 Task: Look for space in Callosa de Segura, Spain from 1st June, 2023 to 9th June, 2023 for 6 adults in price range Rs.6000 to Rs.12000. Place can be entire place with 3 bedrooms having 3 beds and 3 bathrooms. Property type can be house, flat, guest house. Booking option can be shelf check-in. Required host language is English.
Action: Mouse moved to (296, 184)
Screenshot: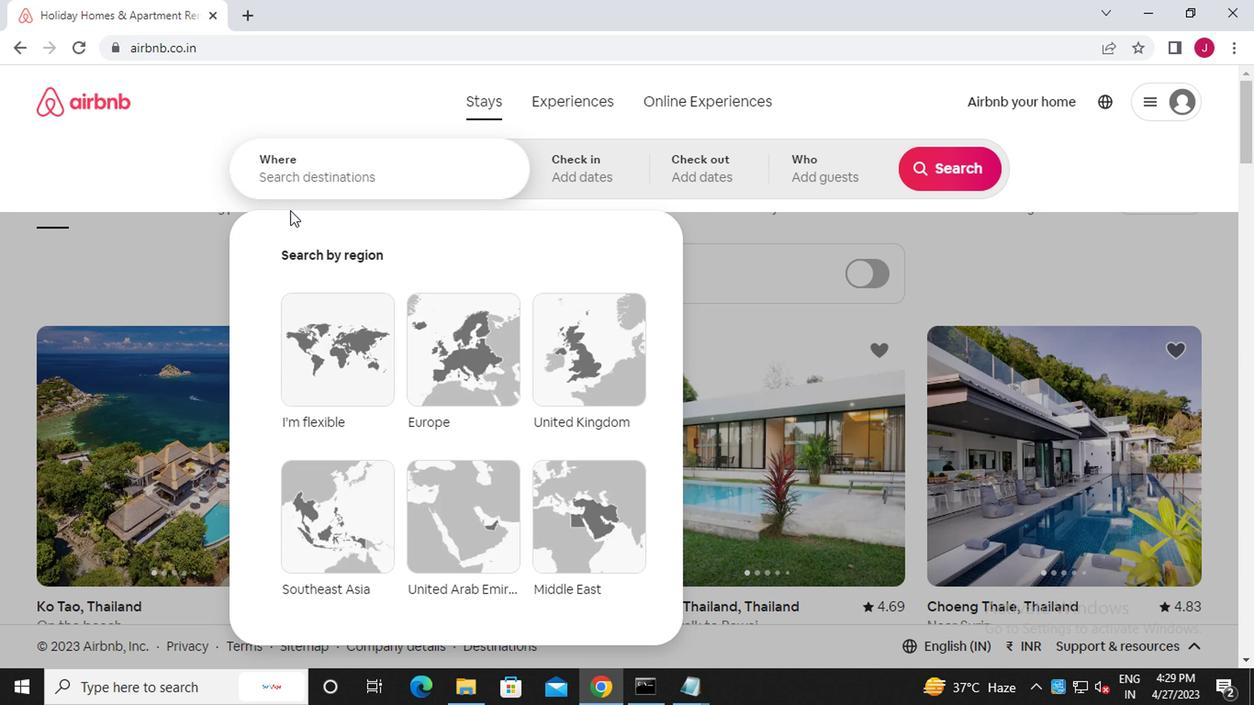 
Action: Mouse pressed left at (296, 184)
Screenshot: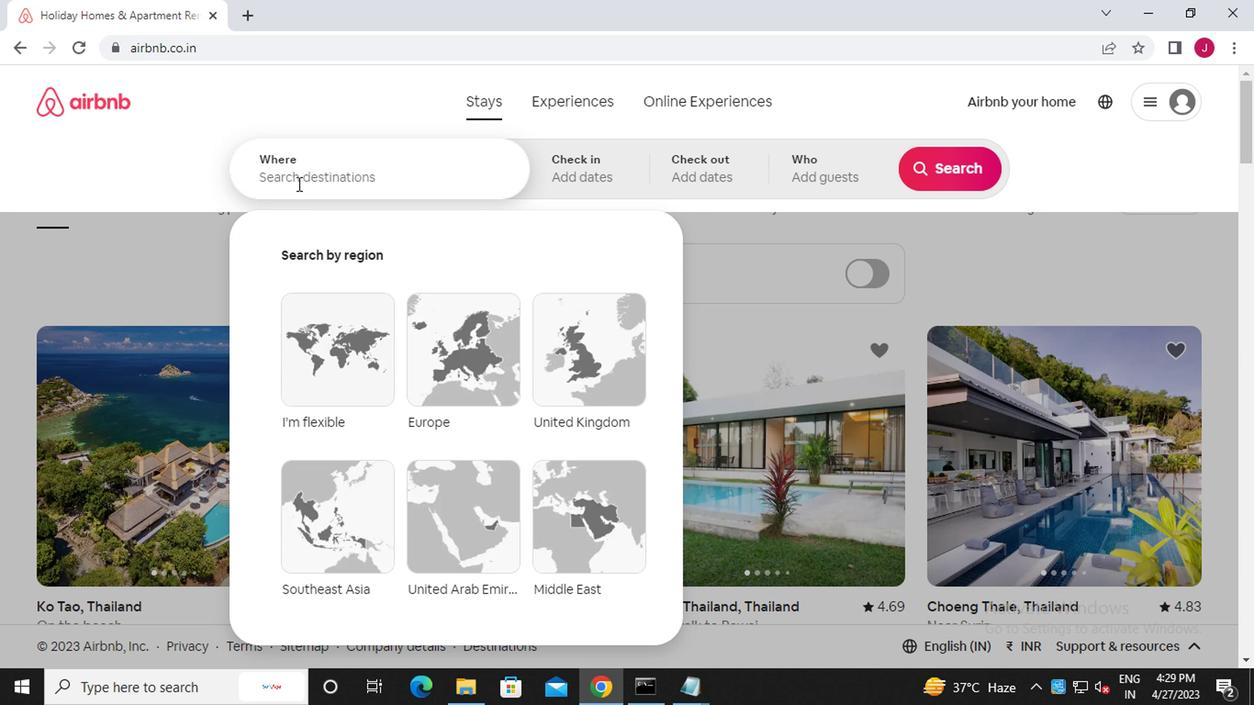 
Action: Mouse moved to (282, 184)
Screenshot: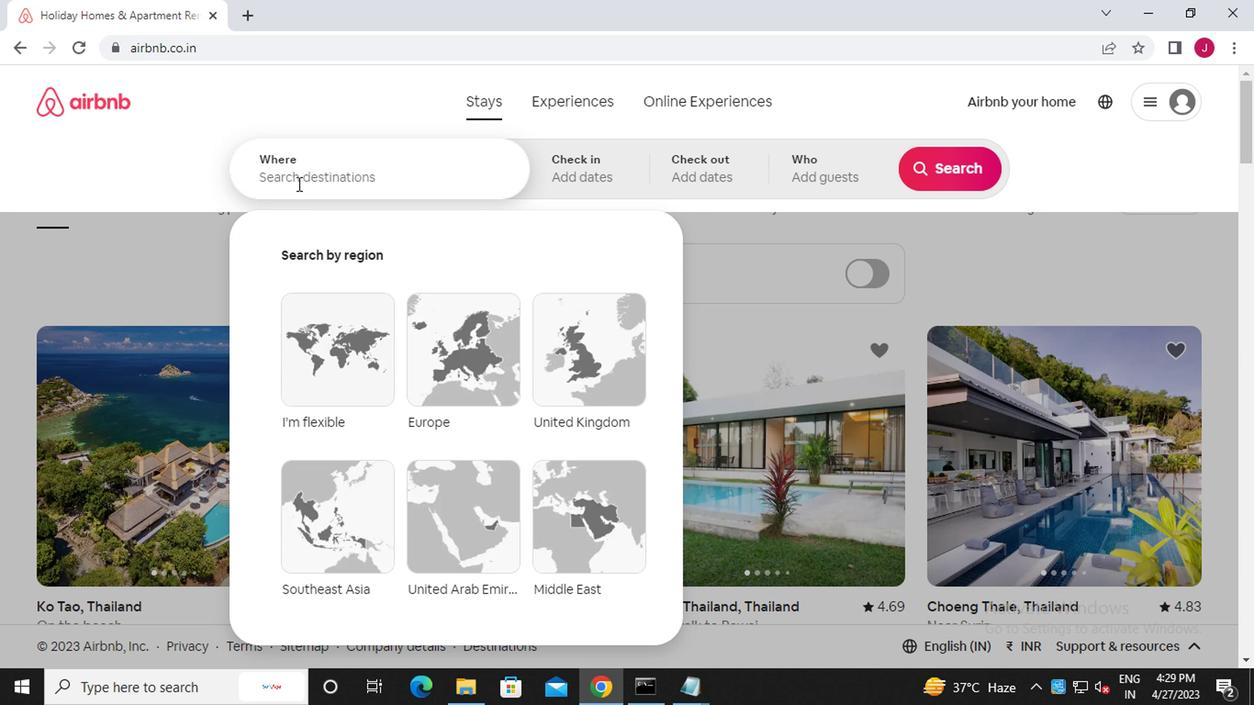 
Action: Key pressed <Key.caps_lock>c<Key.caps_lock>allosa<Key.space>de<Key.space>
Screenshot: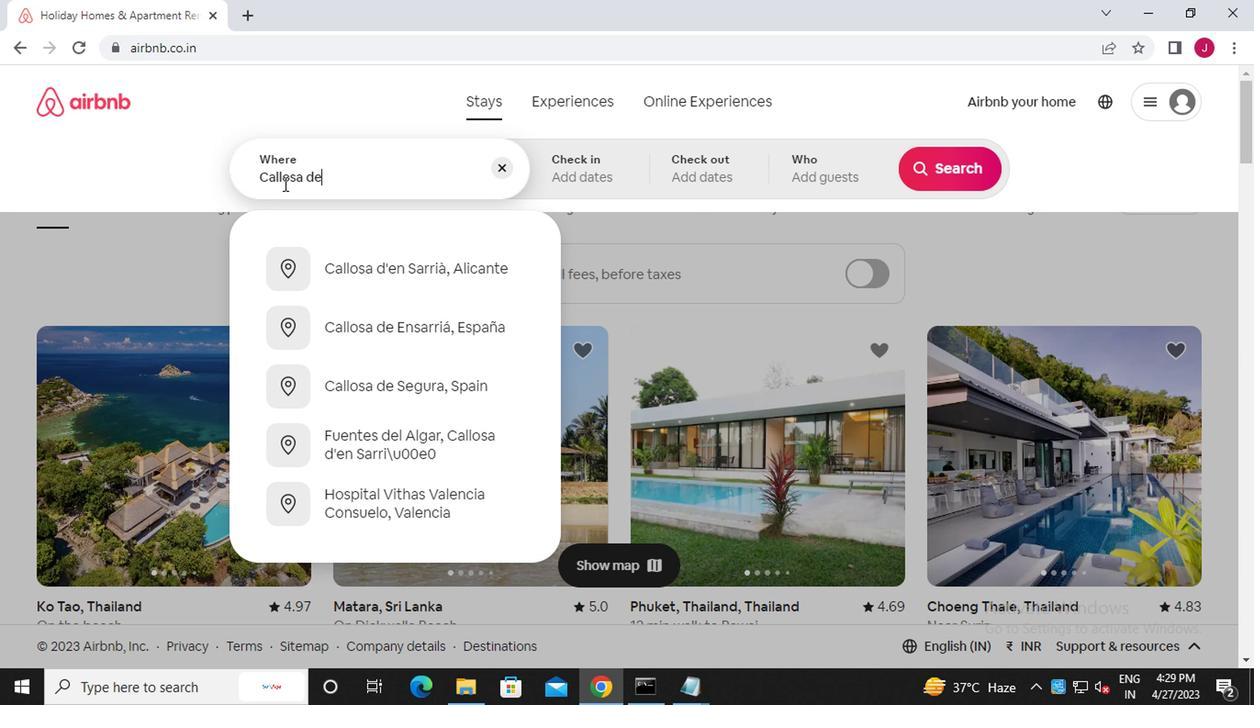 
Action: Mouse moved to (398, 277)
Screenshot: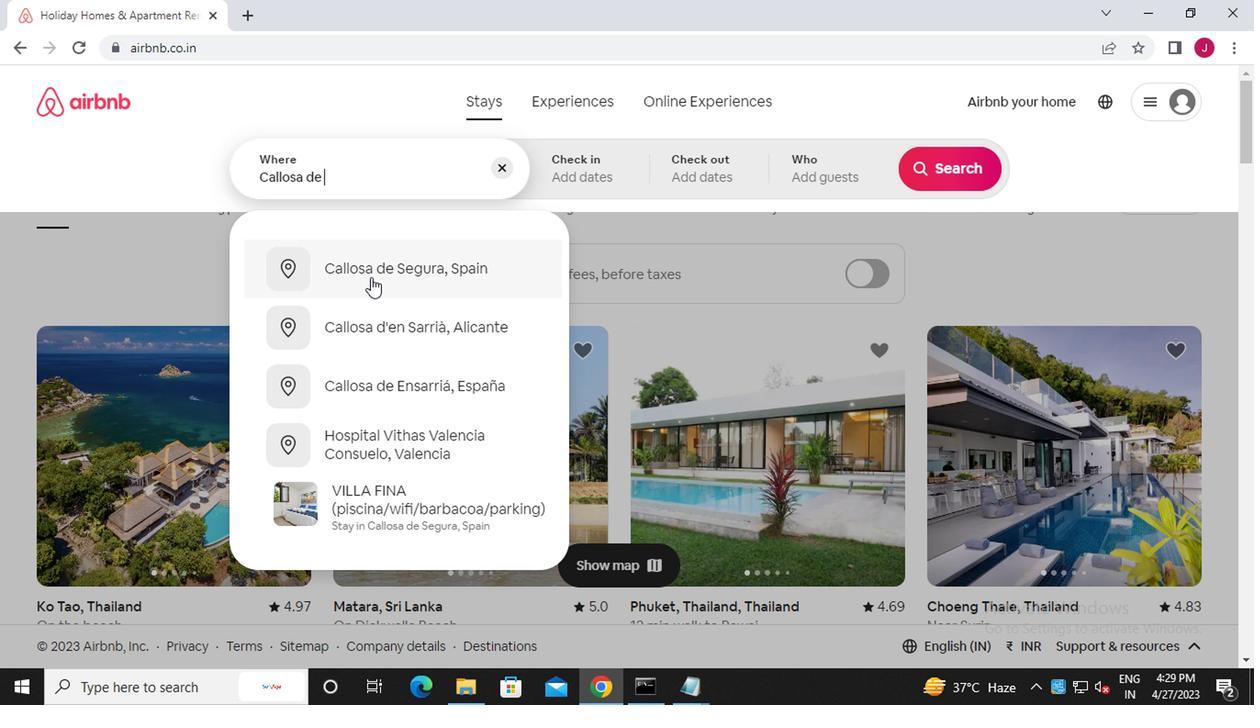 
Action: Mouse pressed left at (398, 277)
Screenshot: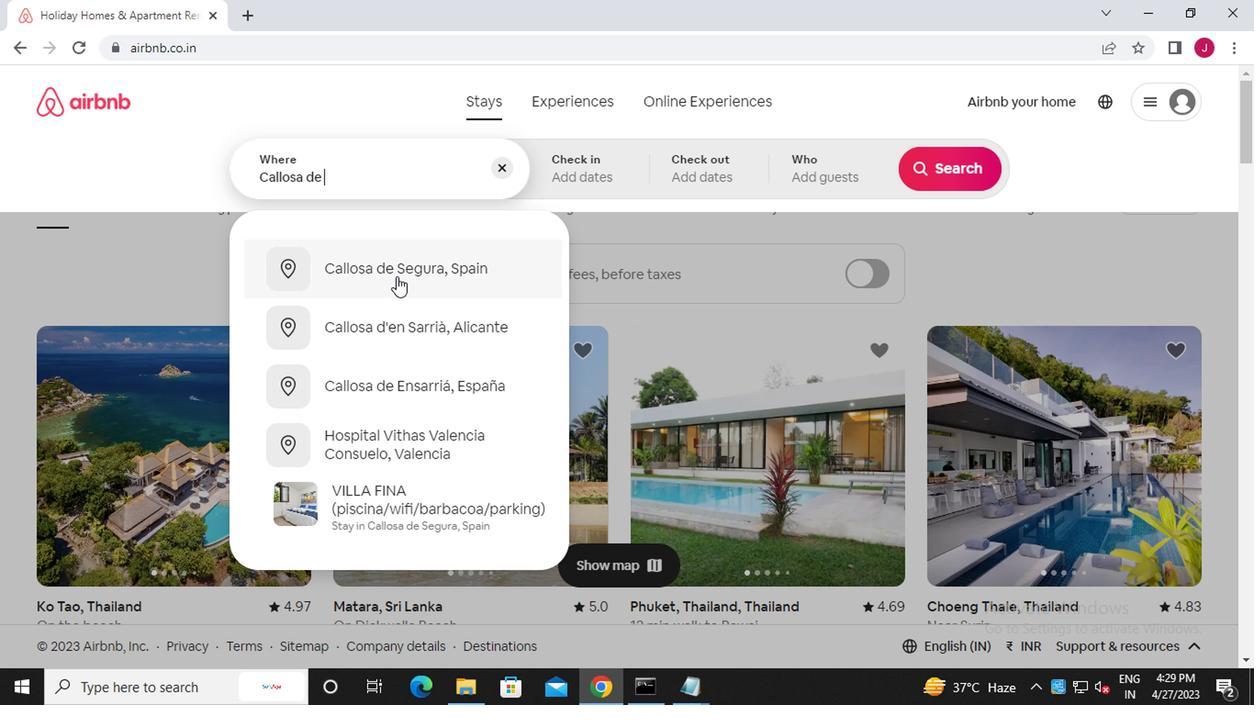 
Action: Mouse moved to (939, 318)
Screenshot: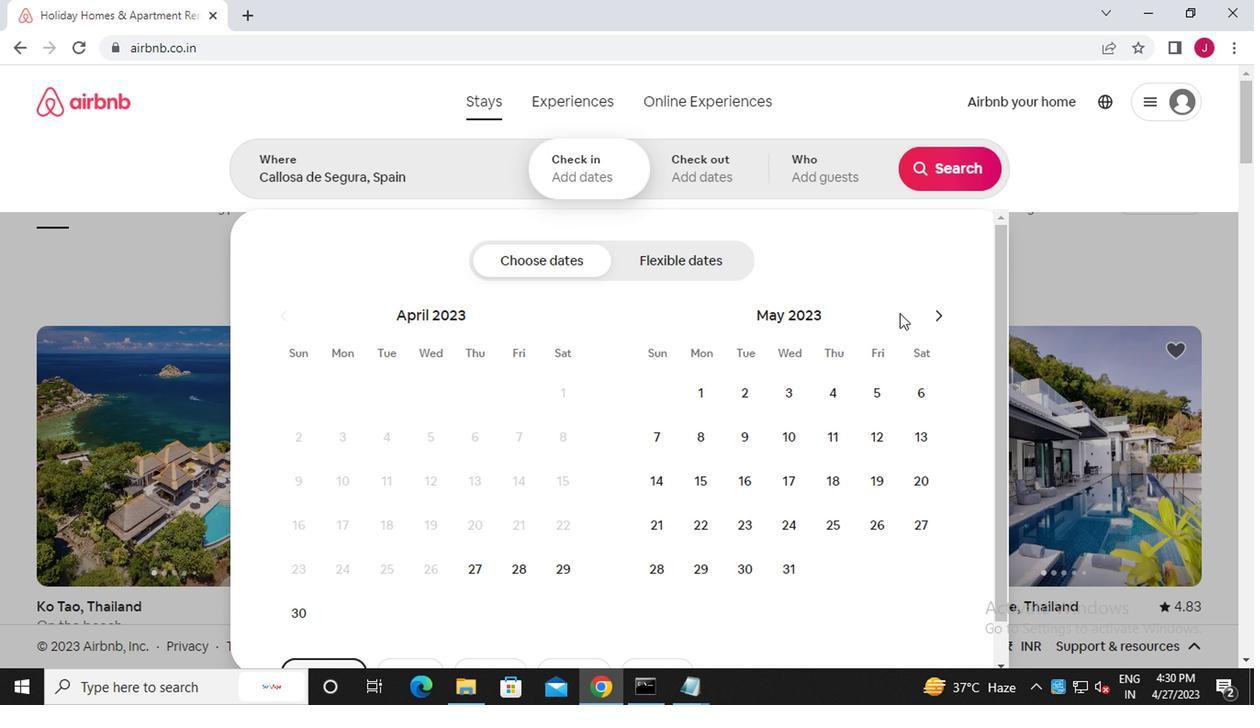 
Action: Mouse pressed left at (939, 318)
Screenshot: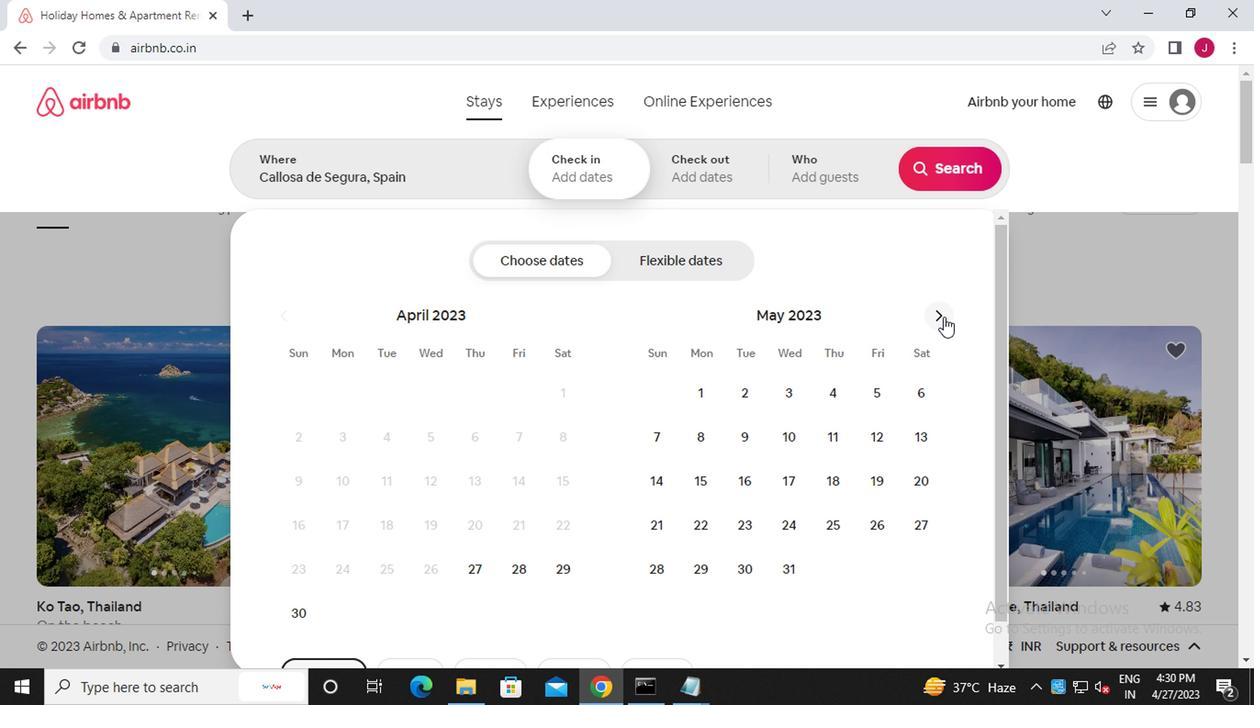 
Action: Mouse moved to (836, 397)
Screenshot: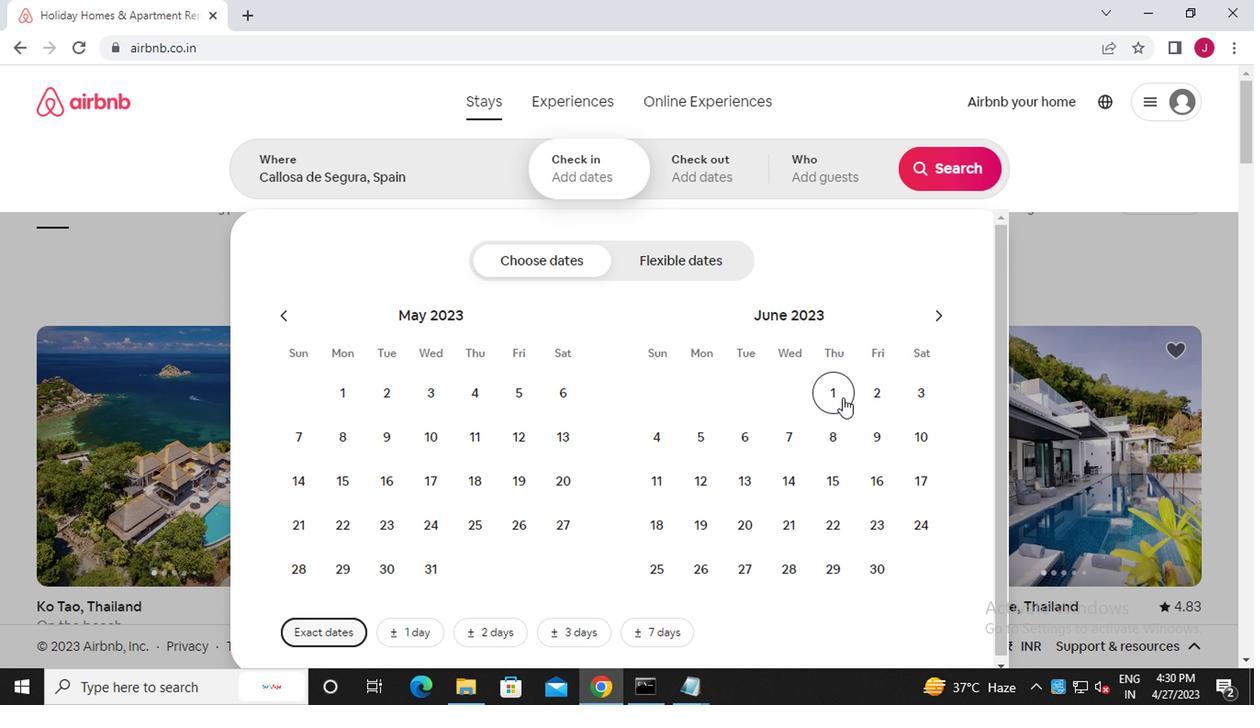 
Action: Mouse pressed left at (836, 397)
Screenshot: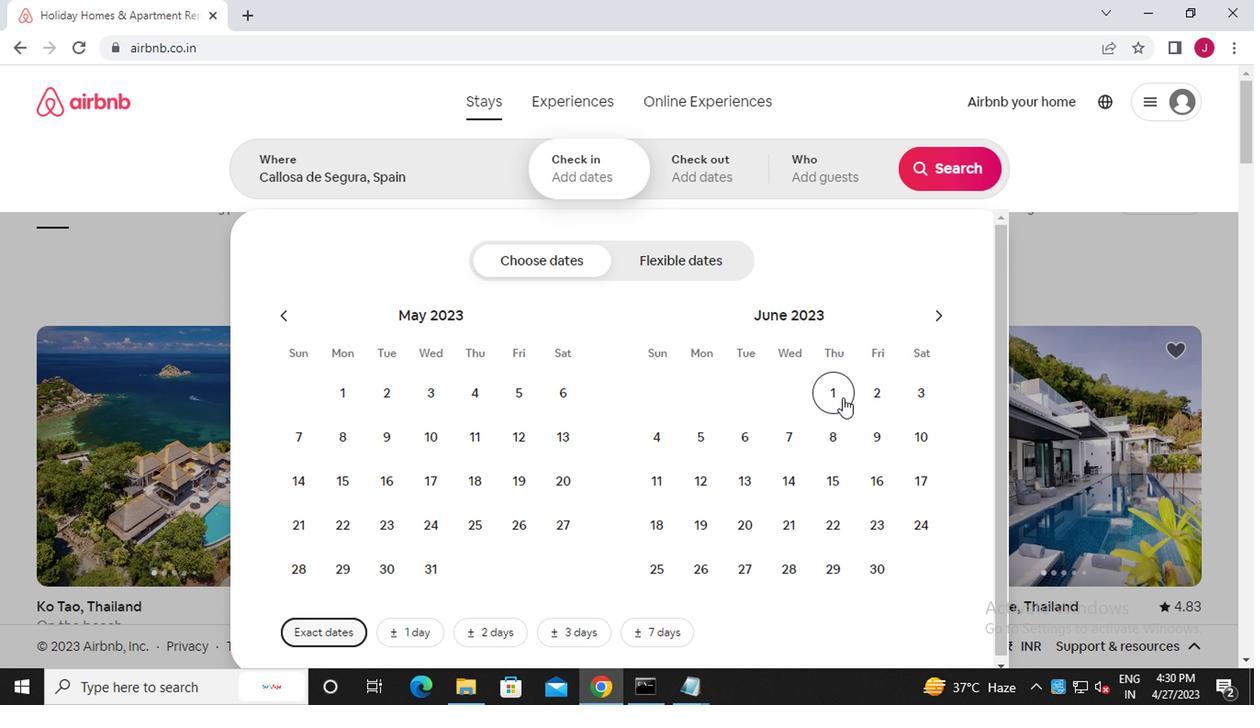 
Action: Mouse moved to (872, 448)
Screenshot: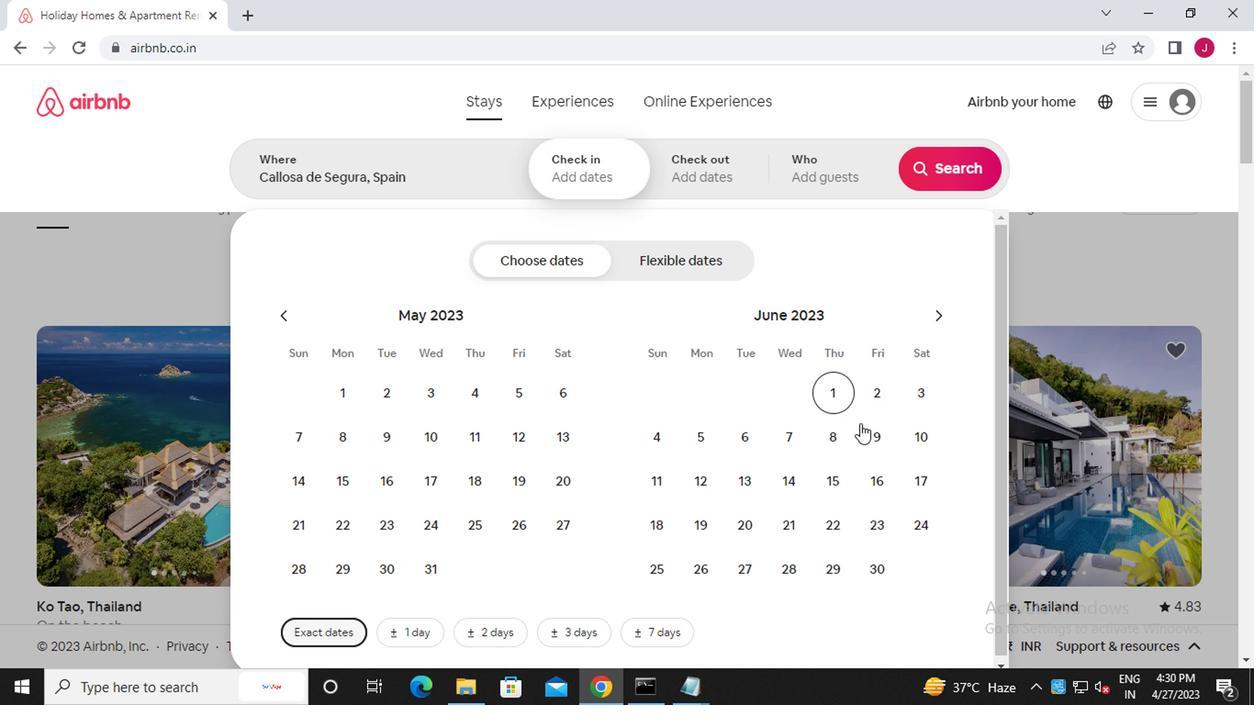 
Action: Mouse pressed left at (872, 448)
Screenshot: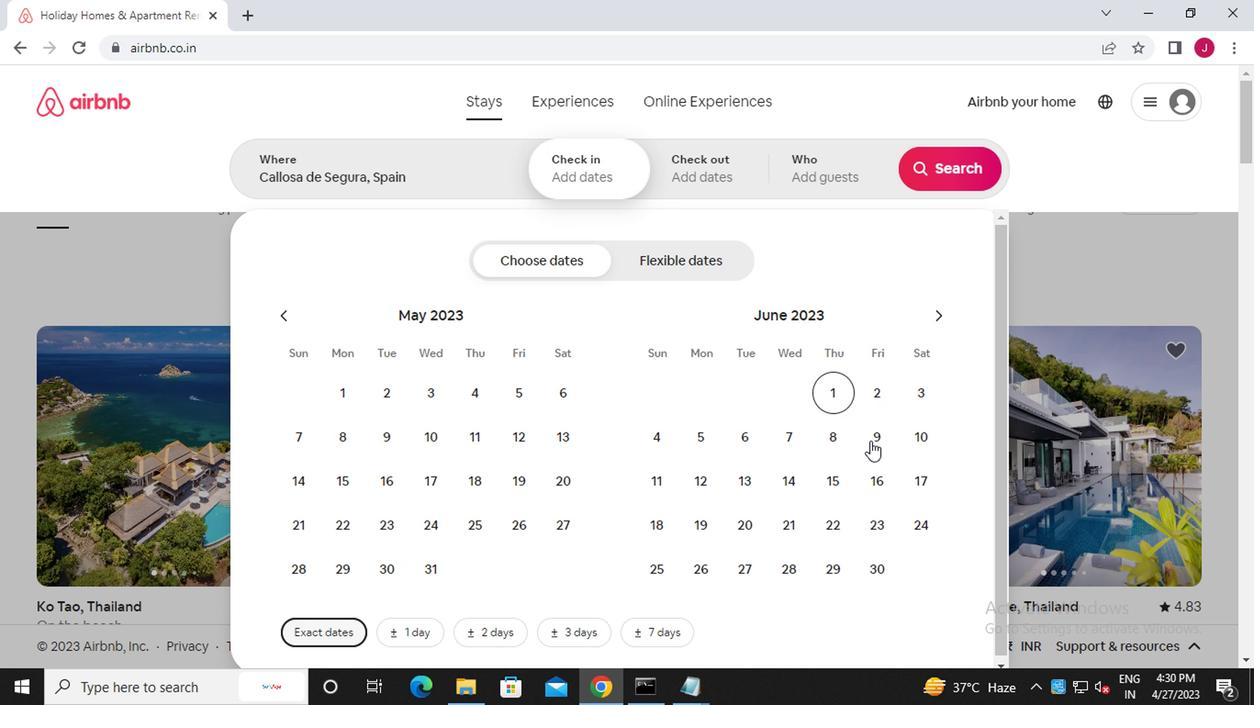 
Action: Mouse moved to (844, 178)
Screenshot: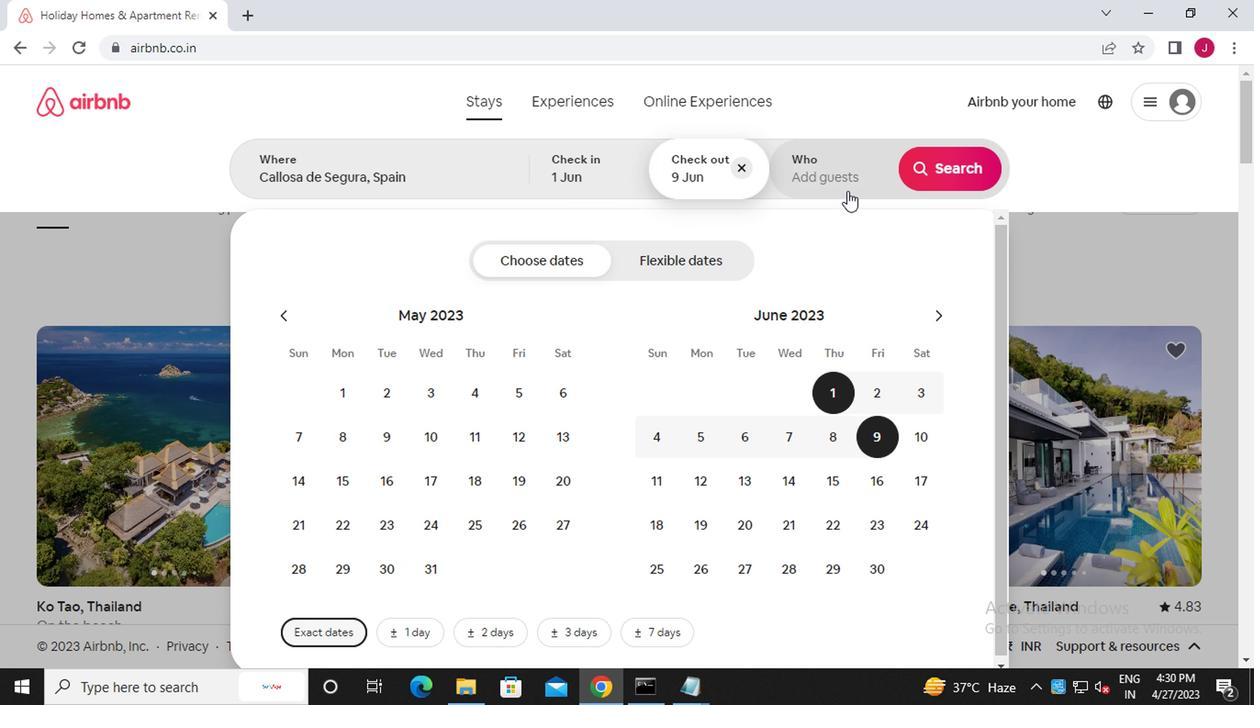 
Action: Mouse pressed left at (844, 178)
Screenshot: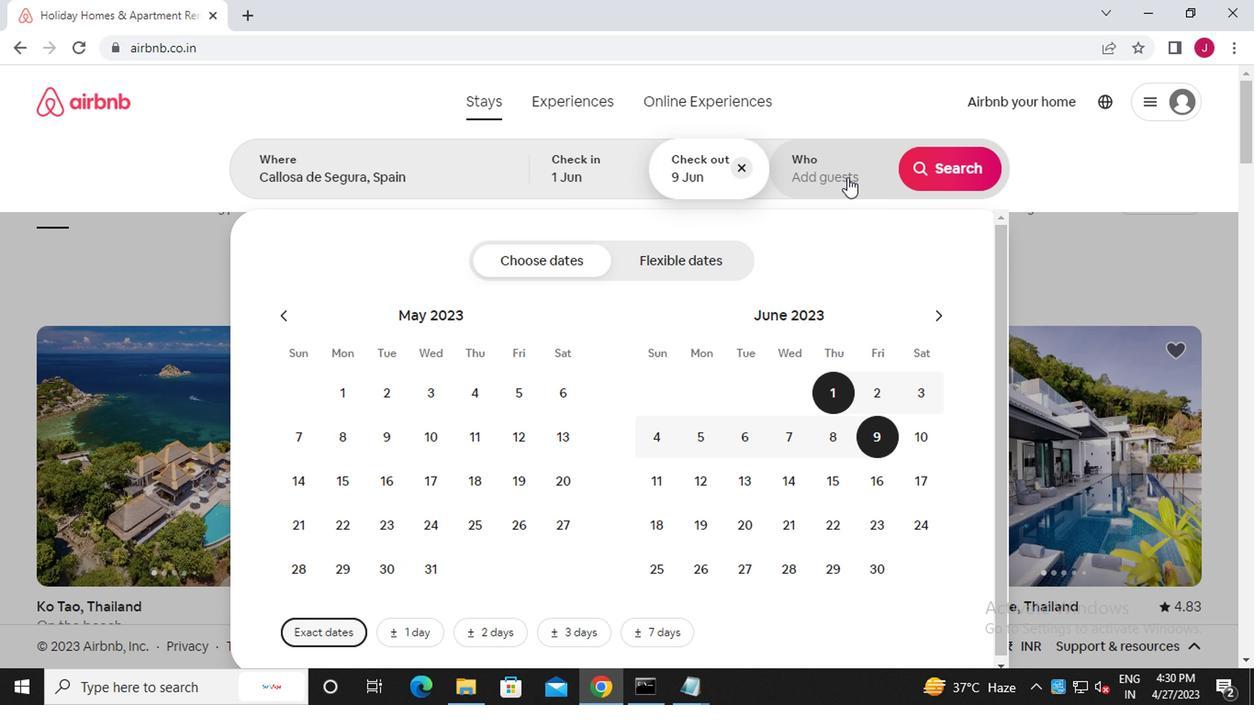 
Action: Mouse moved to (943, 268)
Screenshot: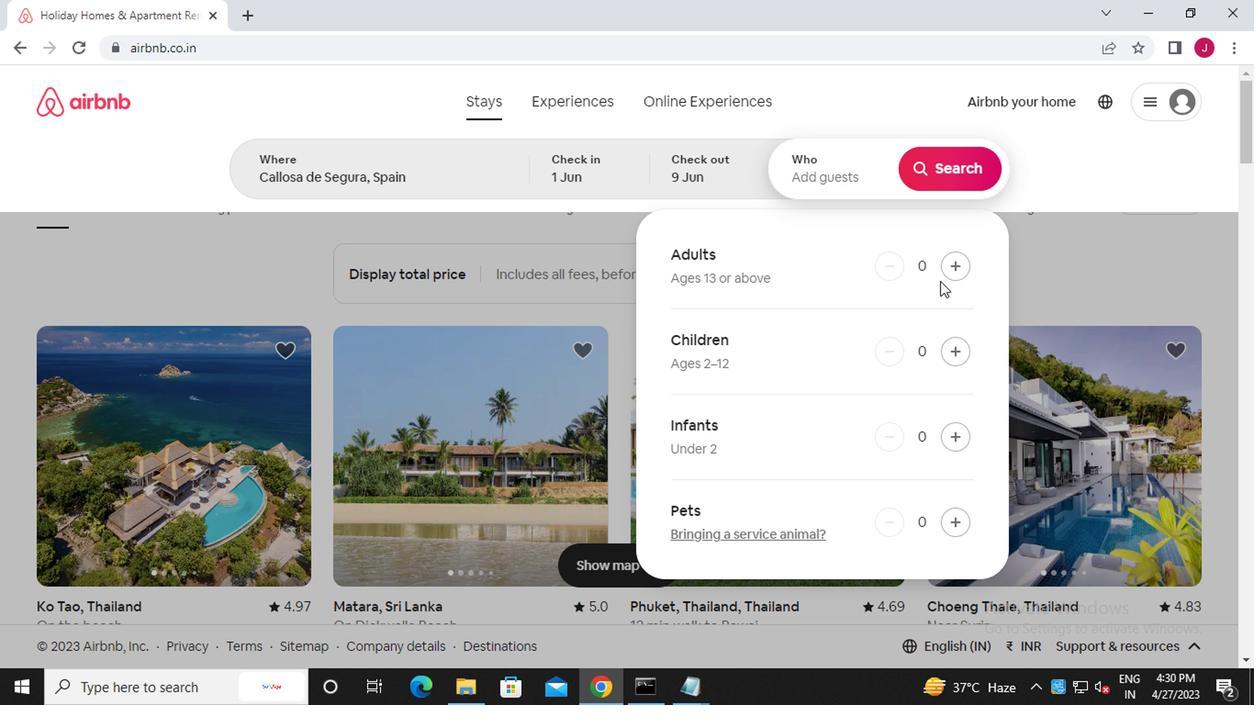 
Action: Mouse pressed left at (943, 268)
Screenshot: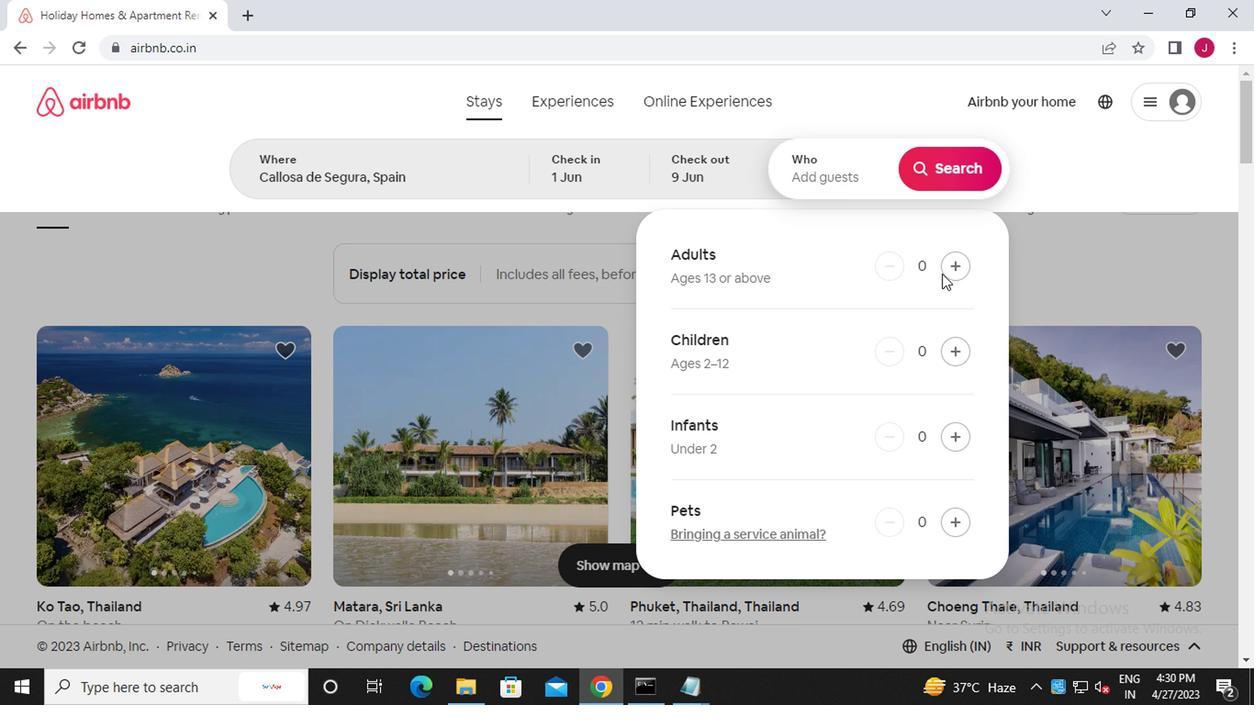 
Action: Mouse moved to (944, 268)
Screenshot: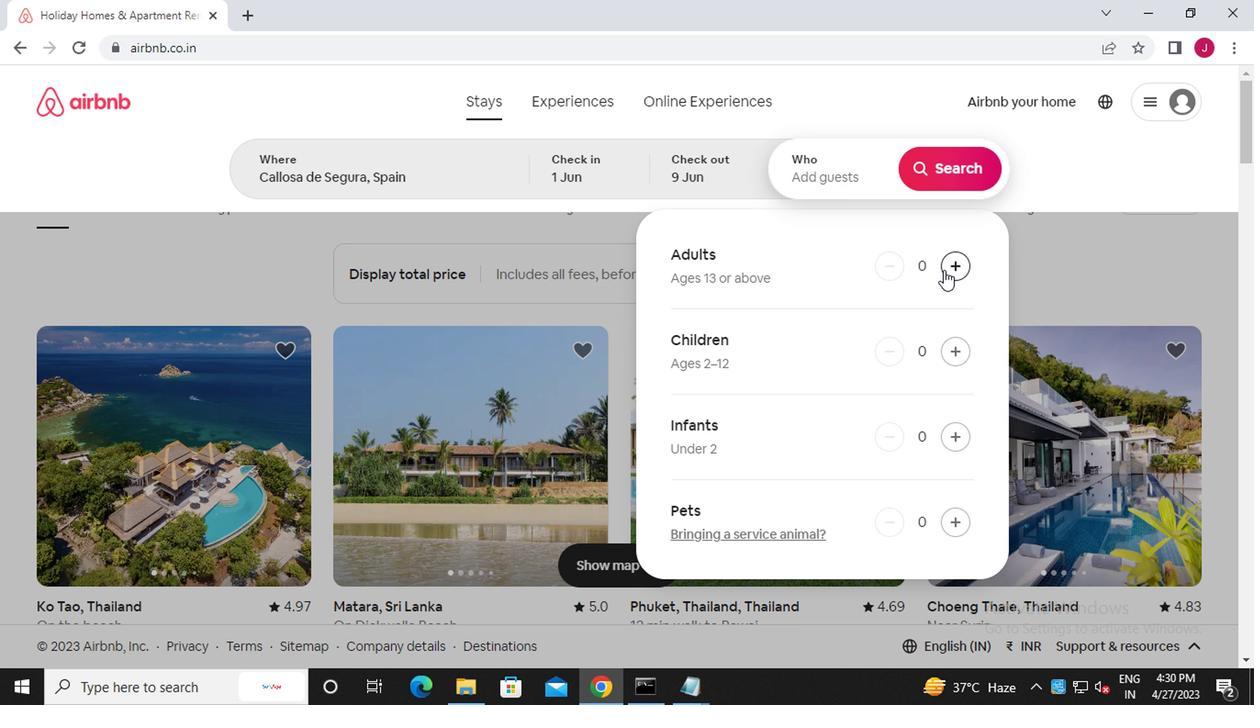 
Action: Mouse pressed left at (944, 268)
Screenshot: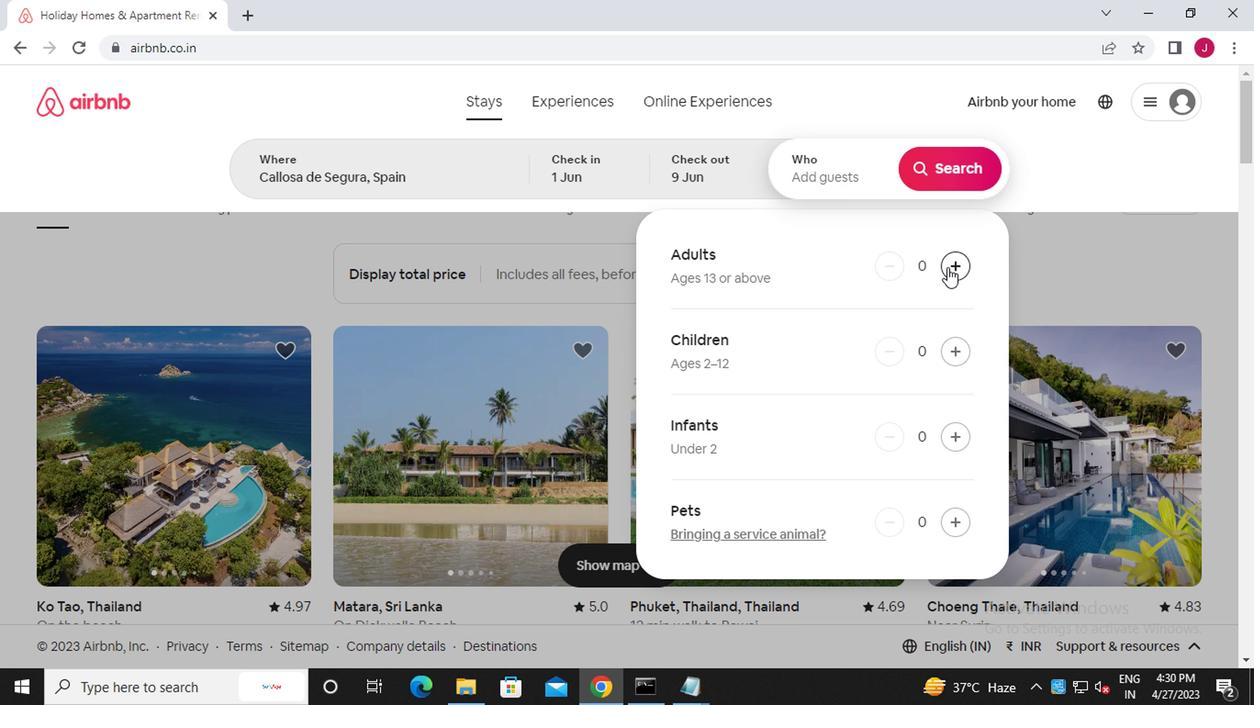 
Action: Mouse pressed left at (944, 268)
Screenshot: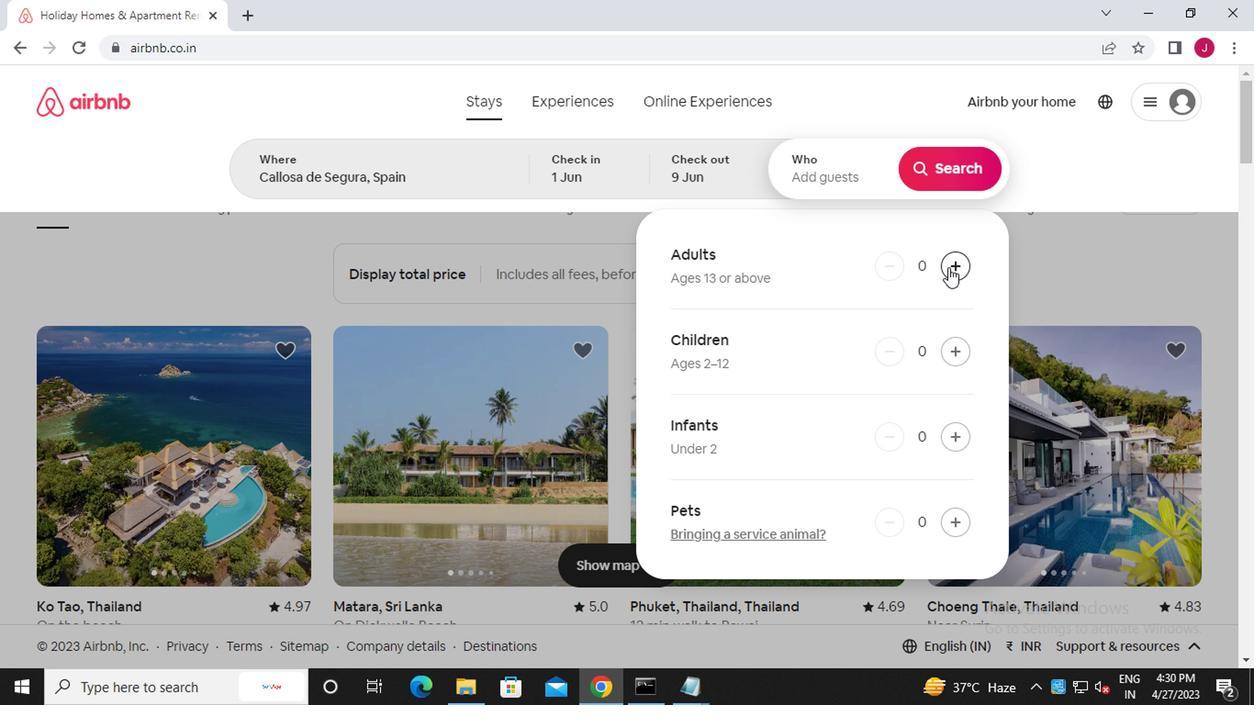 
Action: Mouse moved to (944, 268)
Screenshot: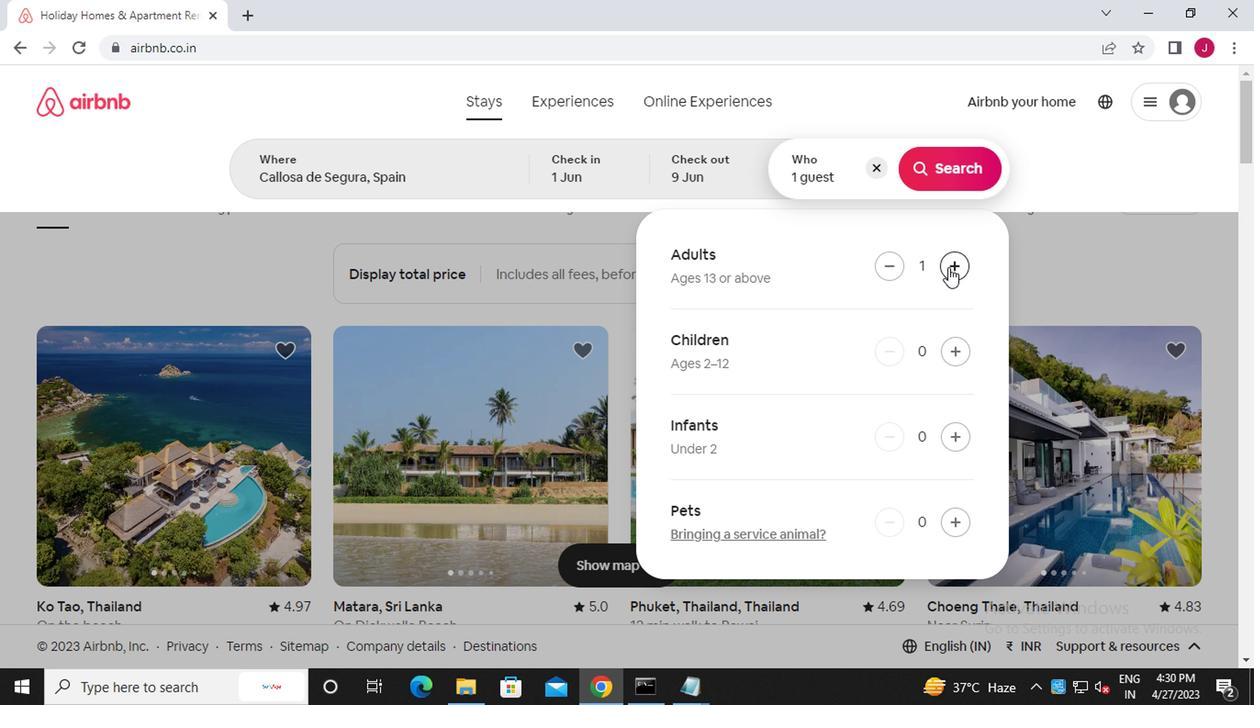 
Action: Mouse pressed left at (944, 268)
Screenshot: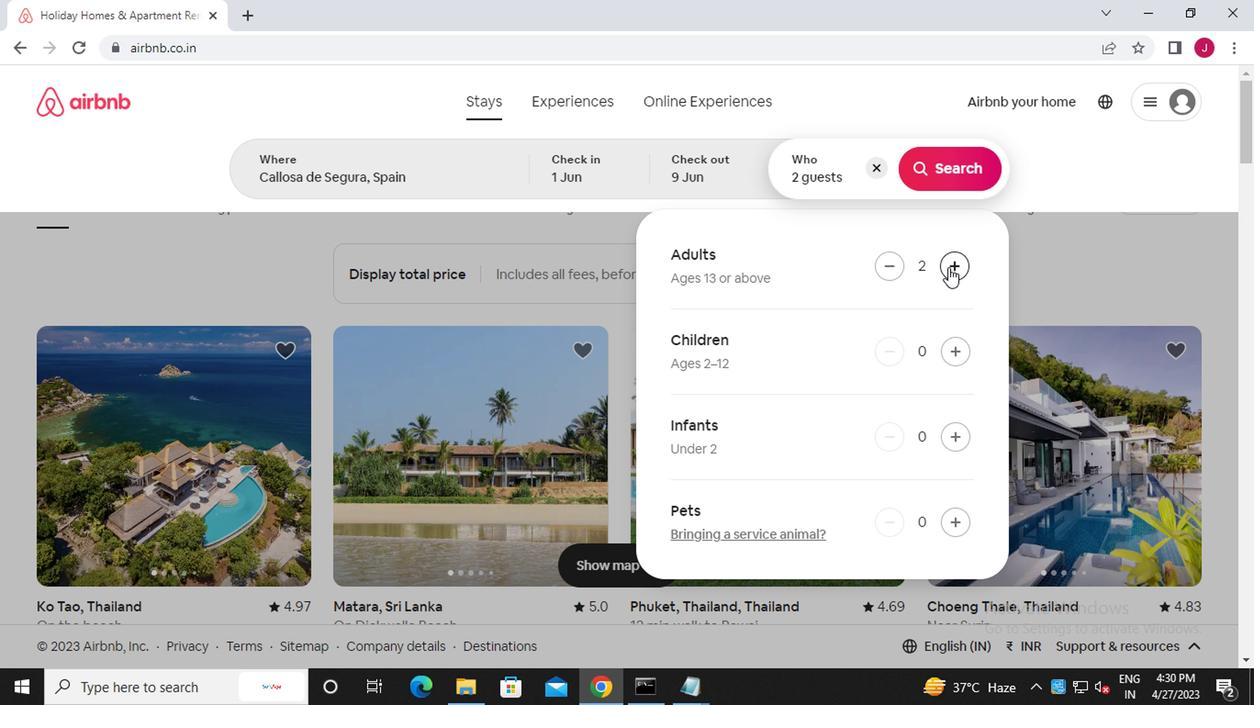 
Action: Mouse moved to (944, 268)
Screenshot: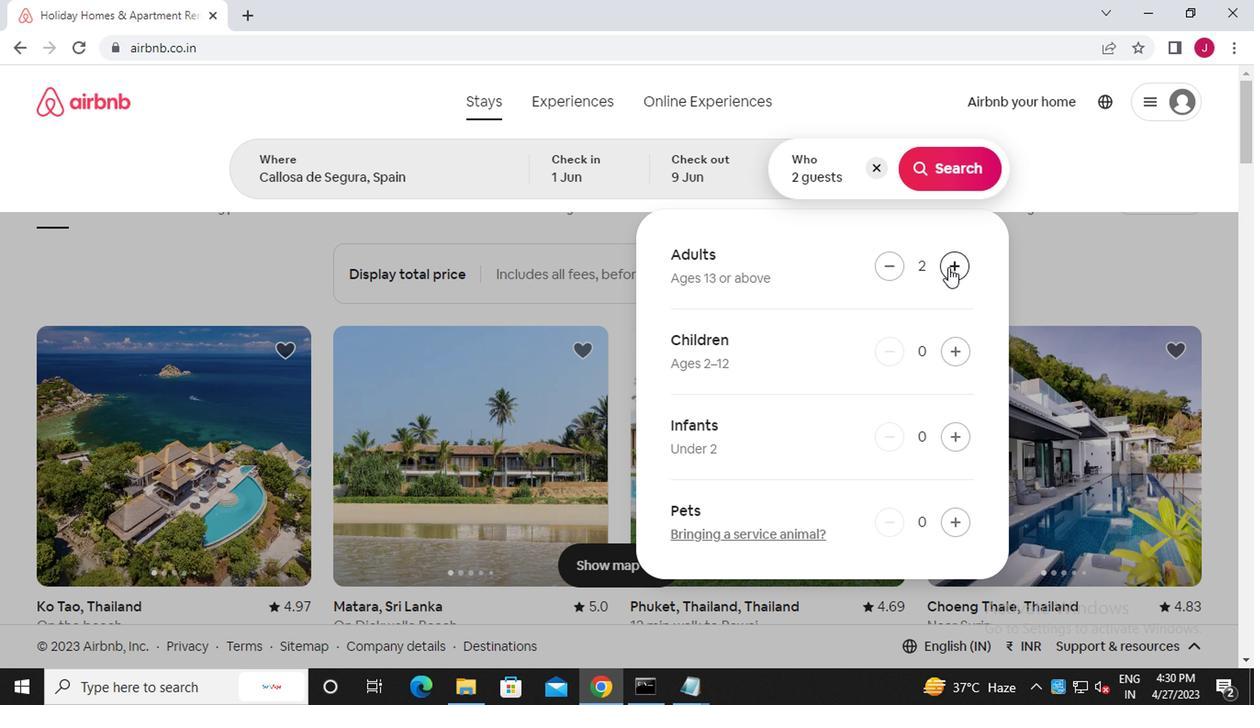 
Action: Mouse pressed left at (944, 268)
Screenshot: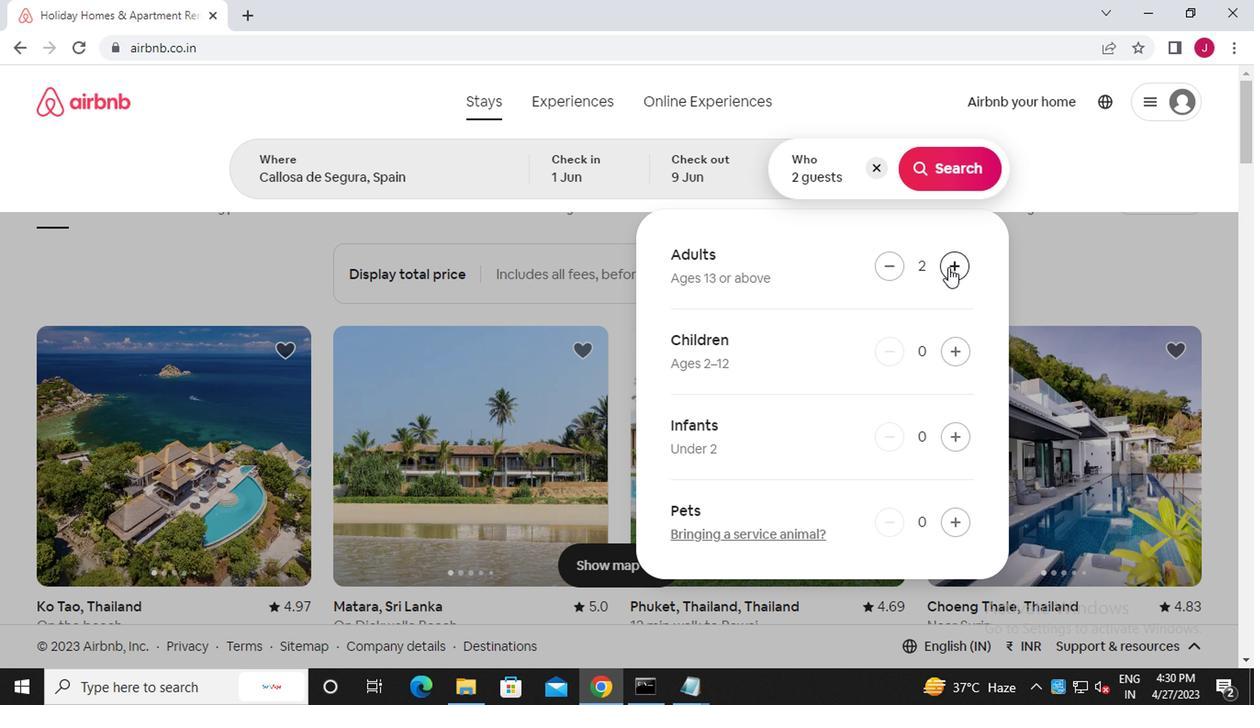 
Action: Mouse moved to (944, 267)
Screenshot: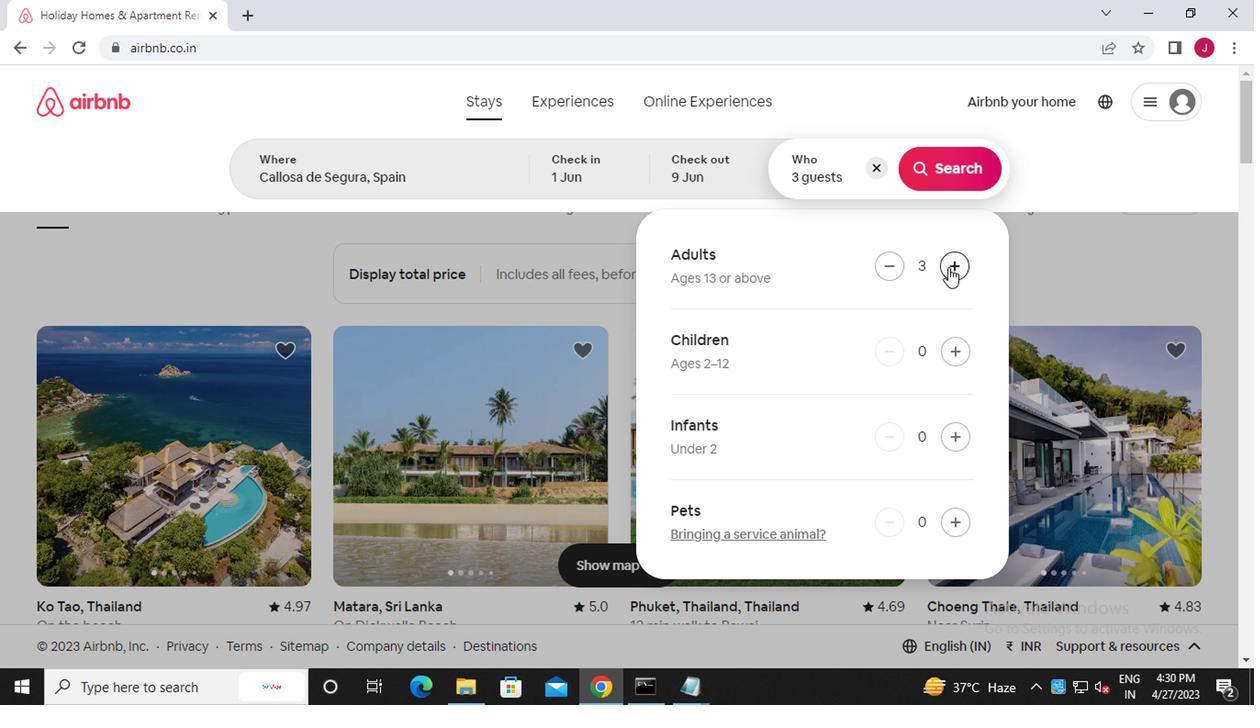 
Action: Mouse pressed left at (944, 267)
Screenshot: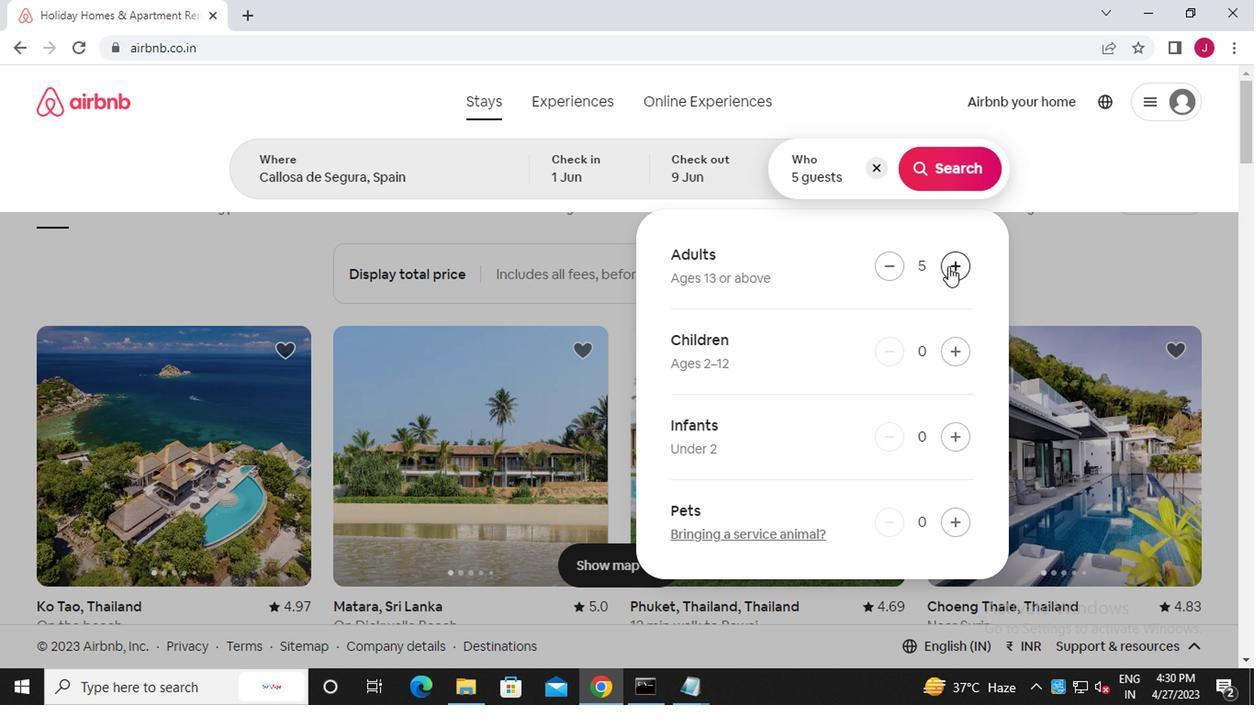 
Action: Mouse moved to (948, 180)
Screenshot: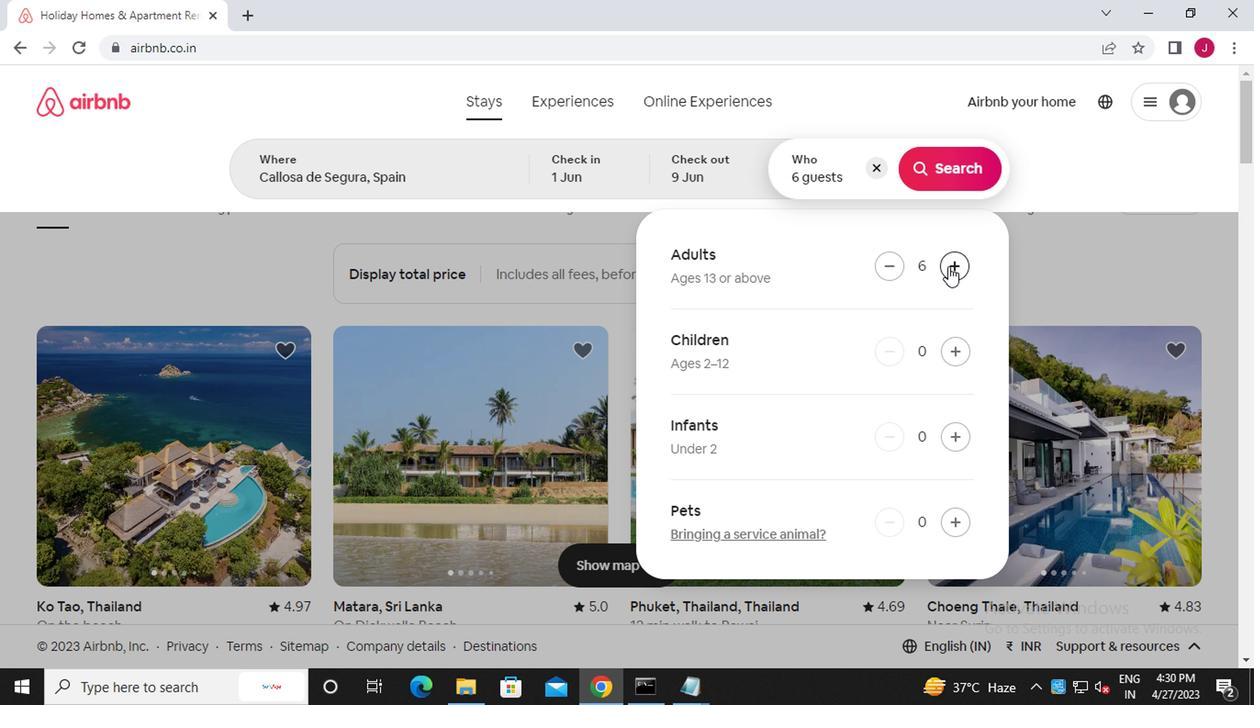 
Action: Mouse pressed left at (948, 180)
Screenshot: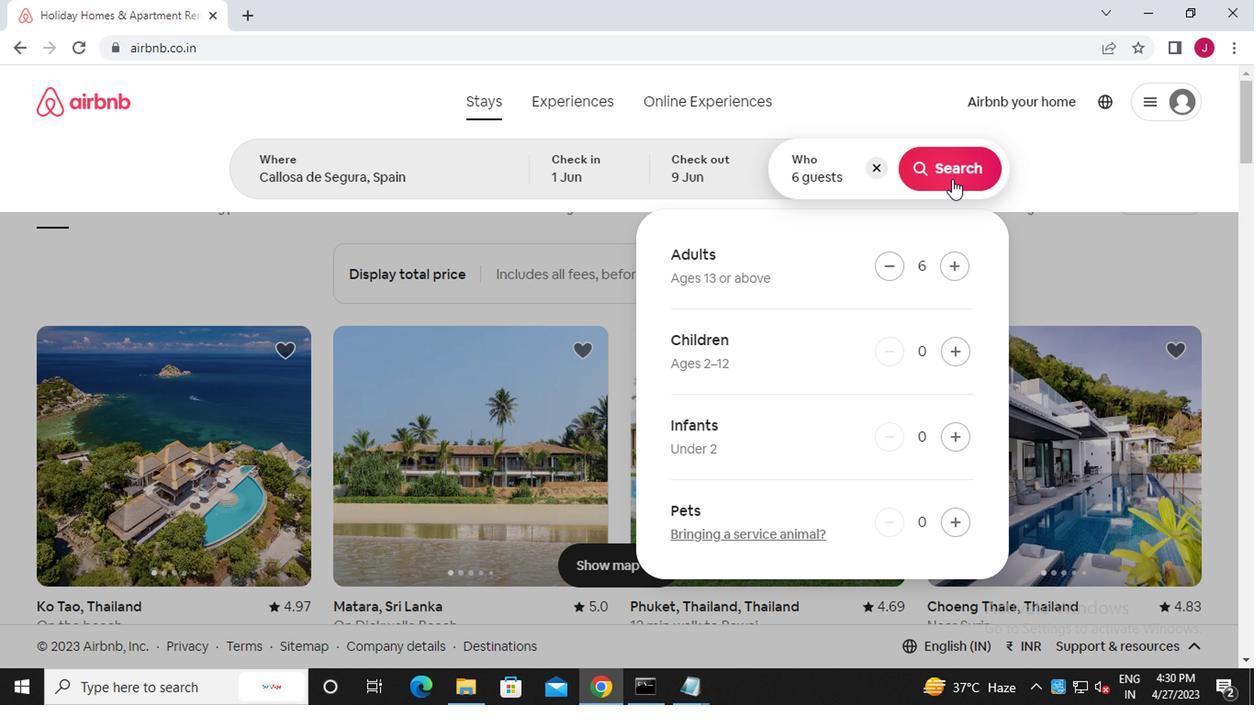 
Action: Mouse moved to (1183, 175)
Screenshot: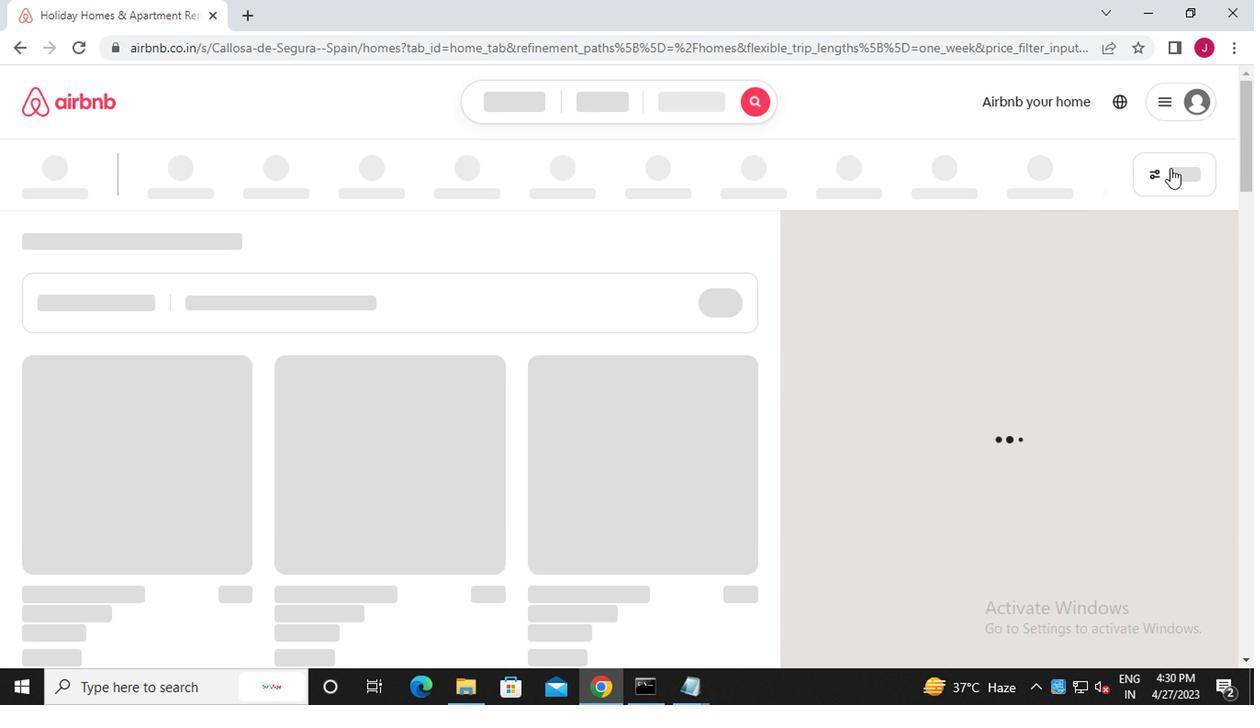 
Action: Mouse pressed left at (1183, 175)
Screenshot: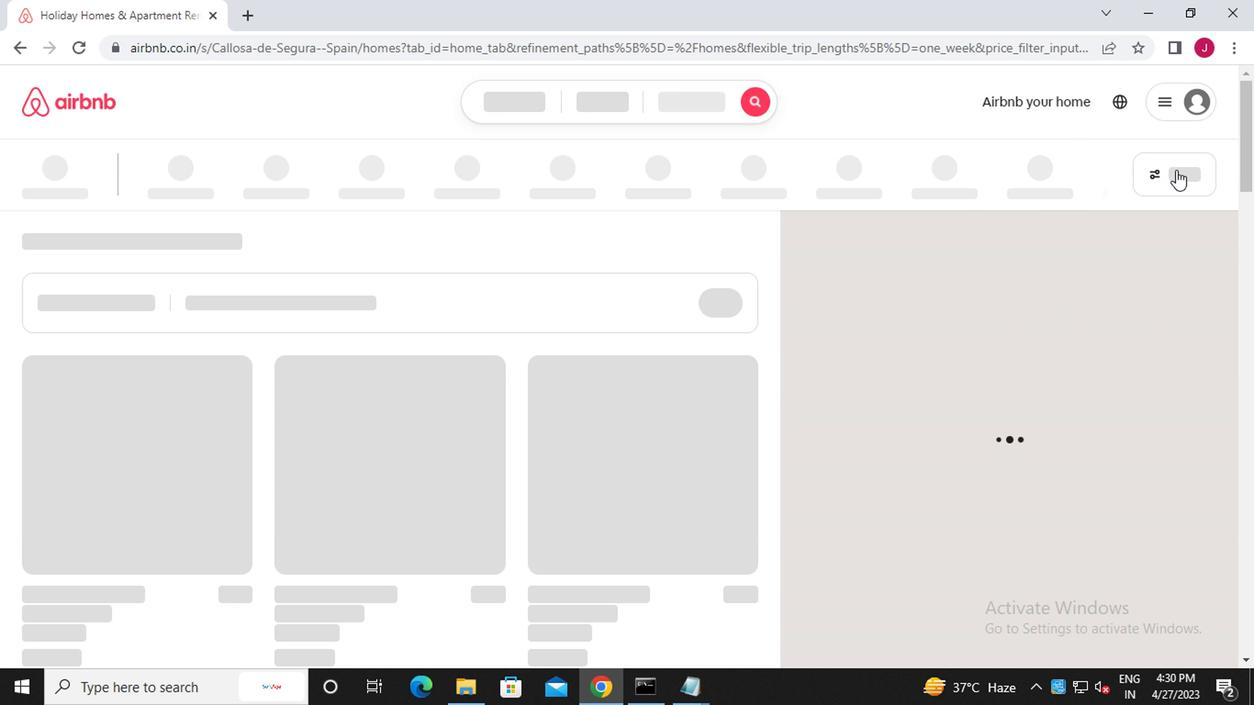 
Action: Mouse moved to (407, 397)
Screenshot: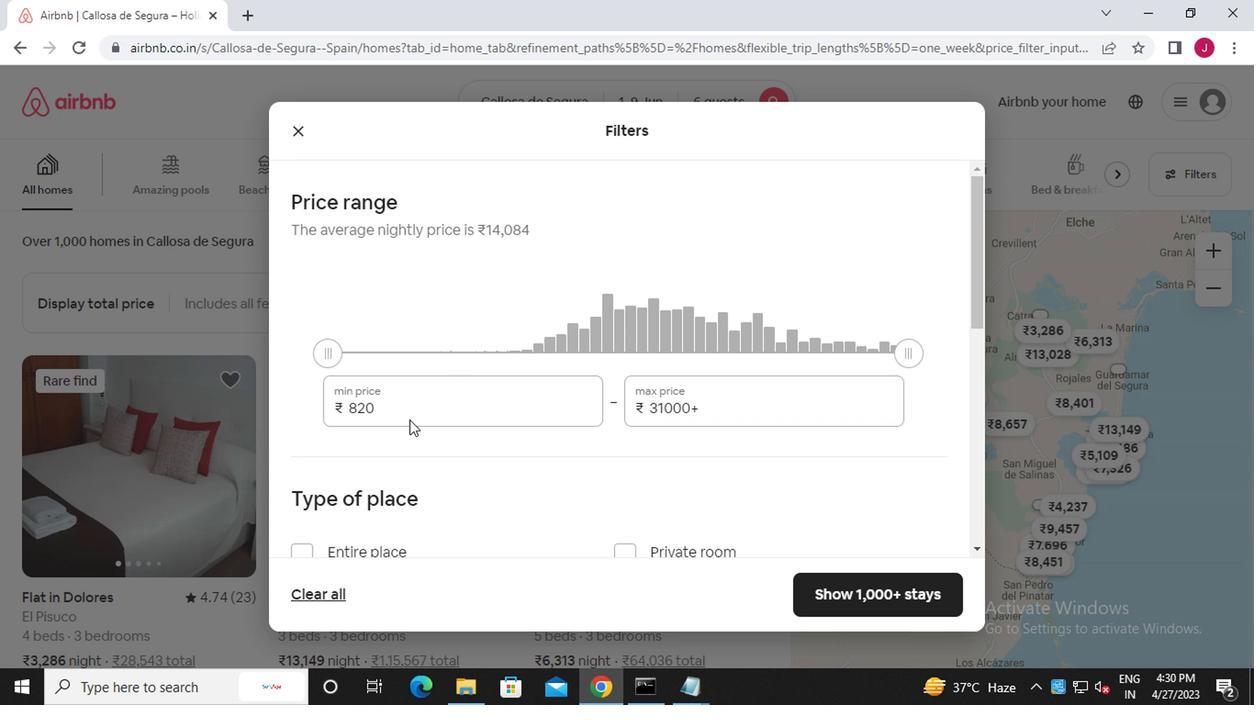 
Action: Mouse pressed left at (407, 397)
Screenshot: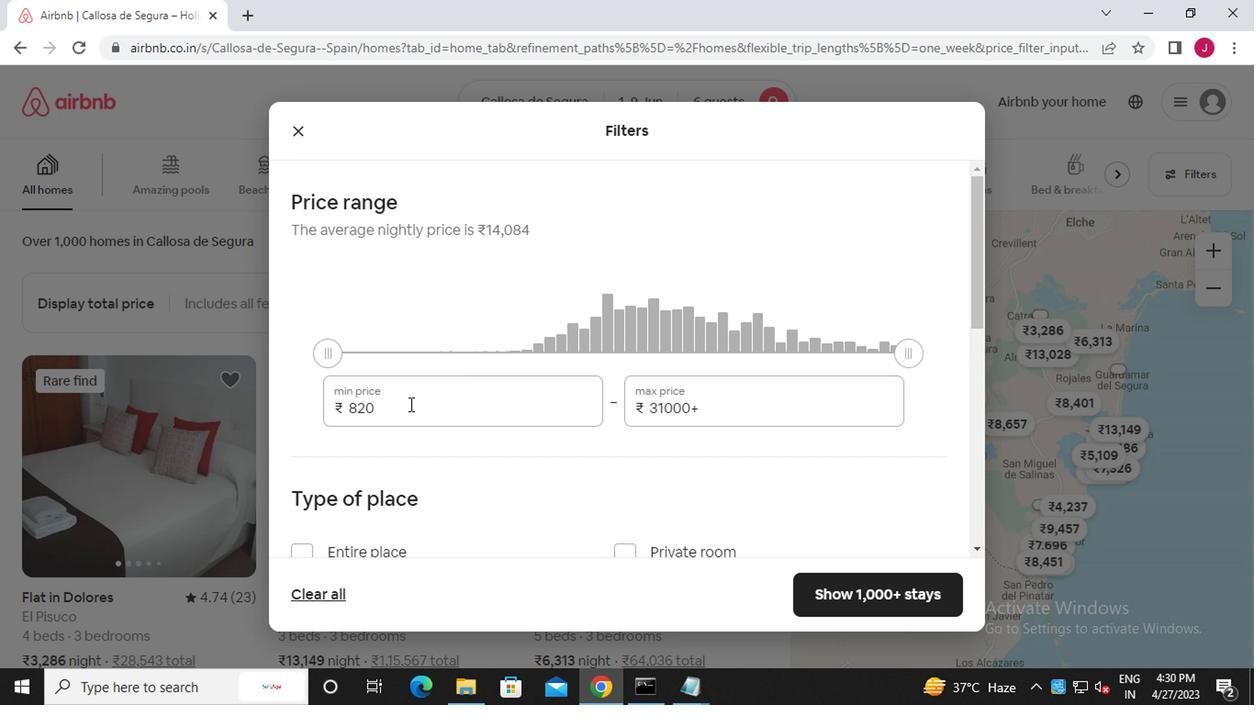 
Action: Mouse moved to (403, 393)
Screenshot: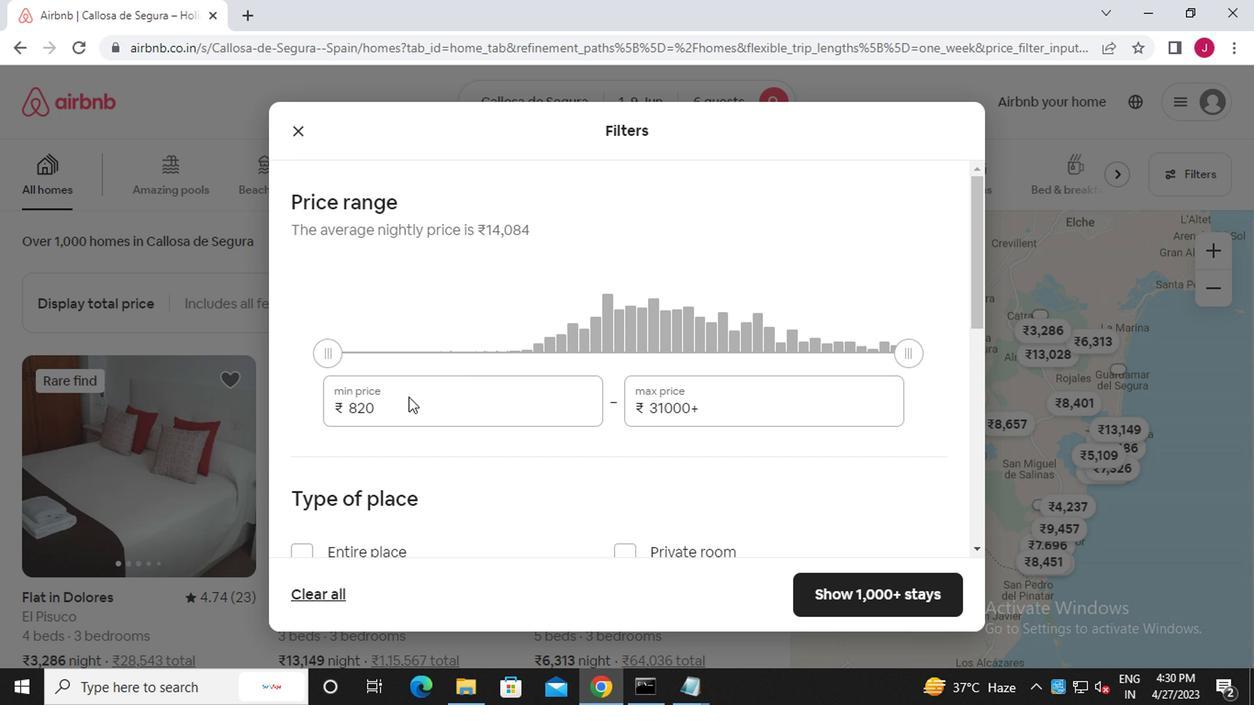 
Action: Key pressed <Key.backspace><Key.backspace><Key.backspace><Key.backspace><Key.backspace><Key.backspace><Key.backspace><Key.backspace><Key.backspace><<102>><<96>><<96>><<96>>
Screenshot: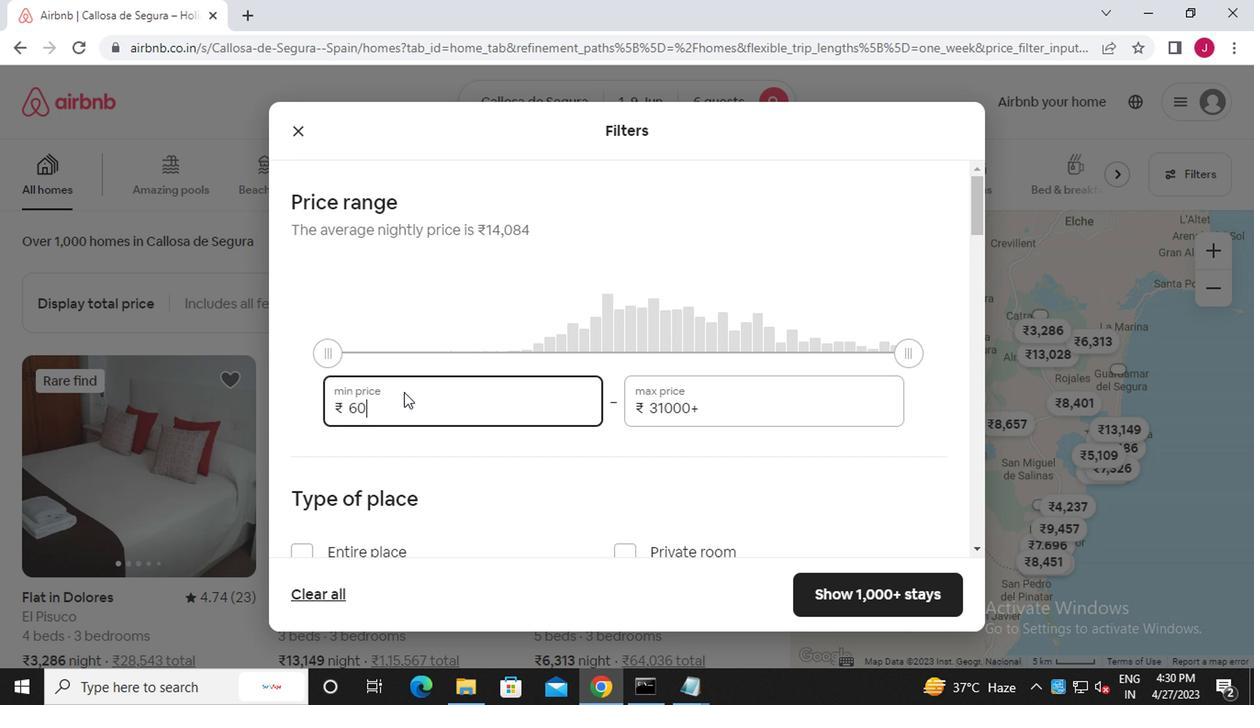 
Action: Mouse moved to (762, 410)
Screenshot: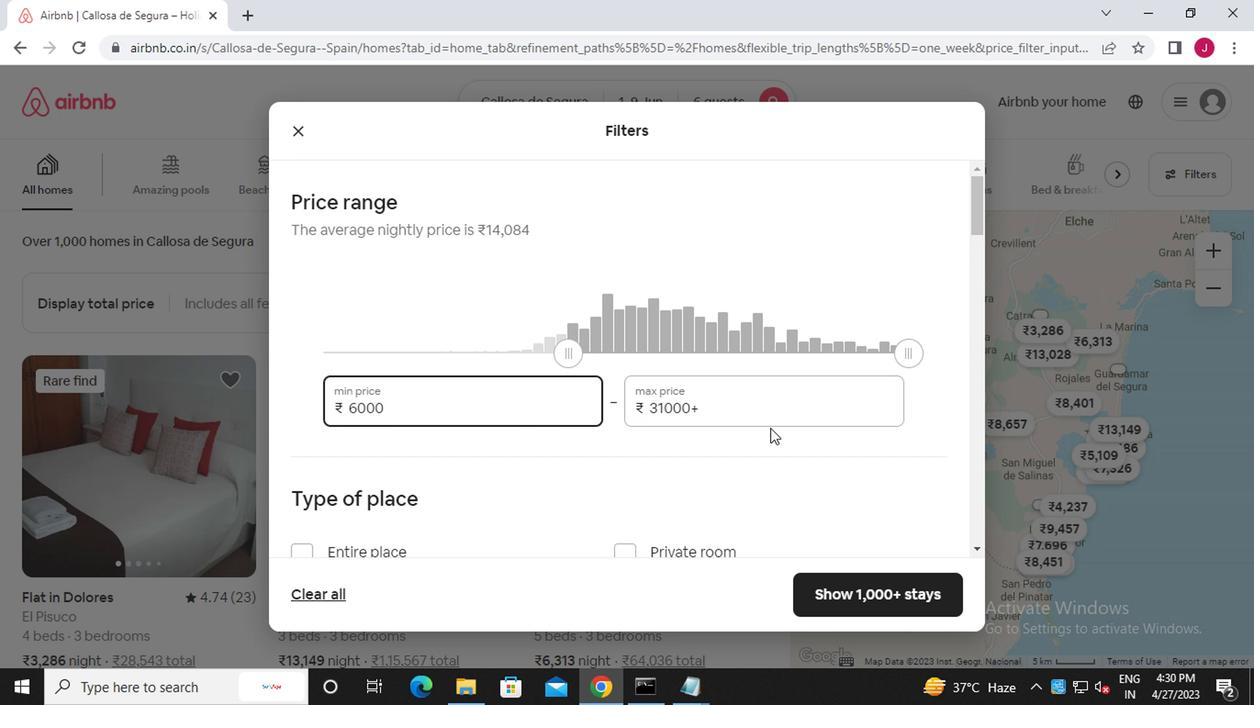 
Action: Mouse pressed left at (762, 410)
Screenshot: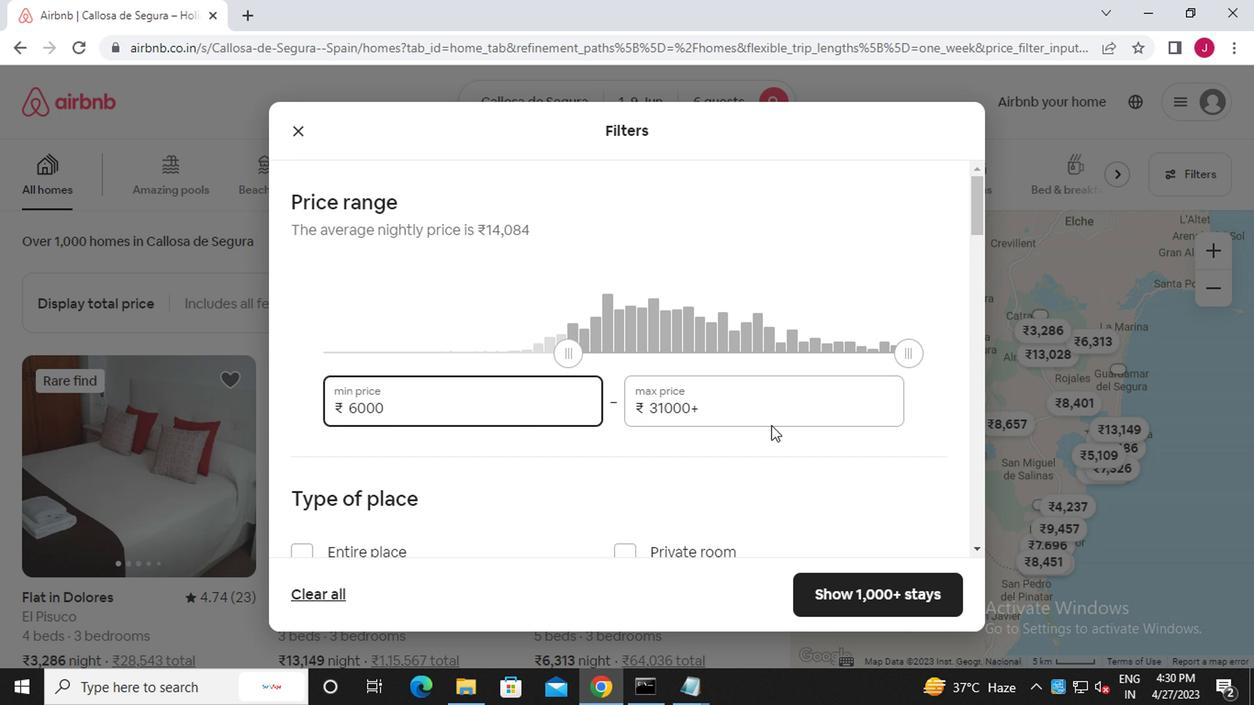 
Action: Mouse moved to (758, 410)
Screenshot: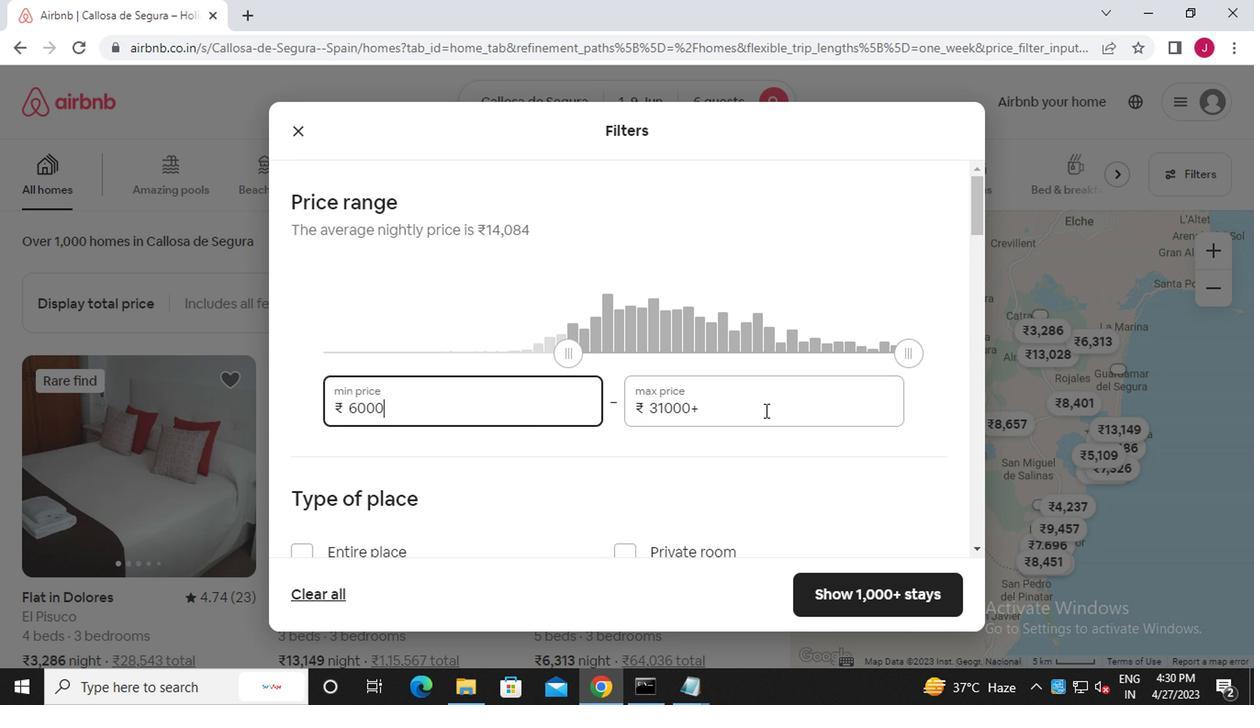 
Action: Key pressed <Key.backspace><Key.backspace><Key.backspace><Key.backspace><Key.backspace><Key.backspace><Key.backspace><Key.backspace><Key.backspace><Key.backspace><Key.backspace><Key.backspace><<97>><<98>><<96>><<96>><<96>>
Screenshot: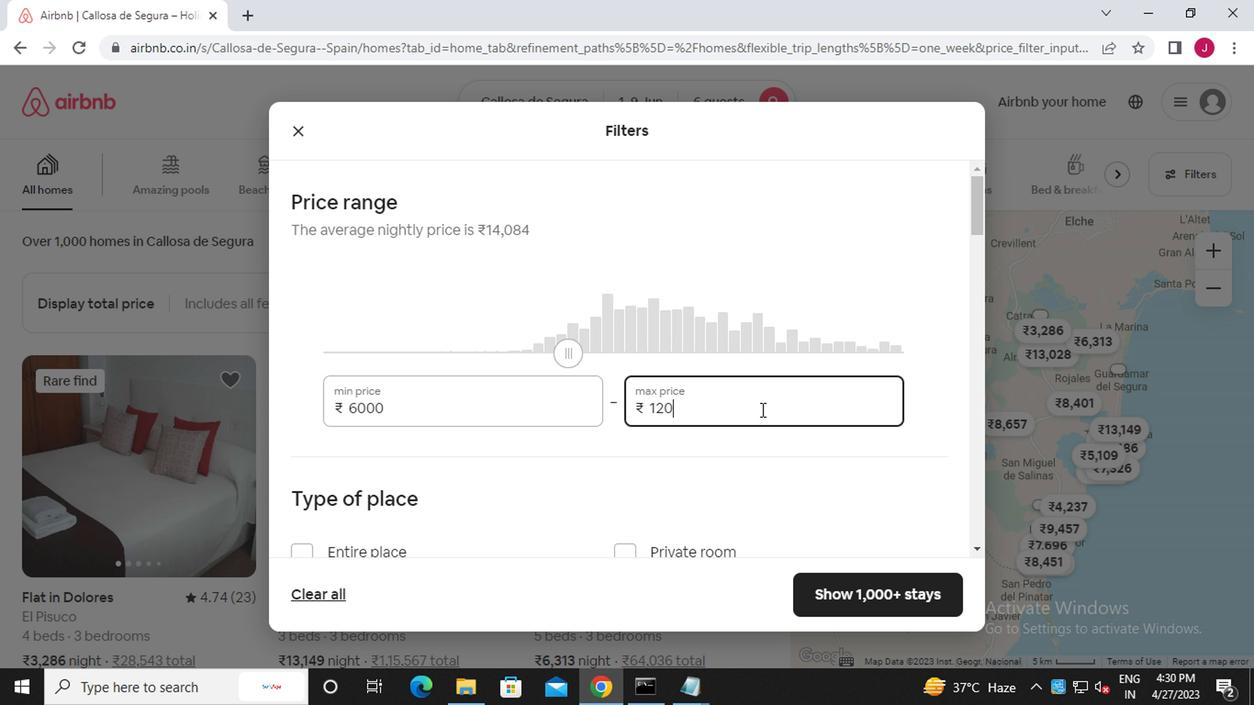 
Action: Mouse moved to (756, 410)
Screenshot: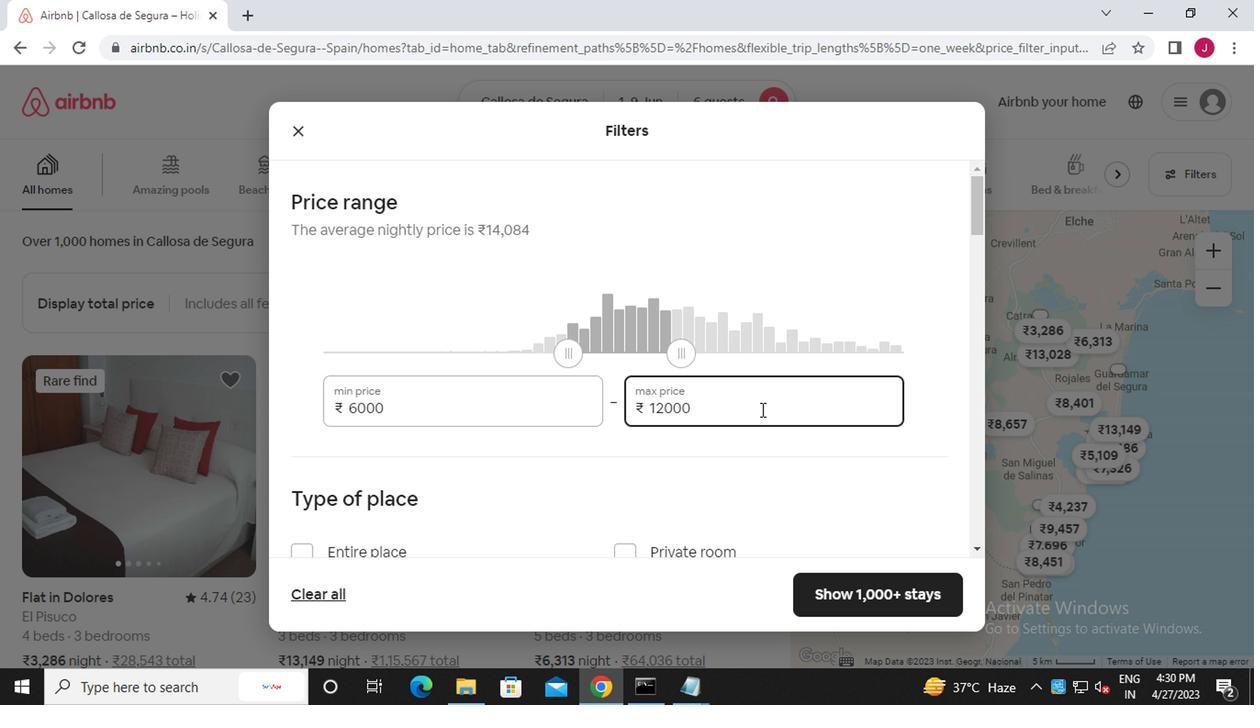 
Action: Mouse scrolled (756, 409) with delta (0, 0)
Screenshot: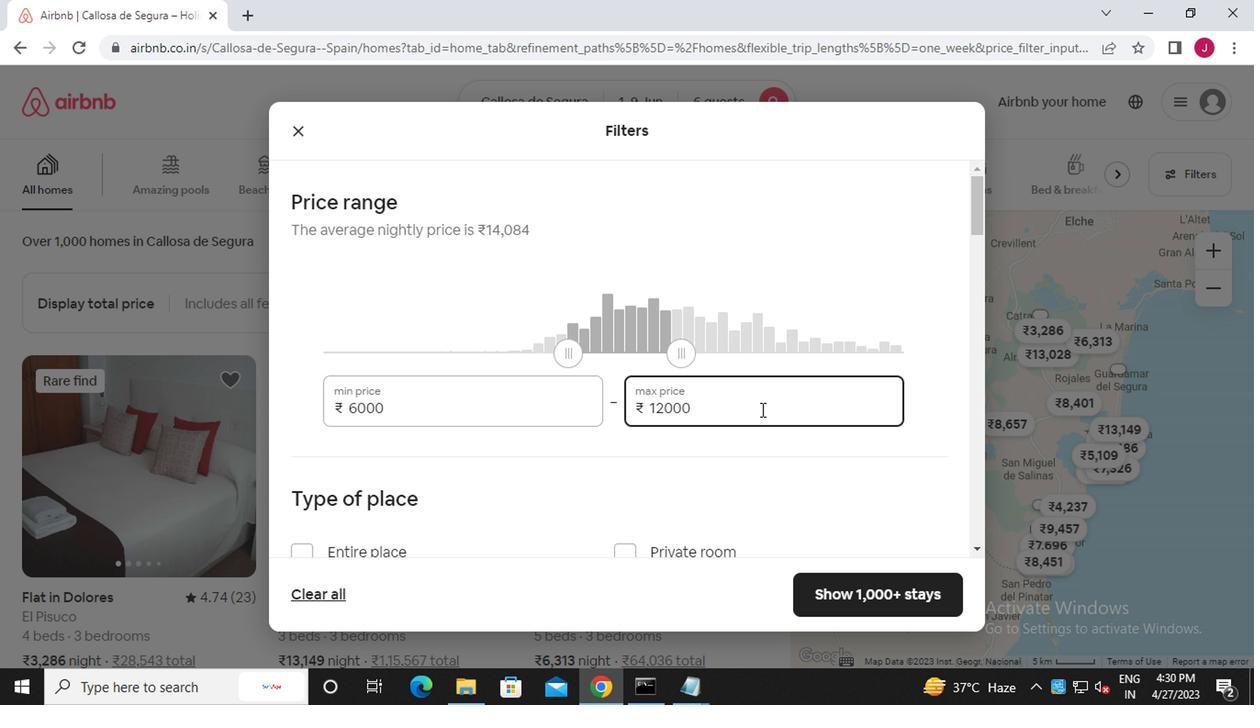 
Action: Mouse moved to (756, 410)
Screenshot: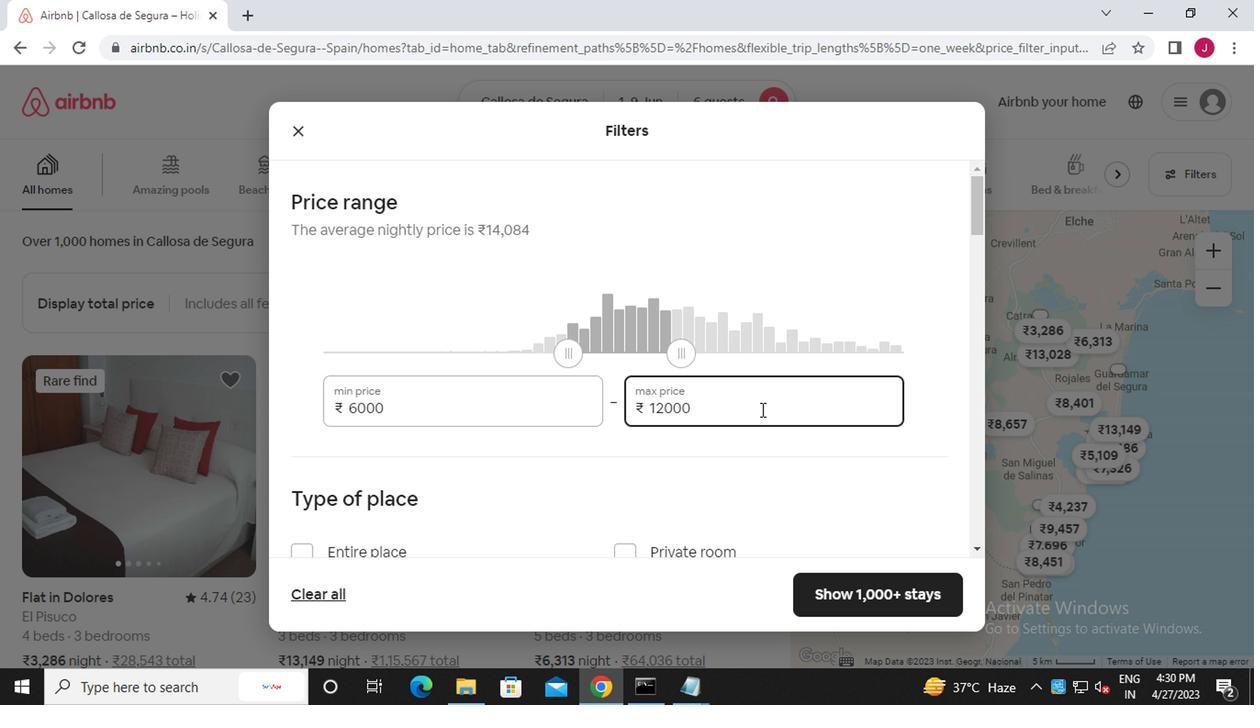 
Action: Mouse scrolled (756, 409) with delta (0, 0)
Screenshot: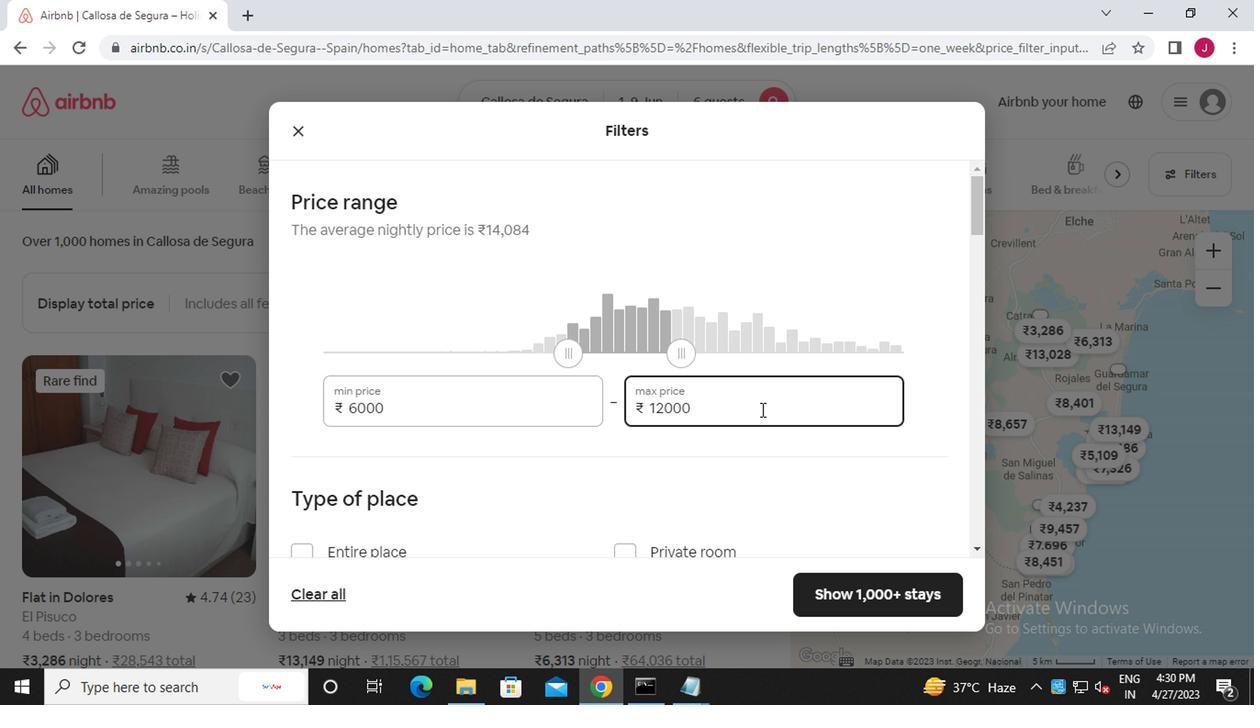
Action: Mouse scrolled (756, 409) with delta (0, 0)
Screenshot: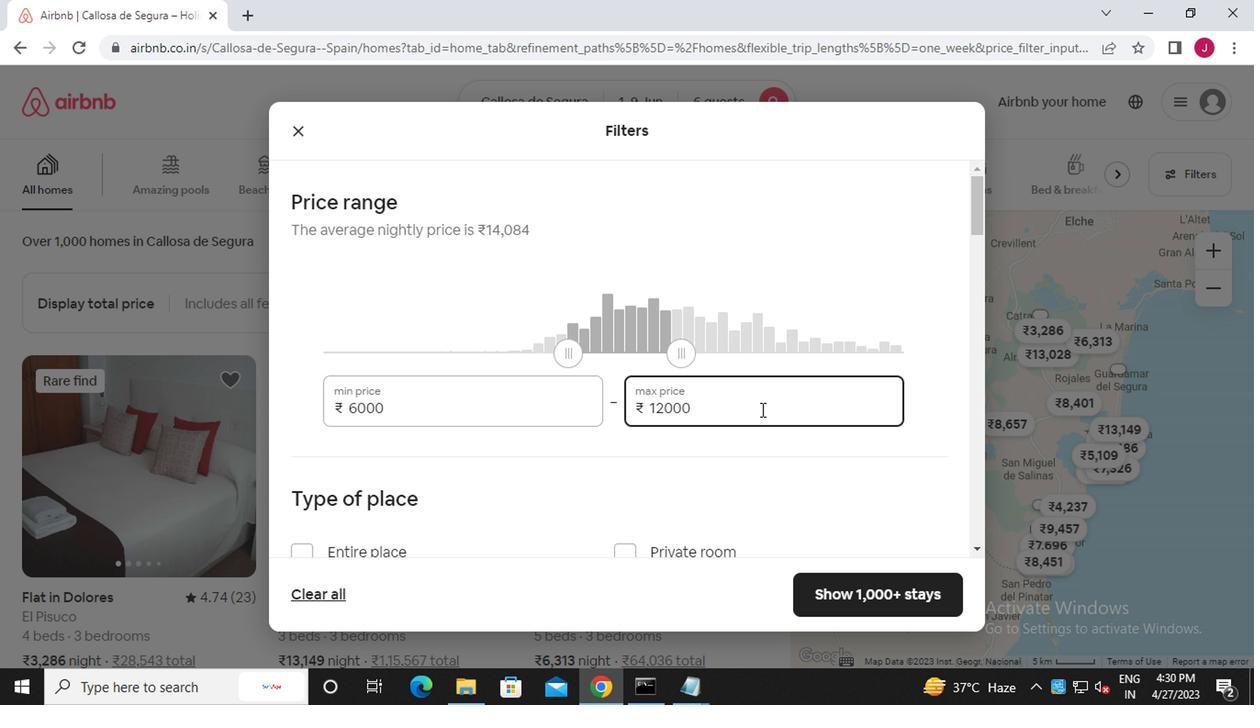 
Action: Mouse moved to (307, 282)
Screenshot: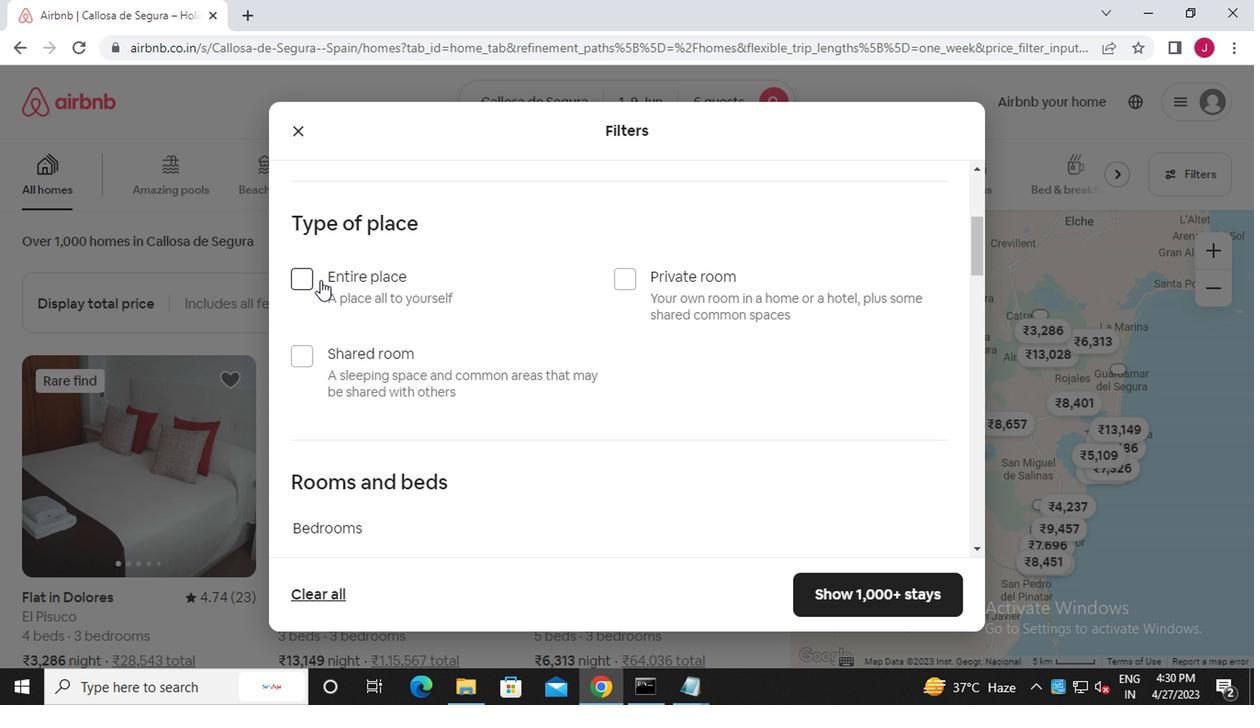 
Action: Mouse pressed left at (307, 282)
Screenshot: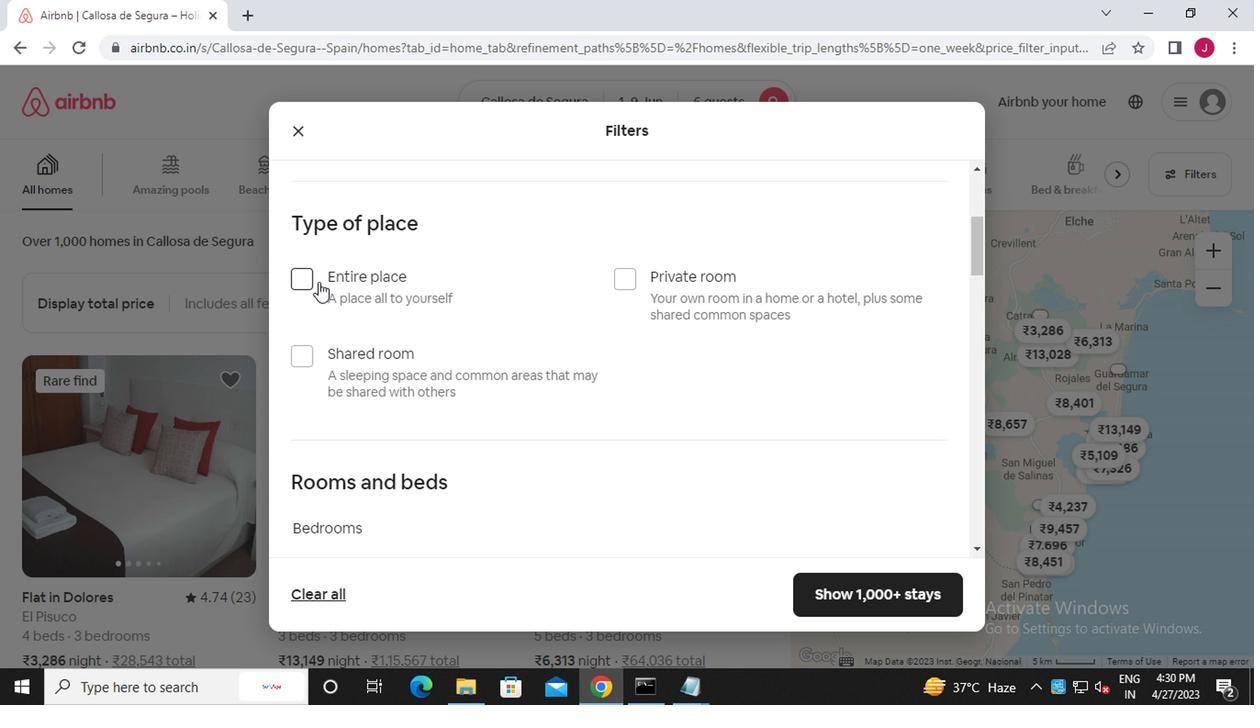 
Action: Mouse moved to (394, 340)
Screenshot: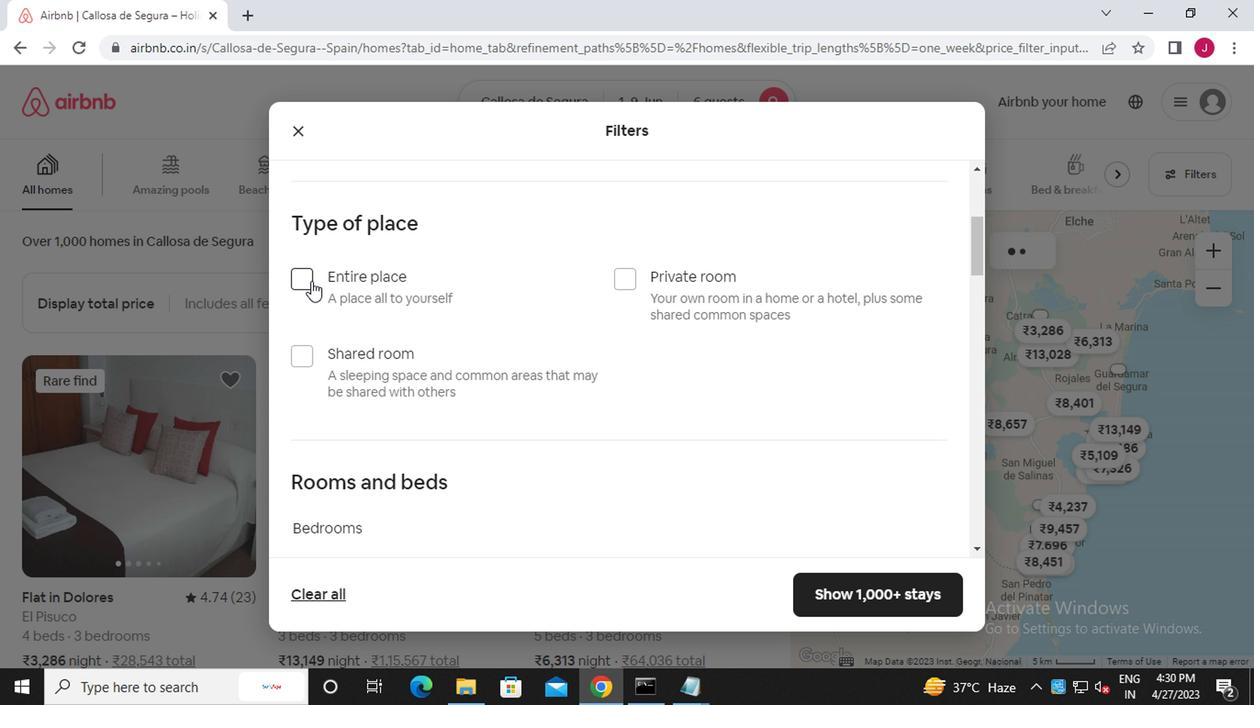 
Action: Mouse scrolled (394, 339) with delta (0, -1)
Screenshot: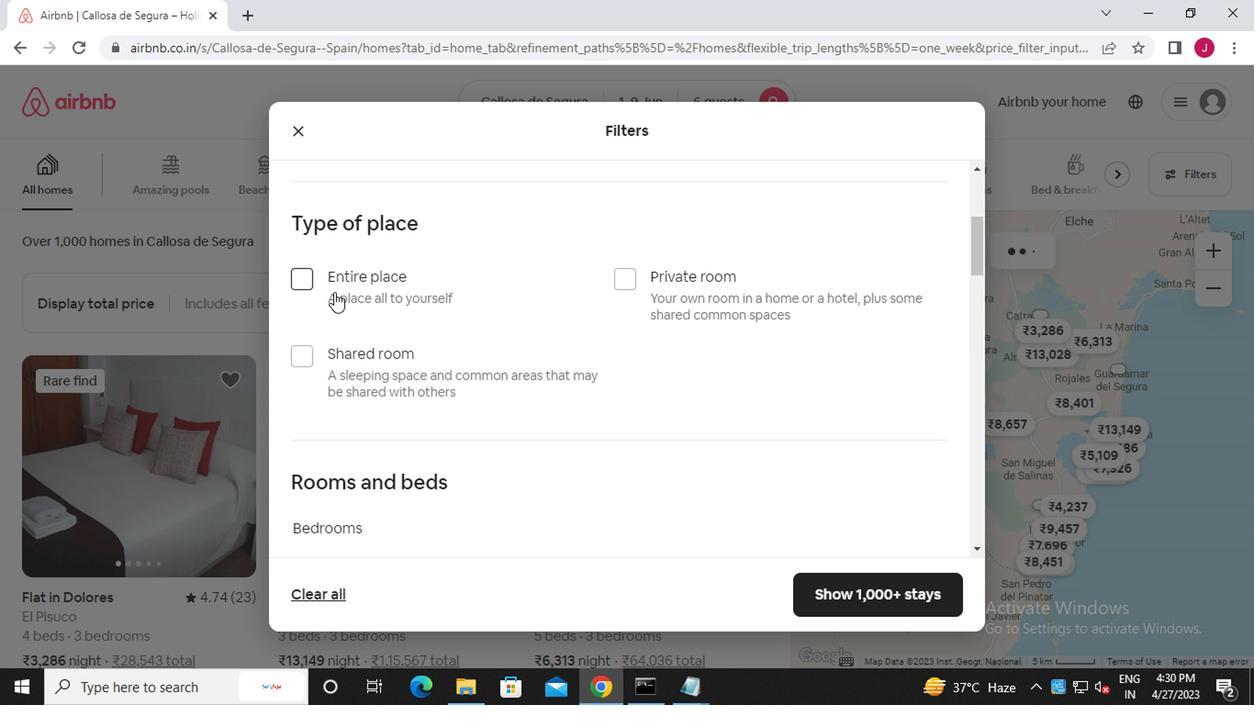 
Action: Mouse scrolled (394, 339) with delta (0, -1)
Screenshot: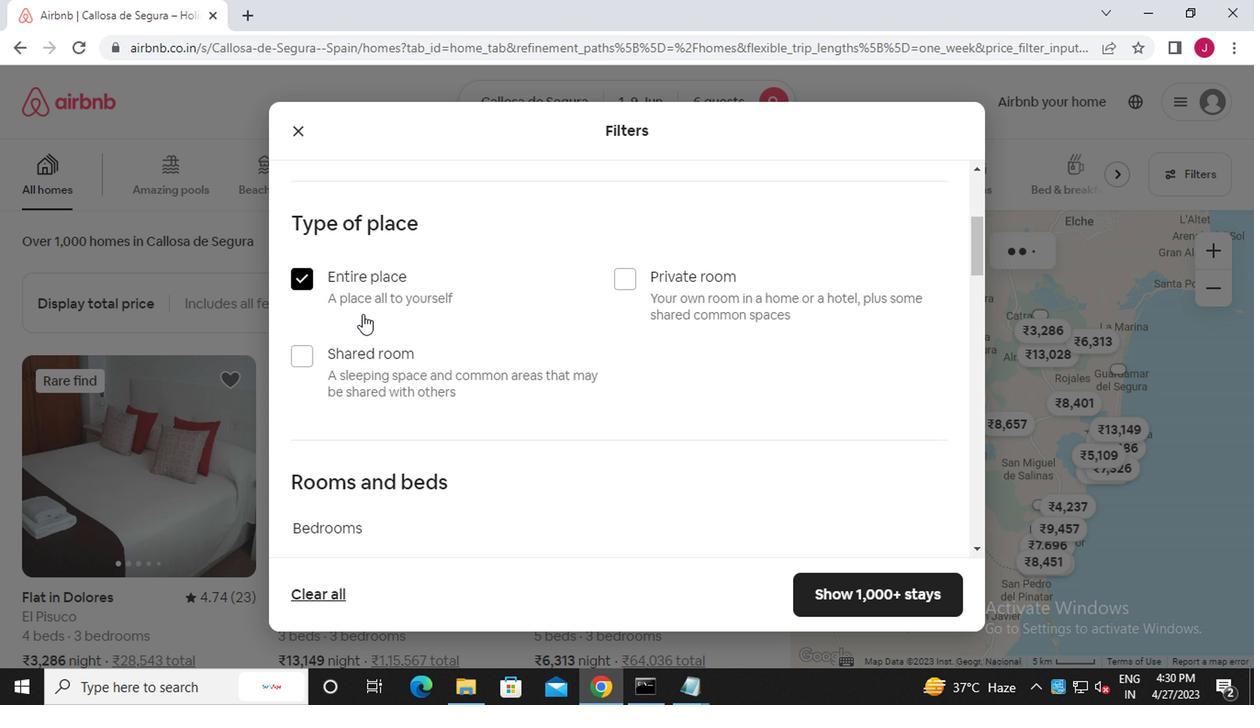
Action: Mouse scrolled (394, 339) with delta (0, -1)
Screenshot: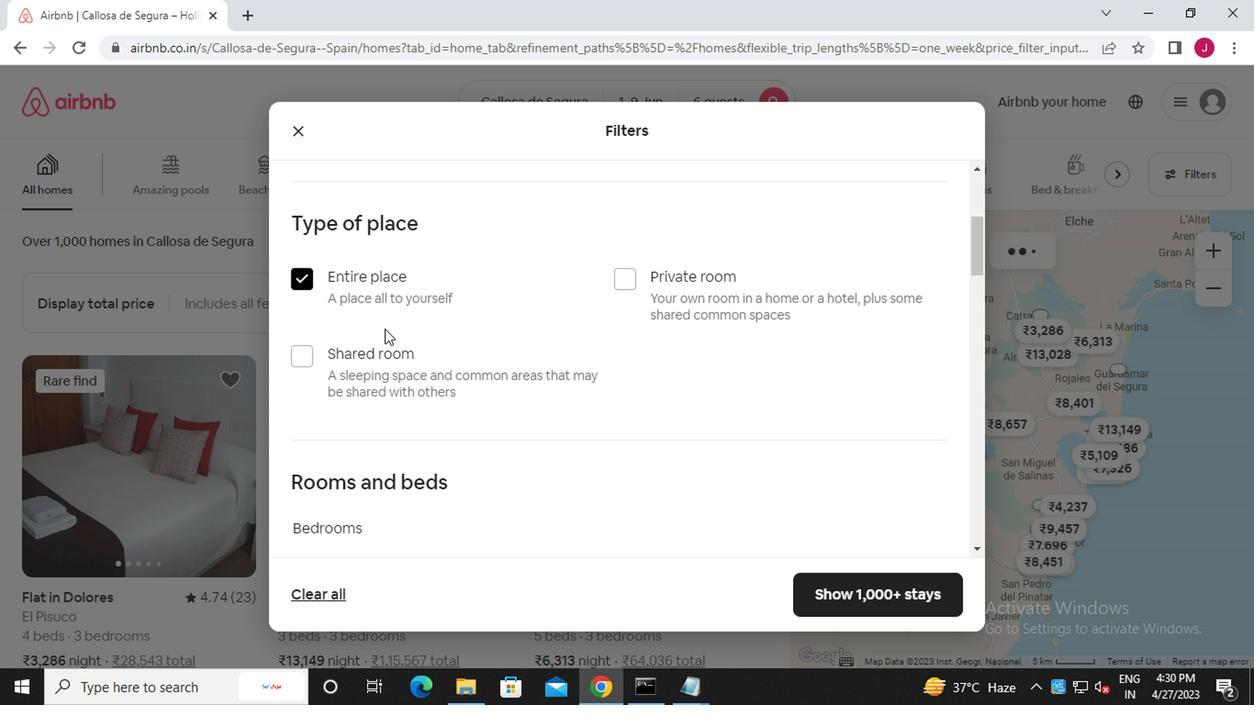 
Action: Mouse moved to (526, 307)
Screenshot: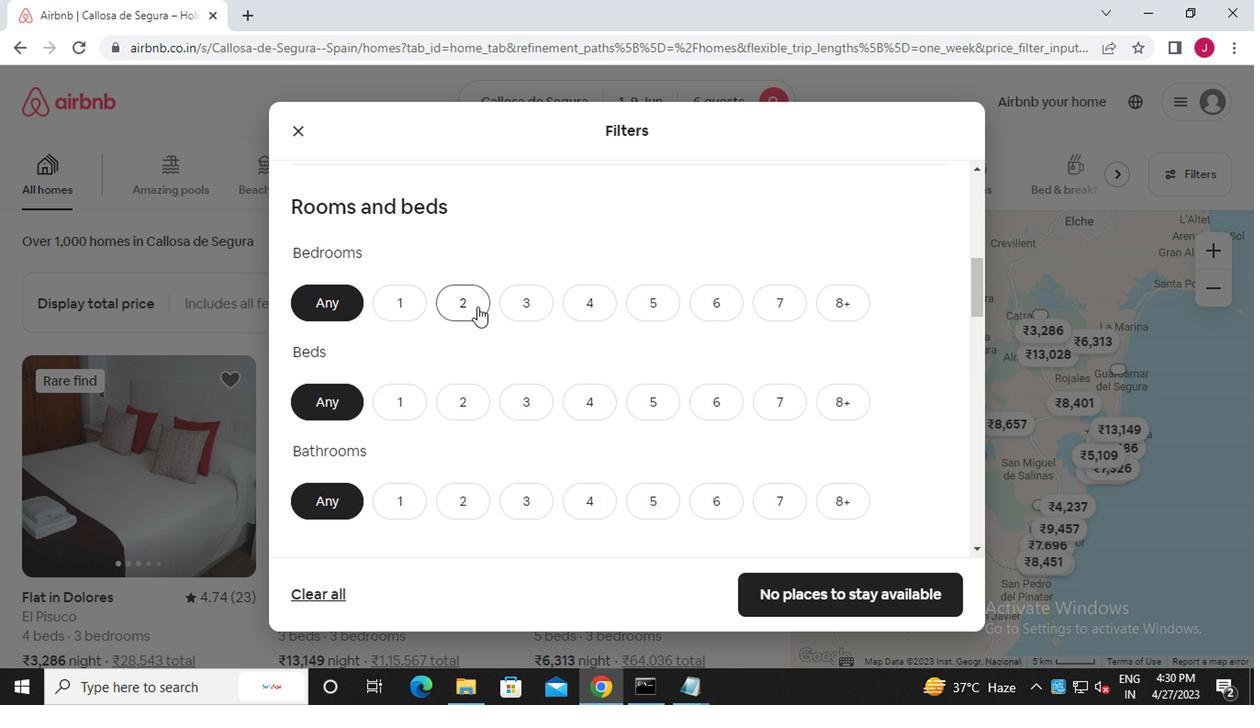 
Action: Mouse pressed left at (526, 307)
Screenshot: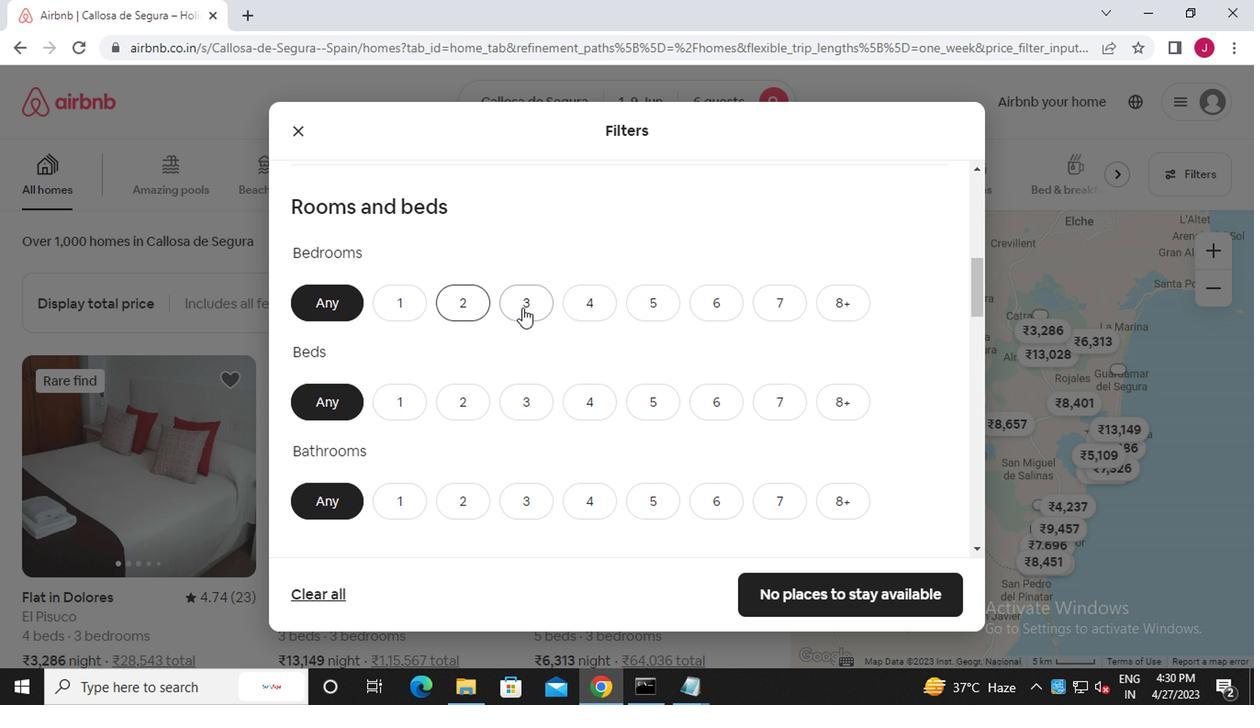
Action: Mouse moved to (531, 384)
Screenshot: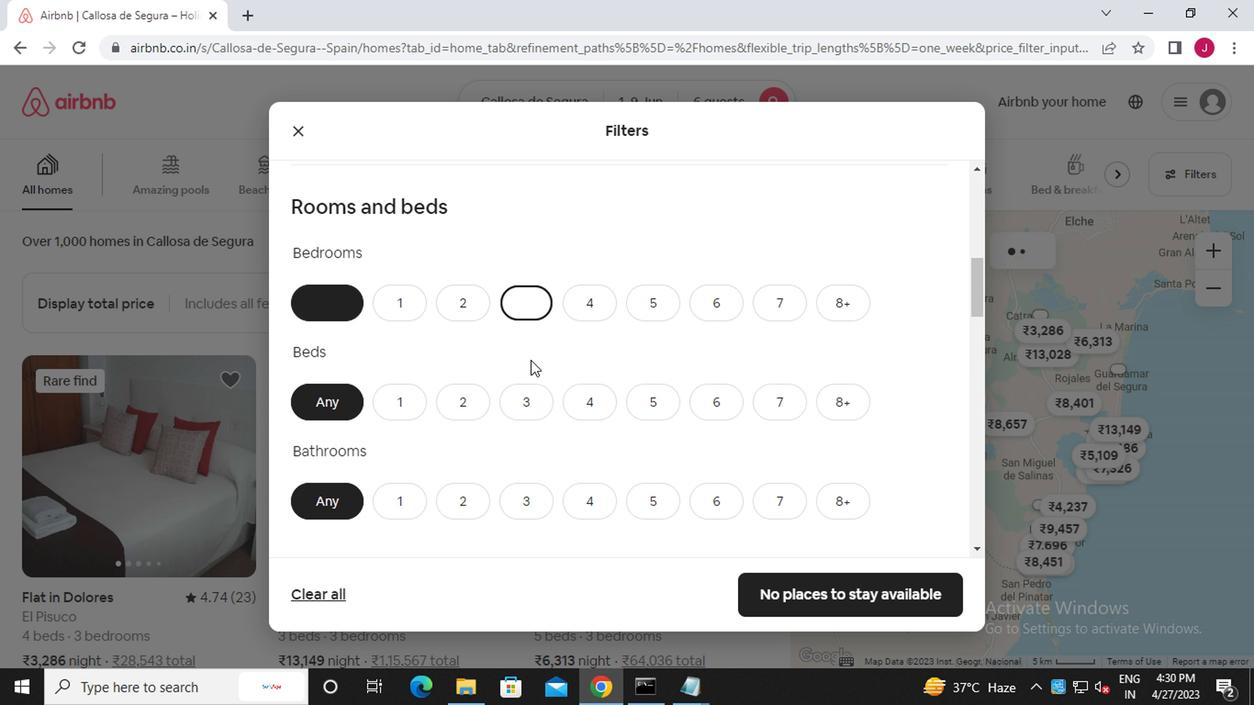 
Action: Mouse pressed left at (531, 384)
Screenshot: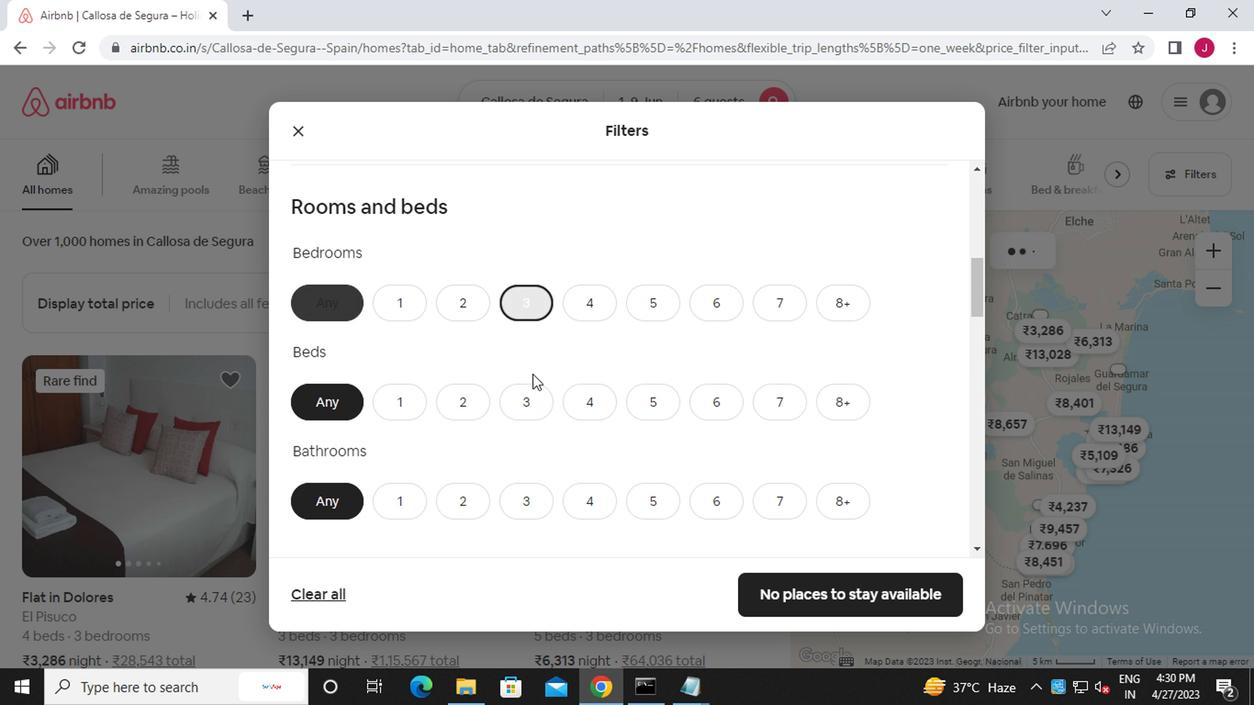 
Action: Mouse moved to (525, 489)
Screenshot: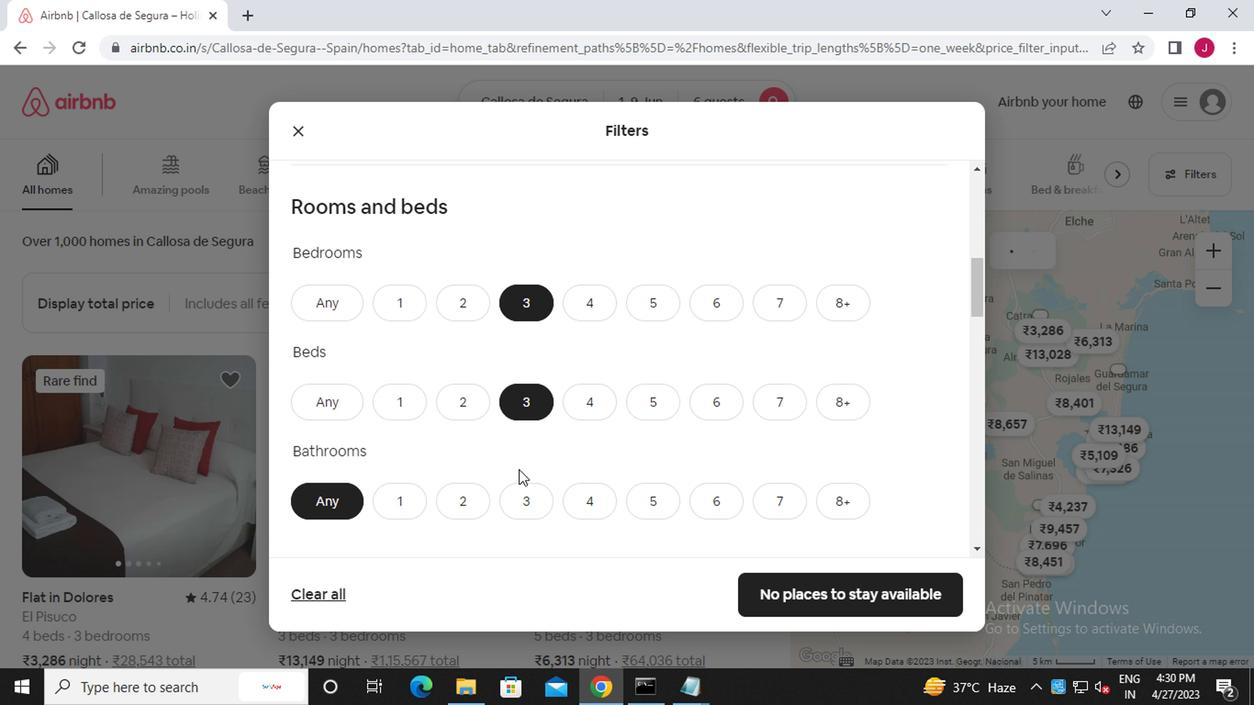 
Action: Mouse pressed left at (525, 489)
Screenshot: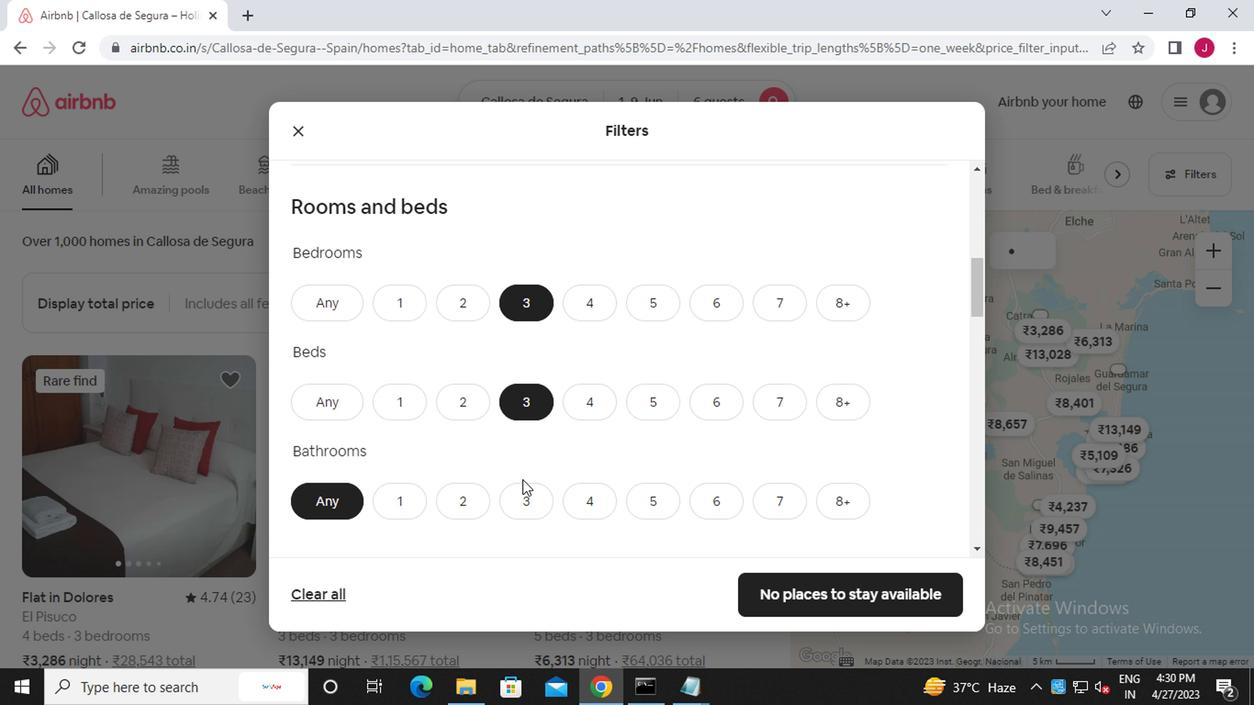 
Action: Mouse moved to (531, 496)
Screenshot: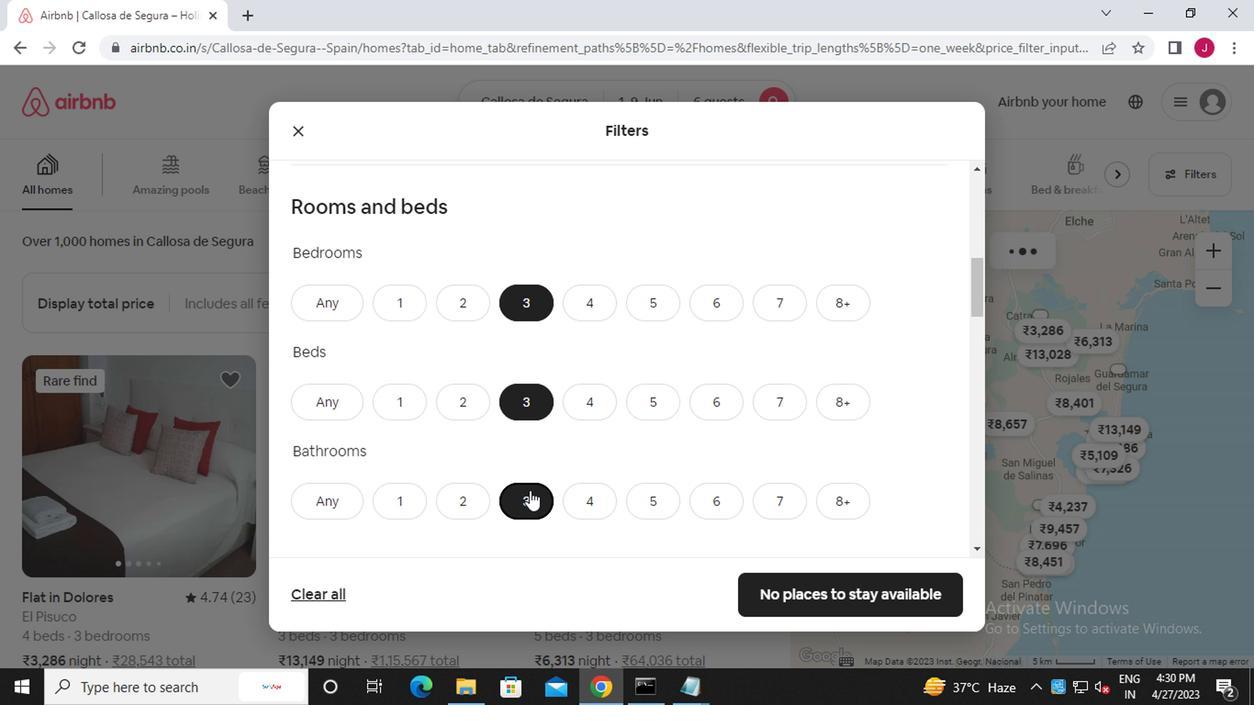 
Action: Mouse scrolled (531, 495) with delta (0, 0)
Screenshot: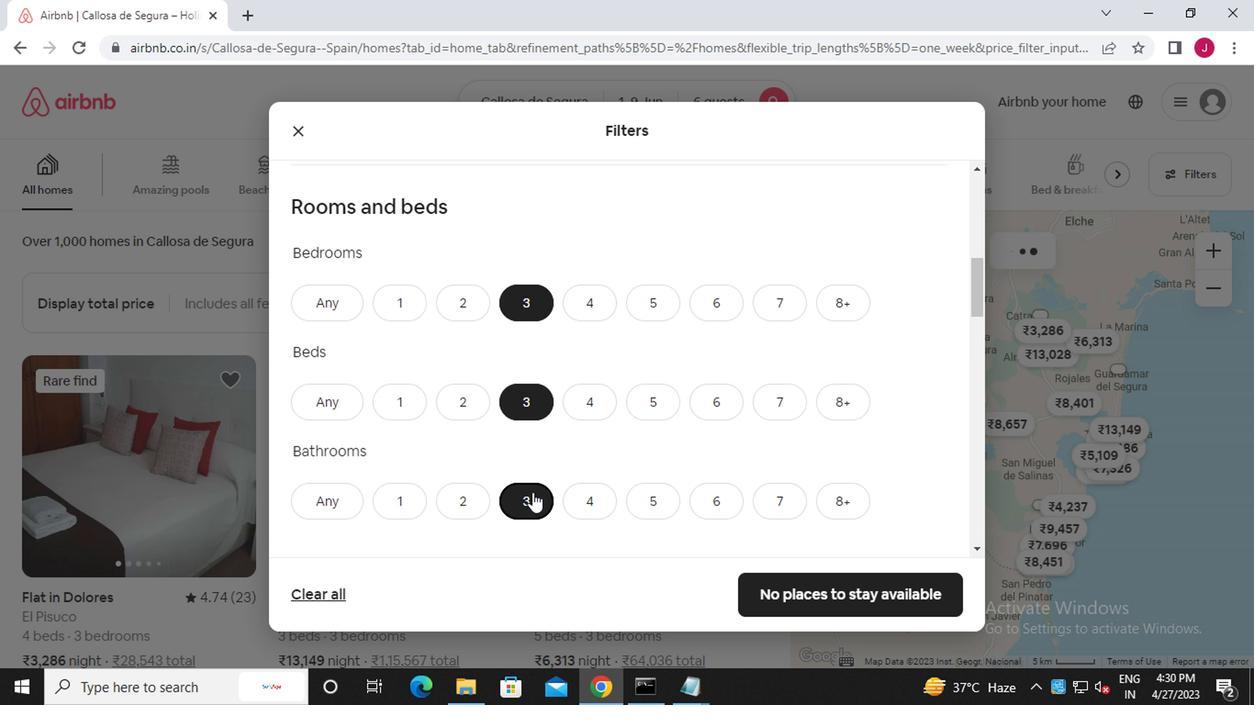 
Action: Mouse scrolled (531, 495) with delta (0, 0)
Screenshot: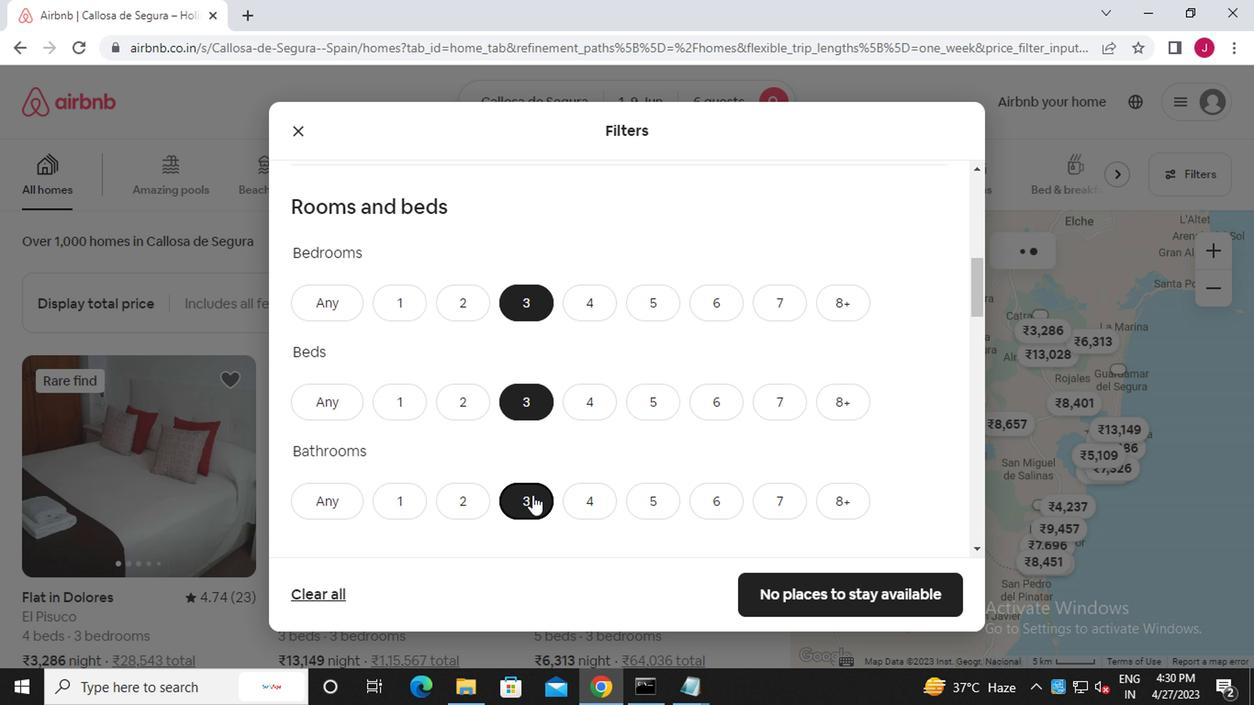 
Action: Mouse scrolled (531, 495) with delta (0, 0)
Screenshot: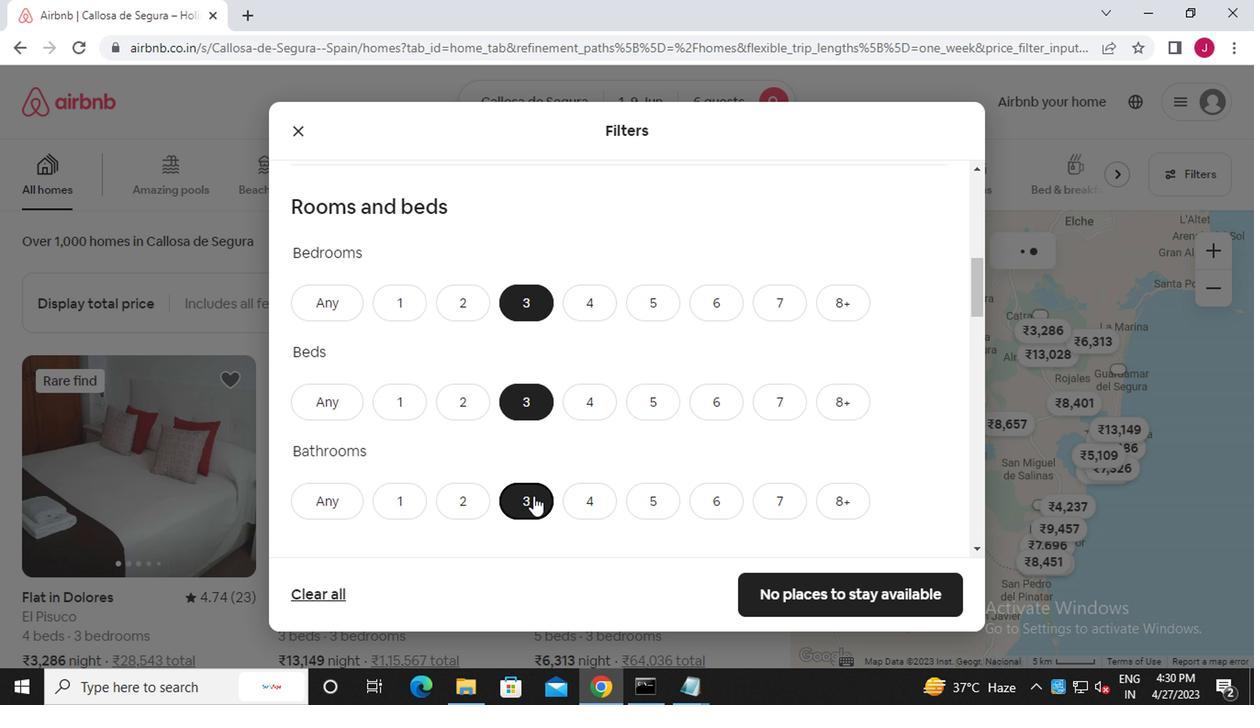 
Action: Mouse scrolled (531, 495) with delta (0, 0)
Screenshot: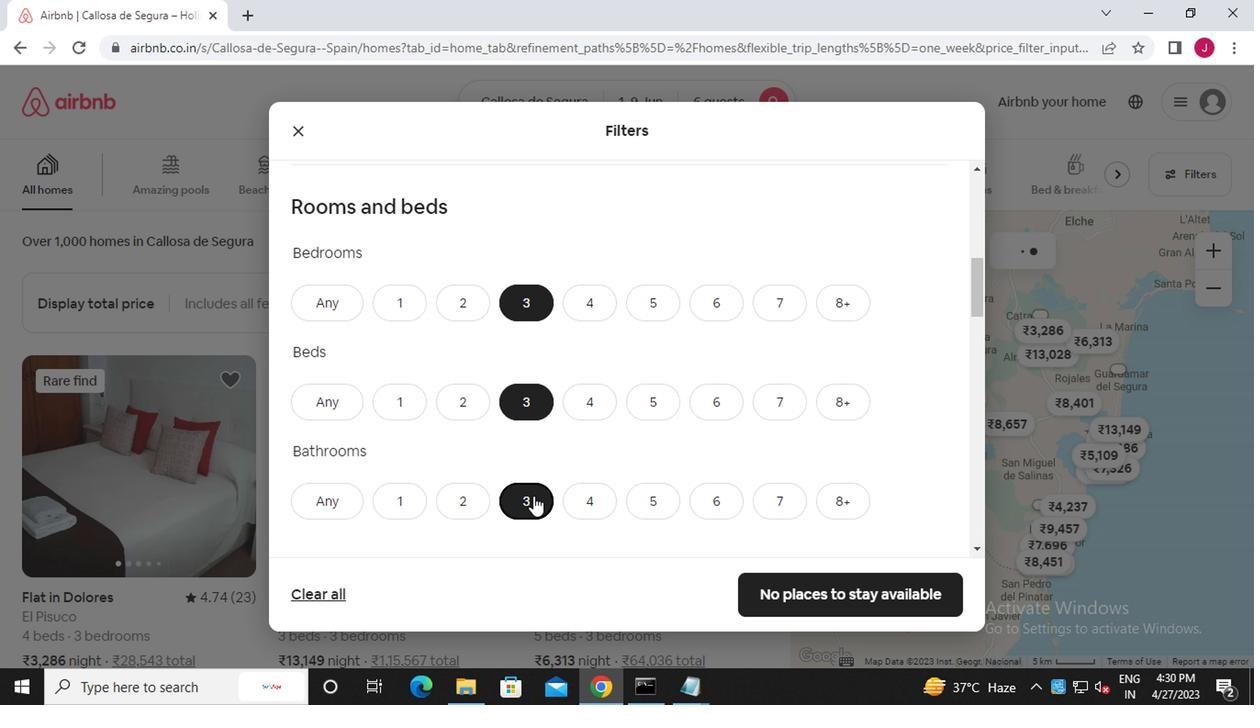 
Action: Mouse moved to (392, 328)
Screenshot: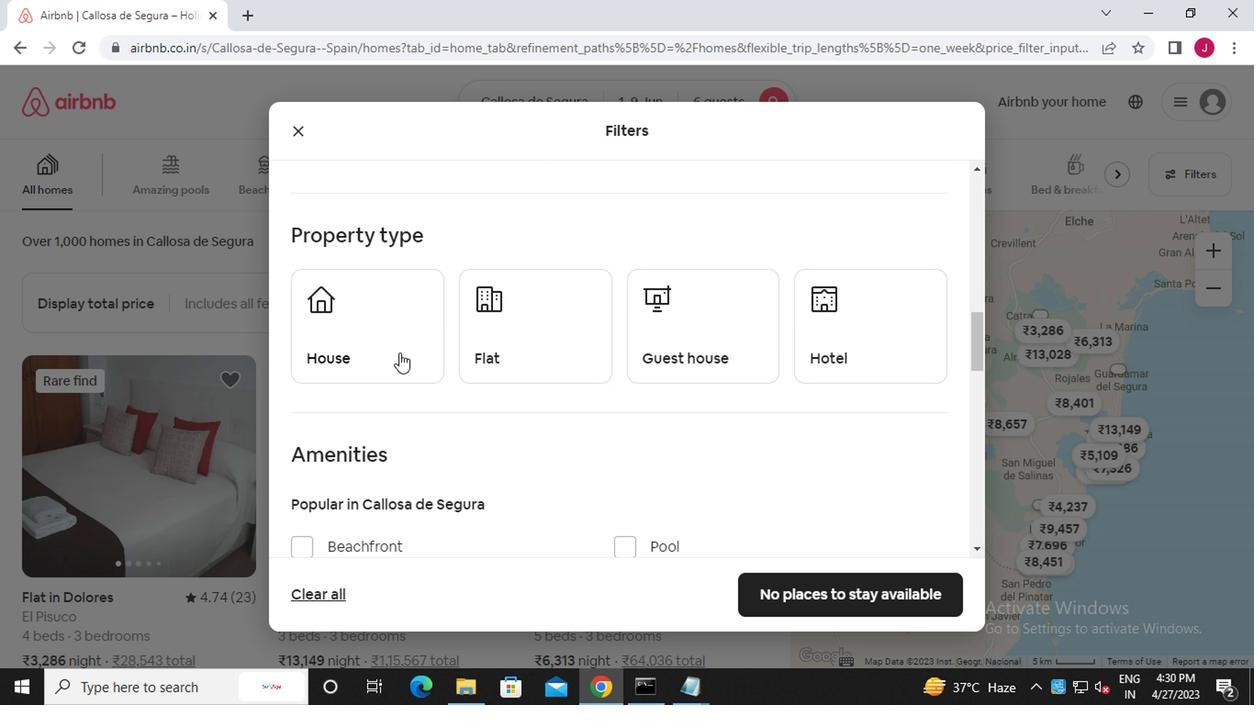 
Action: Mouse pressed left at (392, 328)
Screenshot: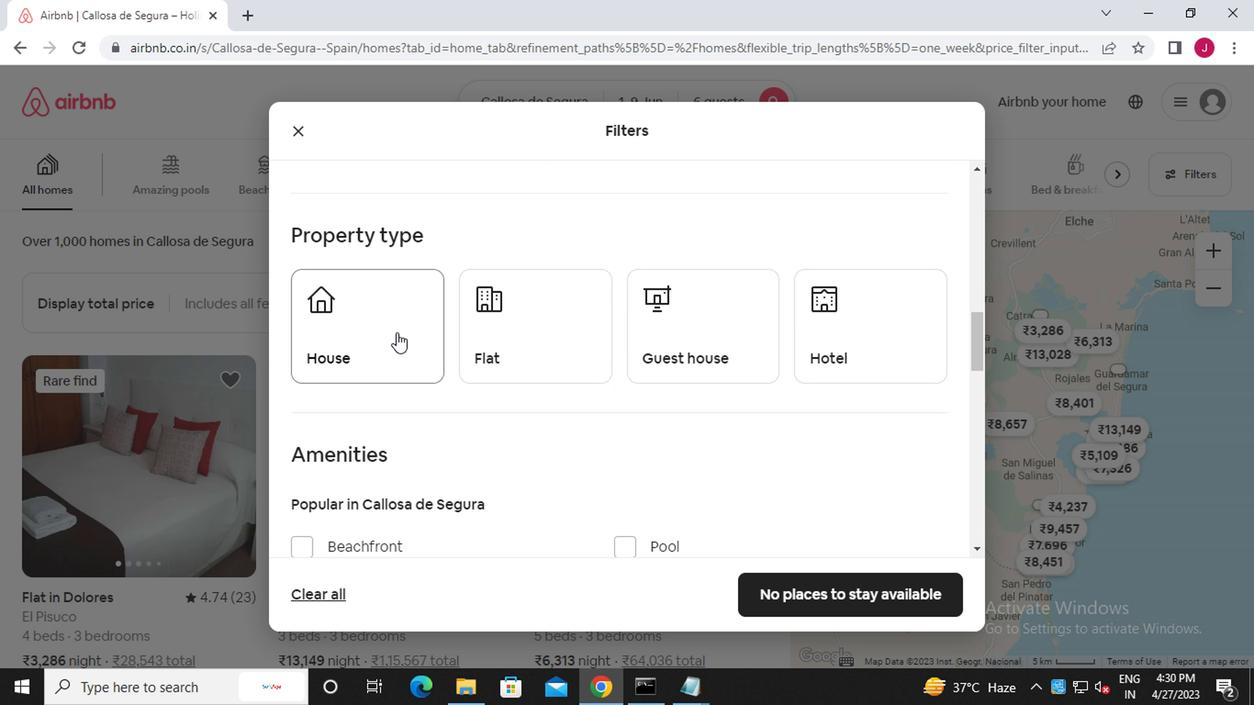 
Action: Mouse moved to (510, 359)
Screenshot: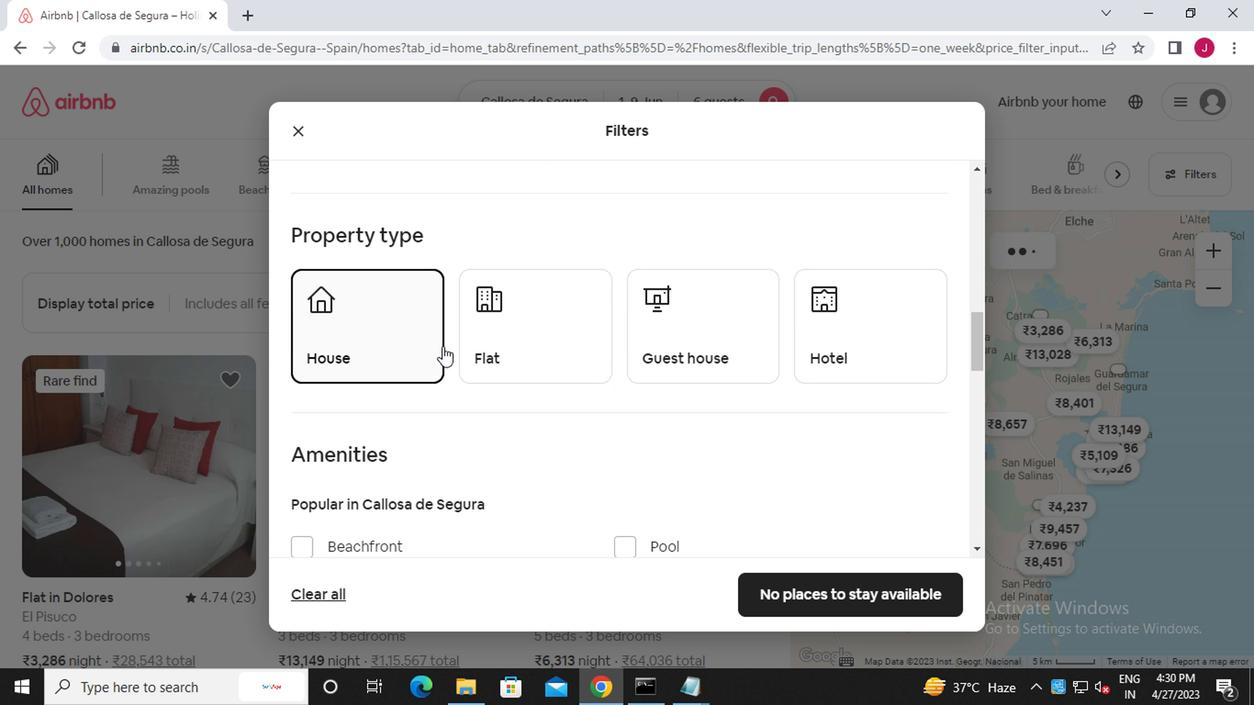 
Action: Mouse pressed left at (510, 359)
Screenshot: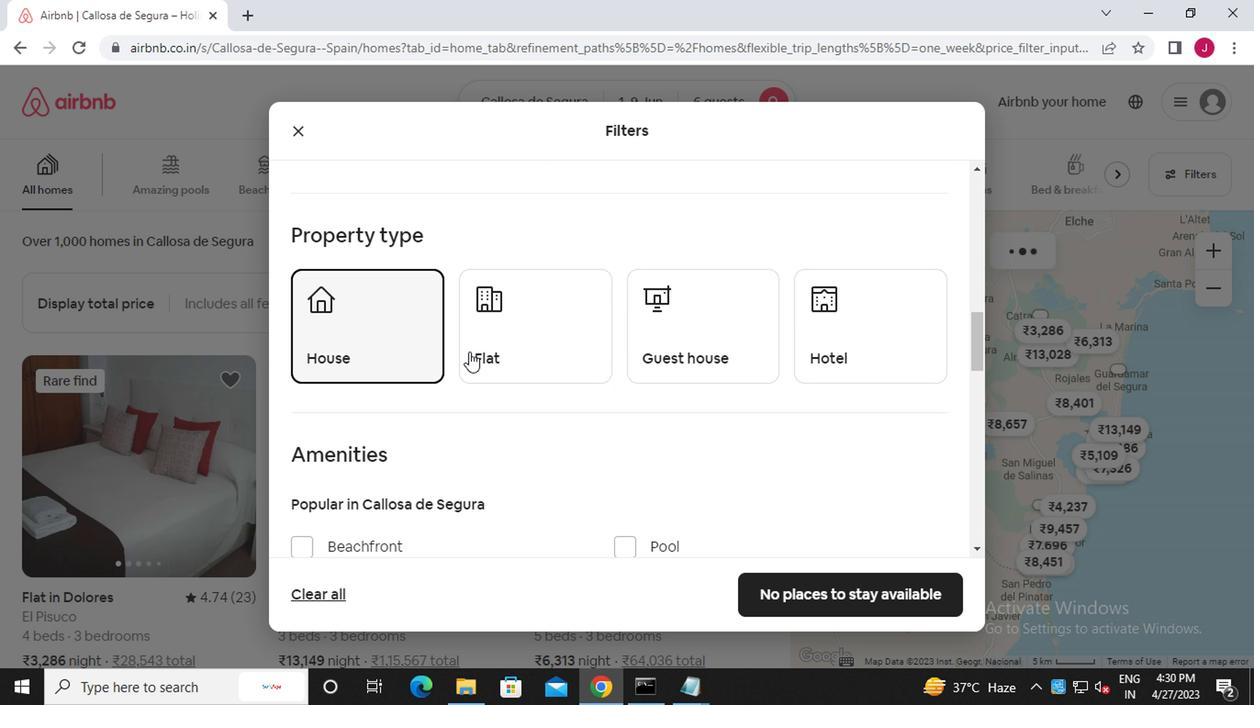 
Action: Mouse moved to (691, 348)
Screenshot: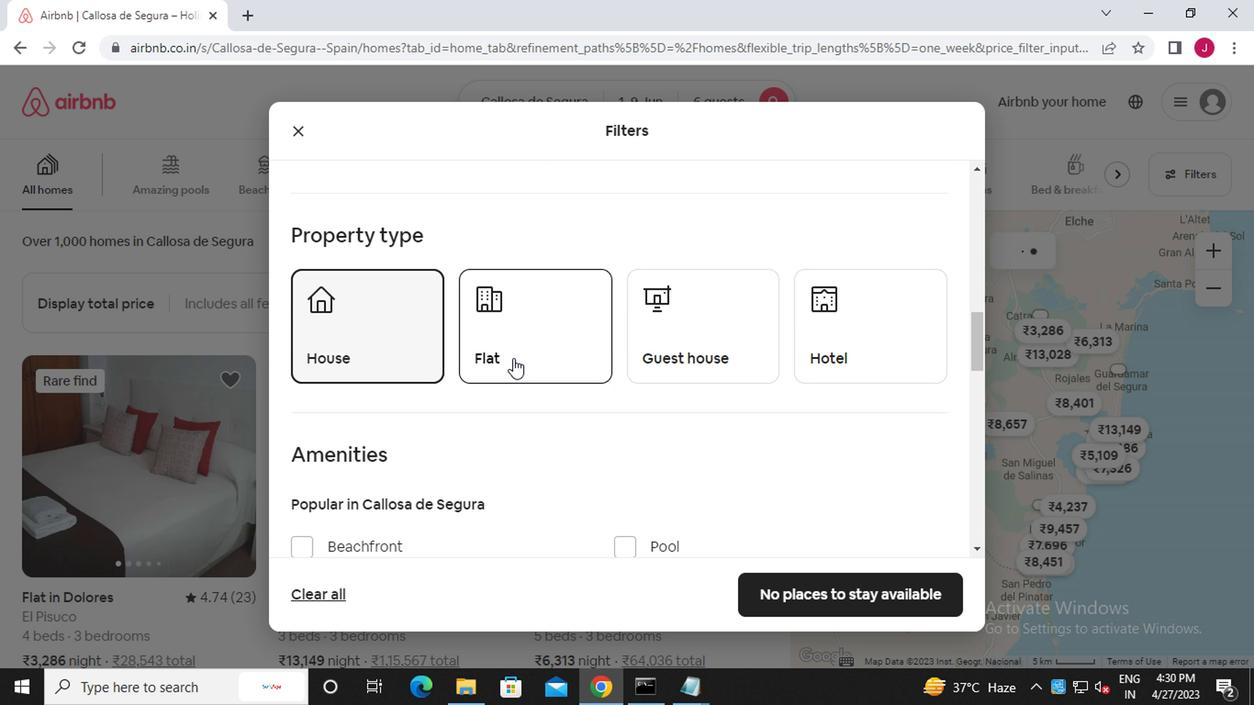 
Action: Mouse pressed left at (691, 348)
Screenshot: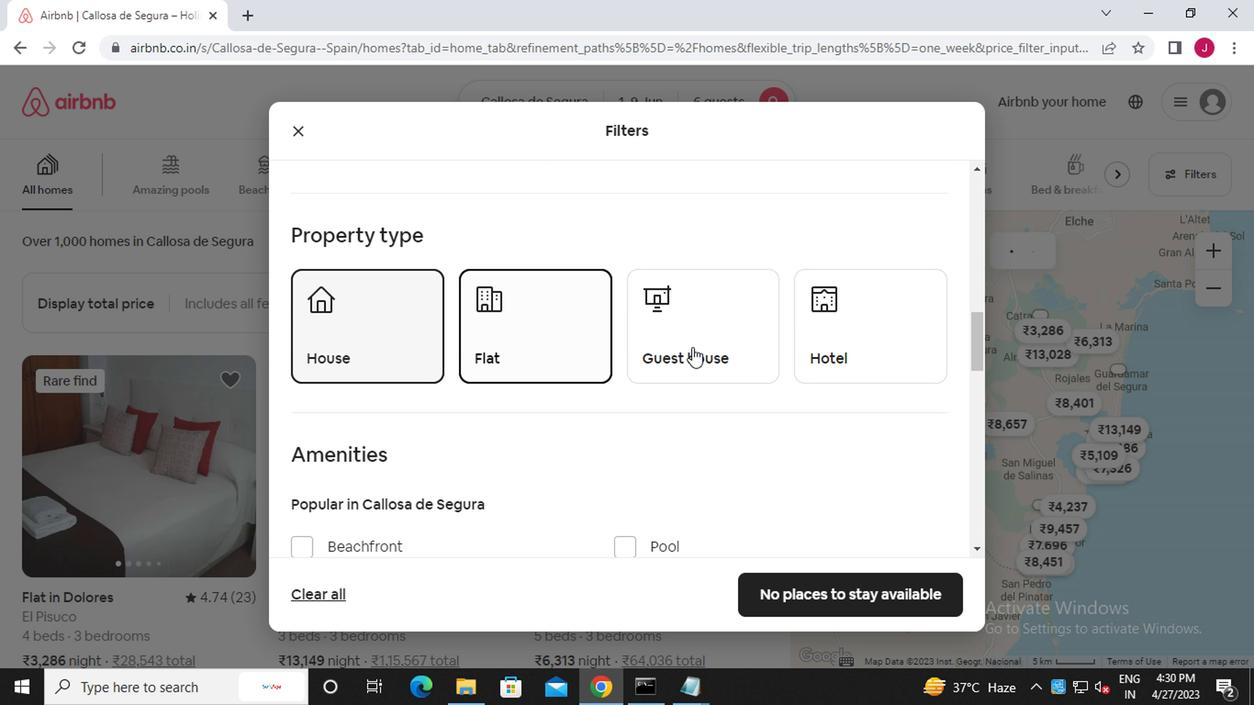 
Action: Mouse moved to (690, 348)
Screenshot: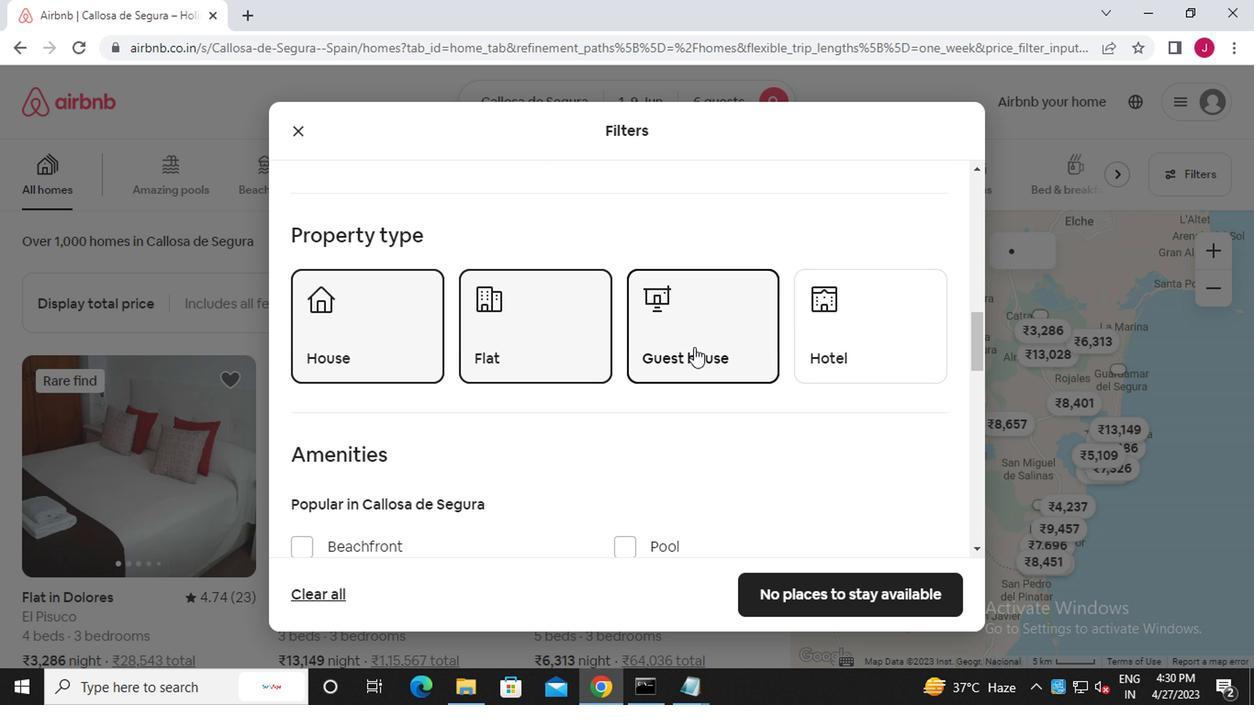 
Action: Mouse scrolled (690, 347) with delta (0, 0)
Screenshot: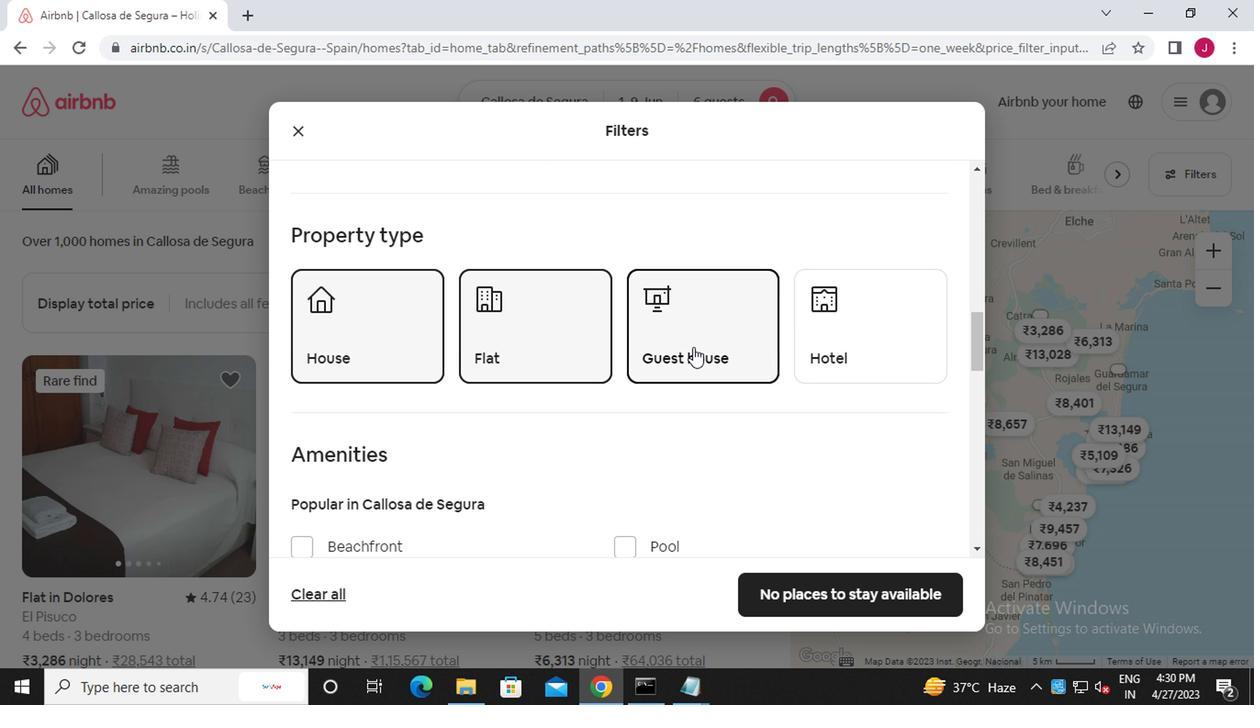 
Action: Mouse scrolled (690, 347) with delta (0, 0)
Screenshot: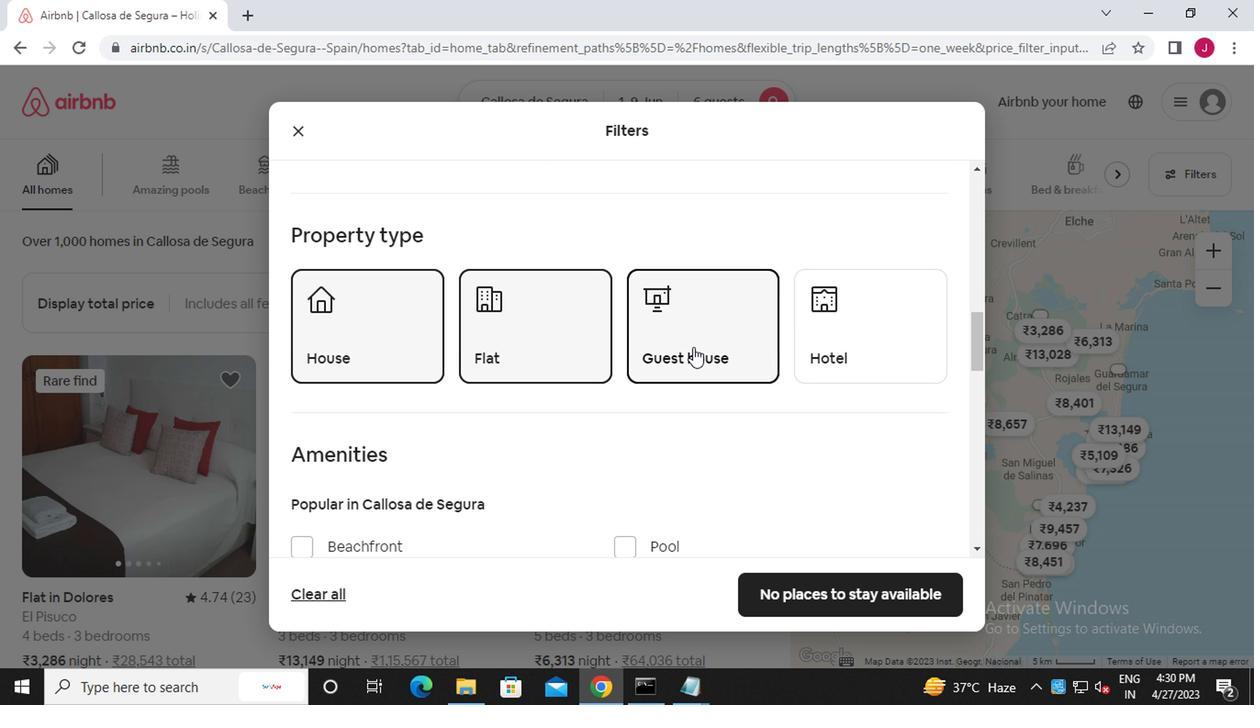 
Action: Mouse scrolled (690, 347) with delta (0, 0)
Screenshot: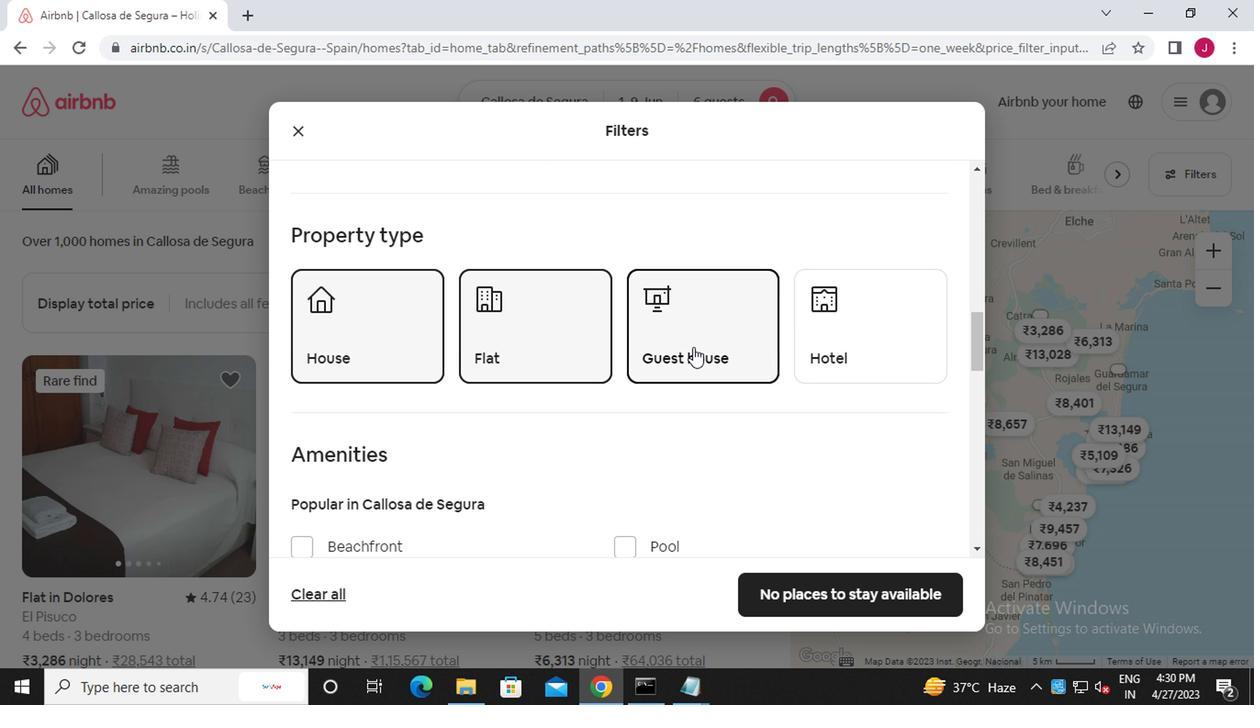 
Action: Mouse scrolled (690, 347) with delta (0, 0)
Screenshot: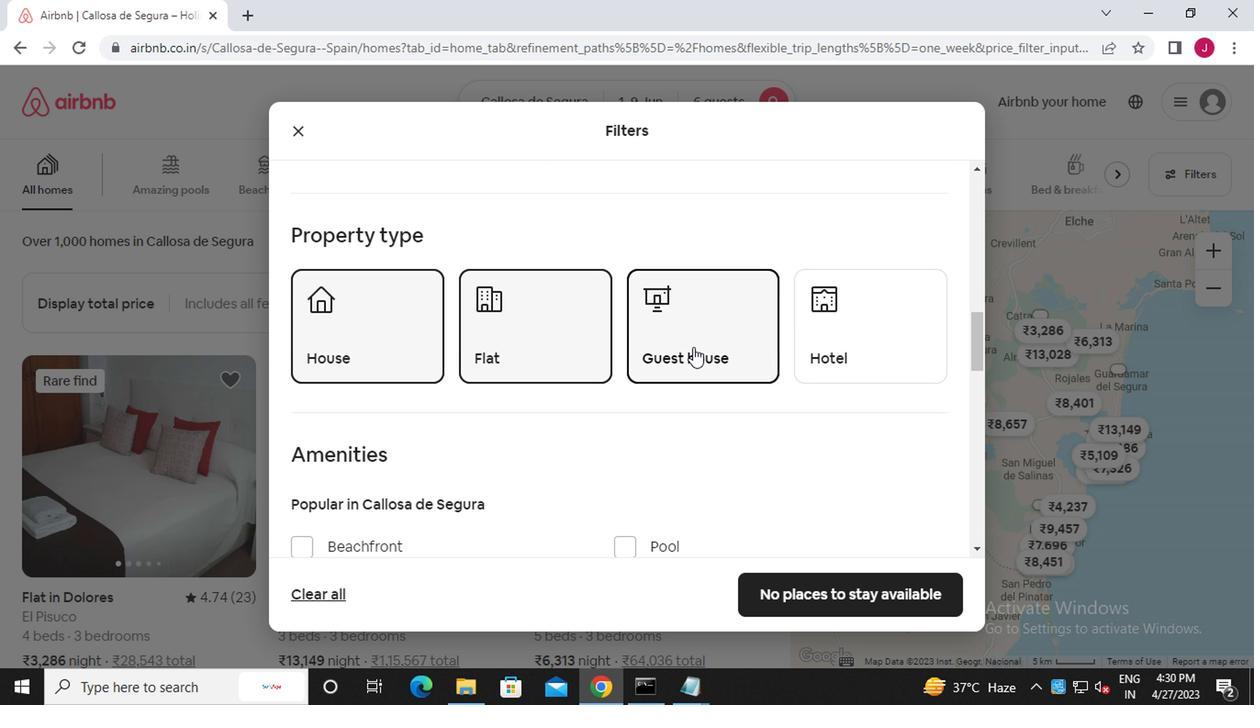 
Action: Mouse scrolled (690, 347) with delta (0, 0)
Screenshot: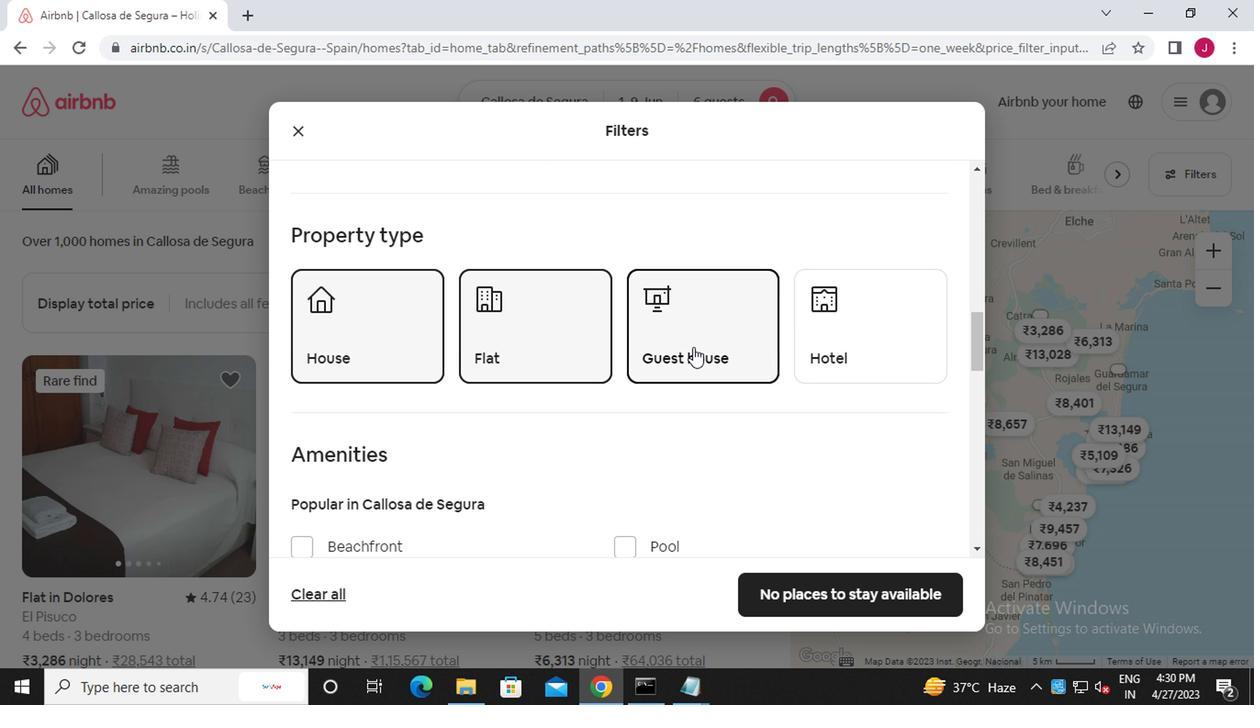 
Action: Mouse scrolled (690, 347) with delta (0, 0)
Screenshot: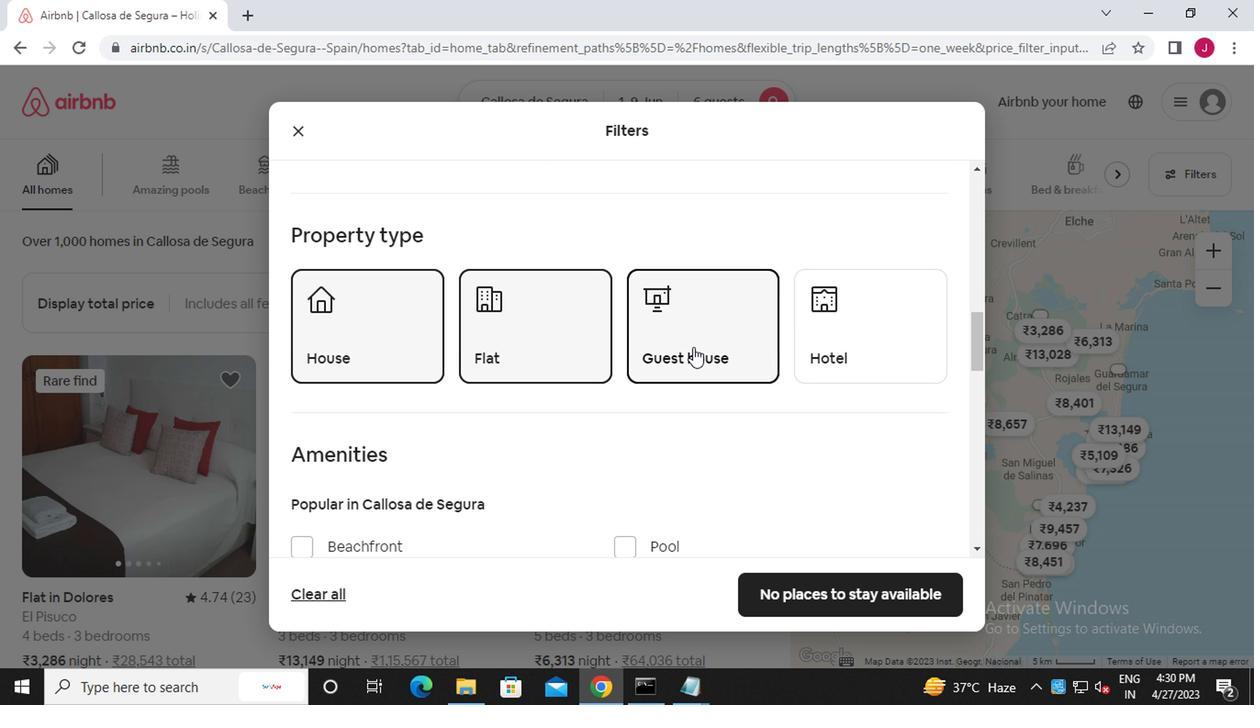 
Action: Mouse moved to (909, 337)
Screenshot: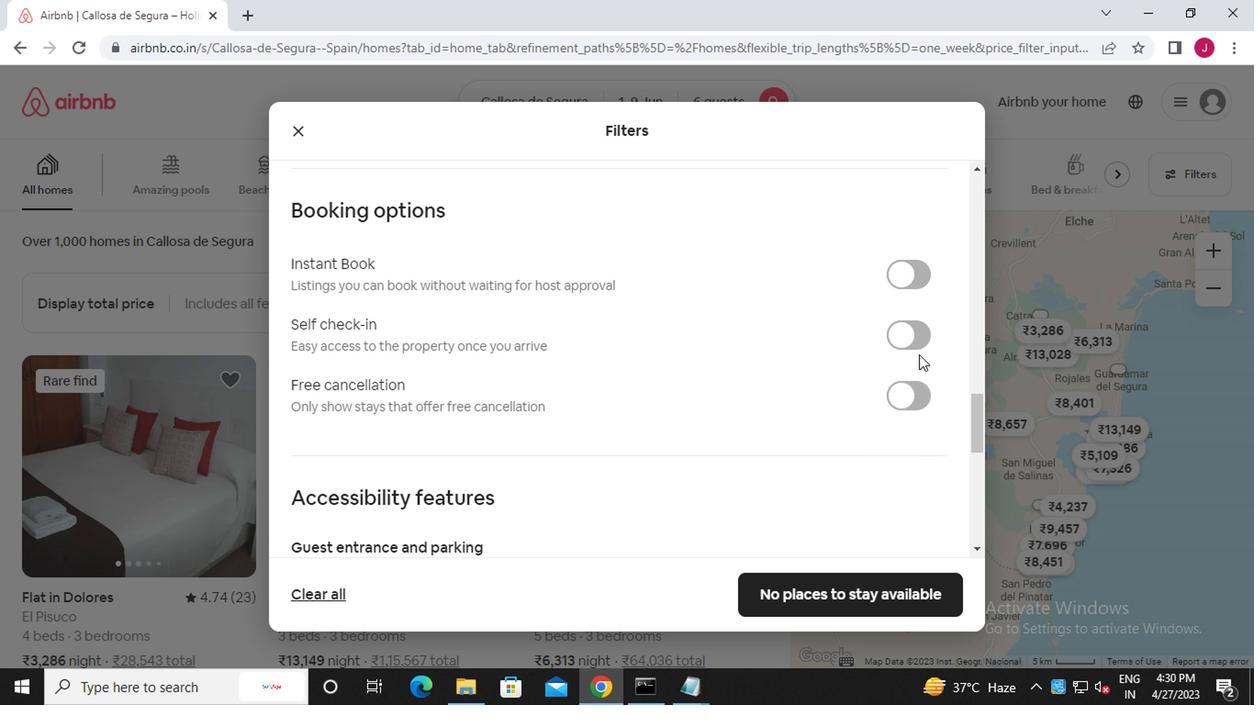 
Action: Mouse pressed left at (909, 337)
Screenshot: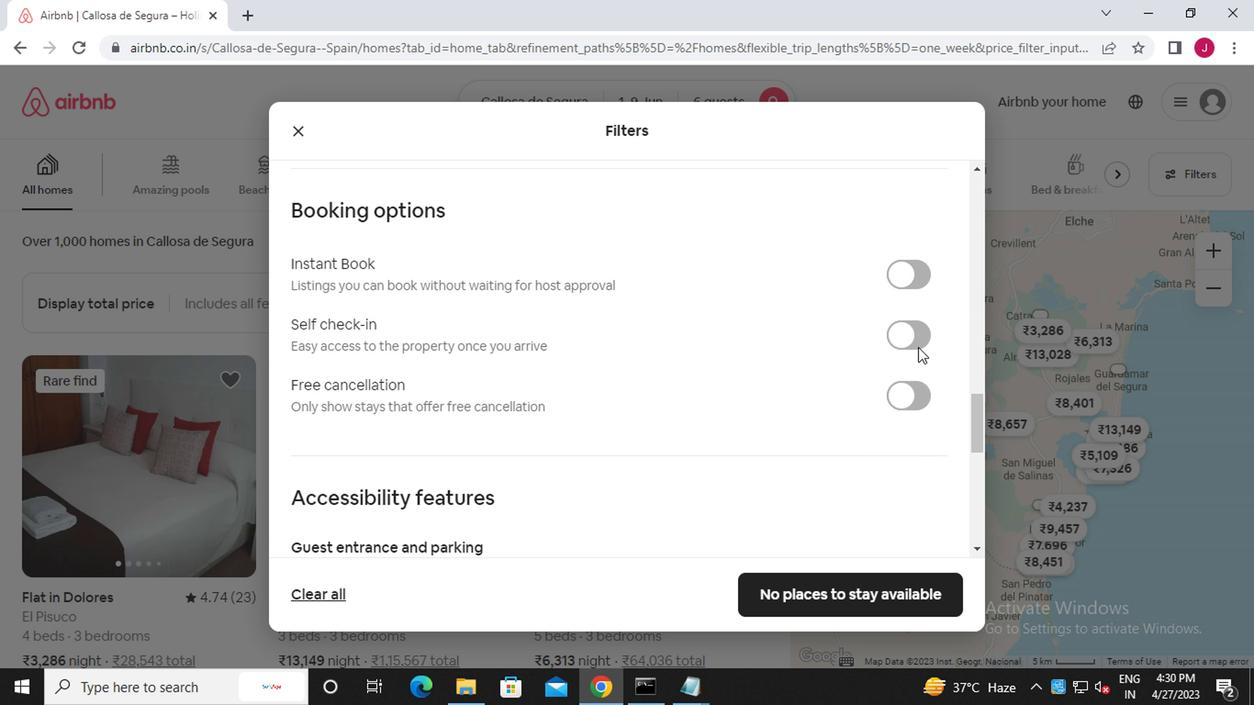 
Action: Mouse moved to (327, 467)
Screenshot: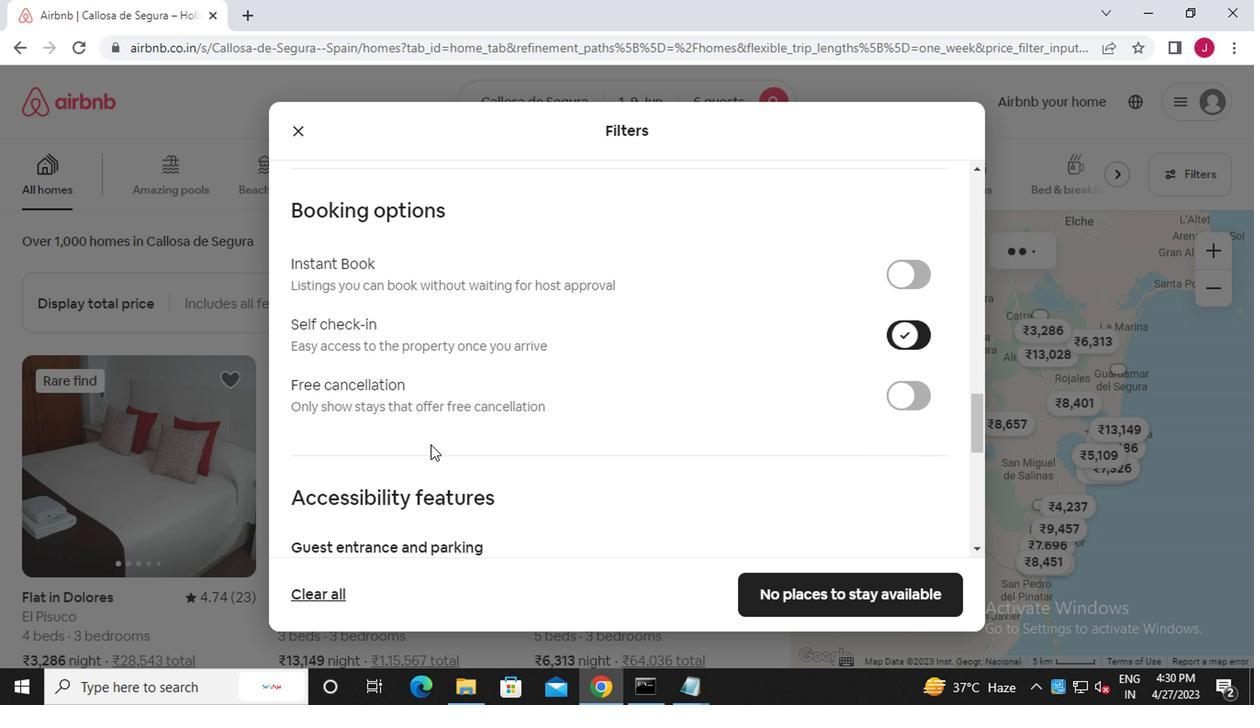 
Action: Mouse scrolled (327, 466) with delta (0, -1)
Screenshot: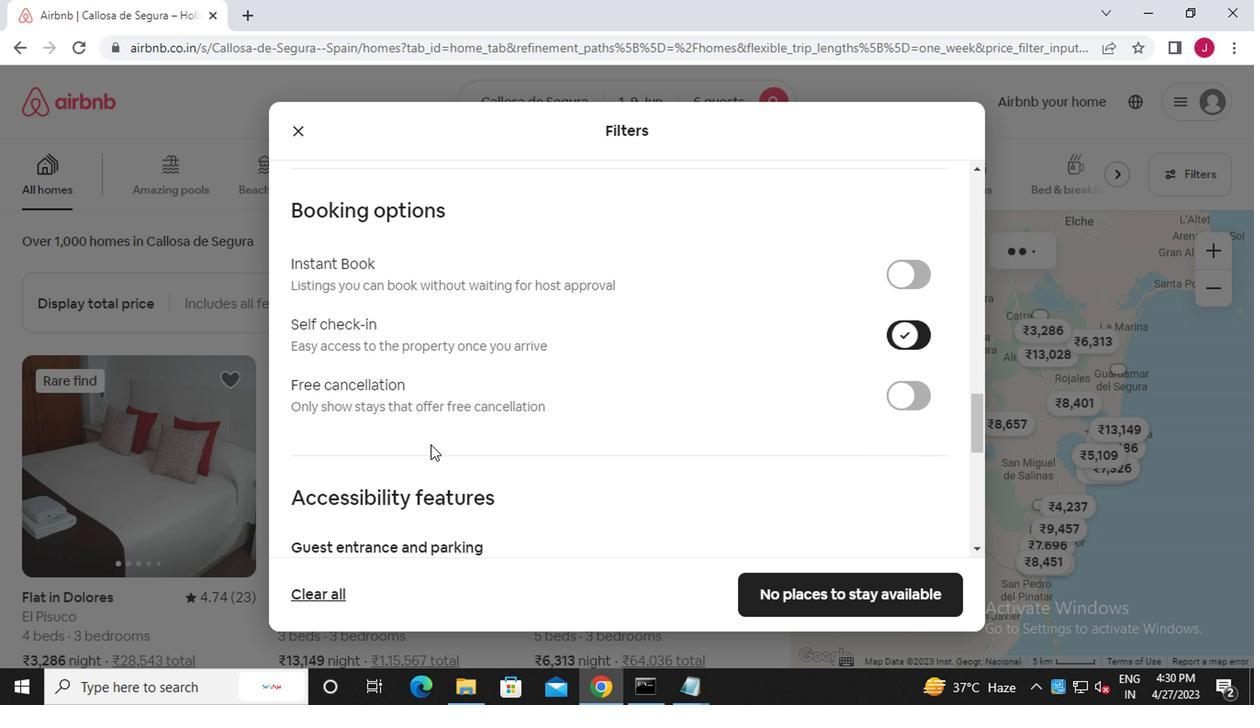
Action: Mouse moved to (327, 467)
Screenshot: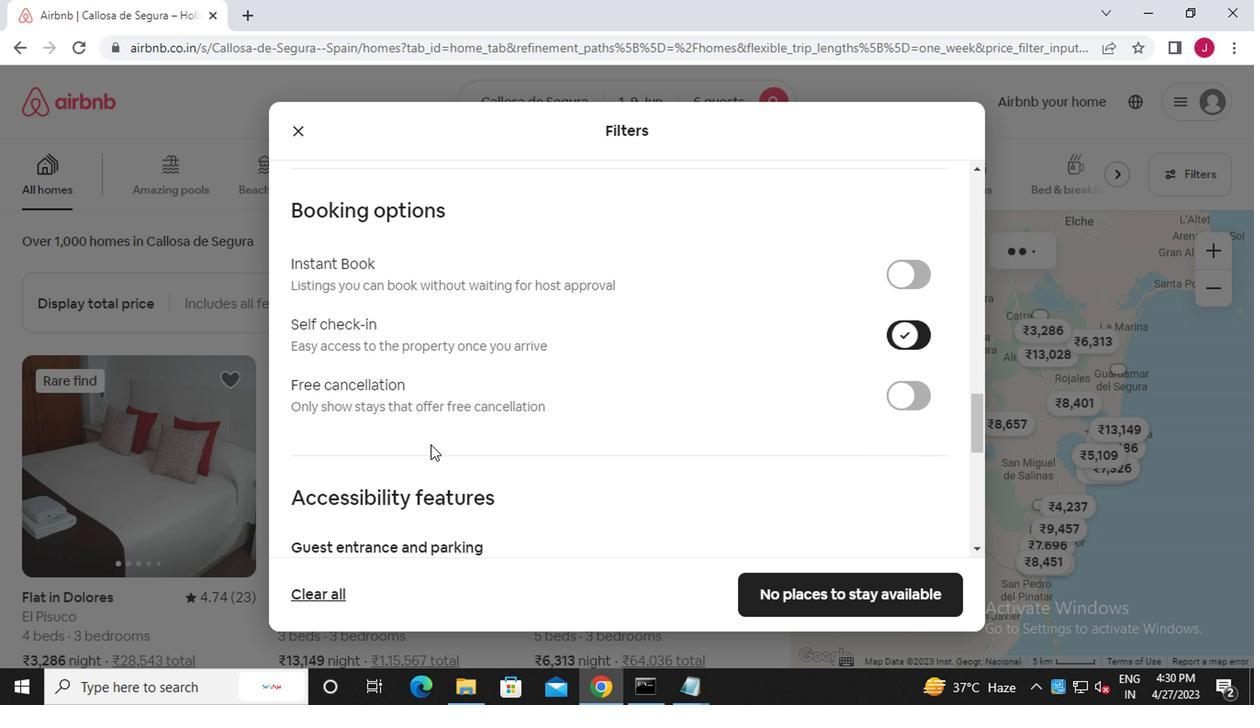 
Action: Mouse scrolled (327, 466) with delta (0, -1)
Screenshot: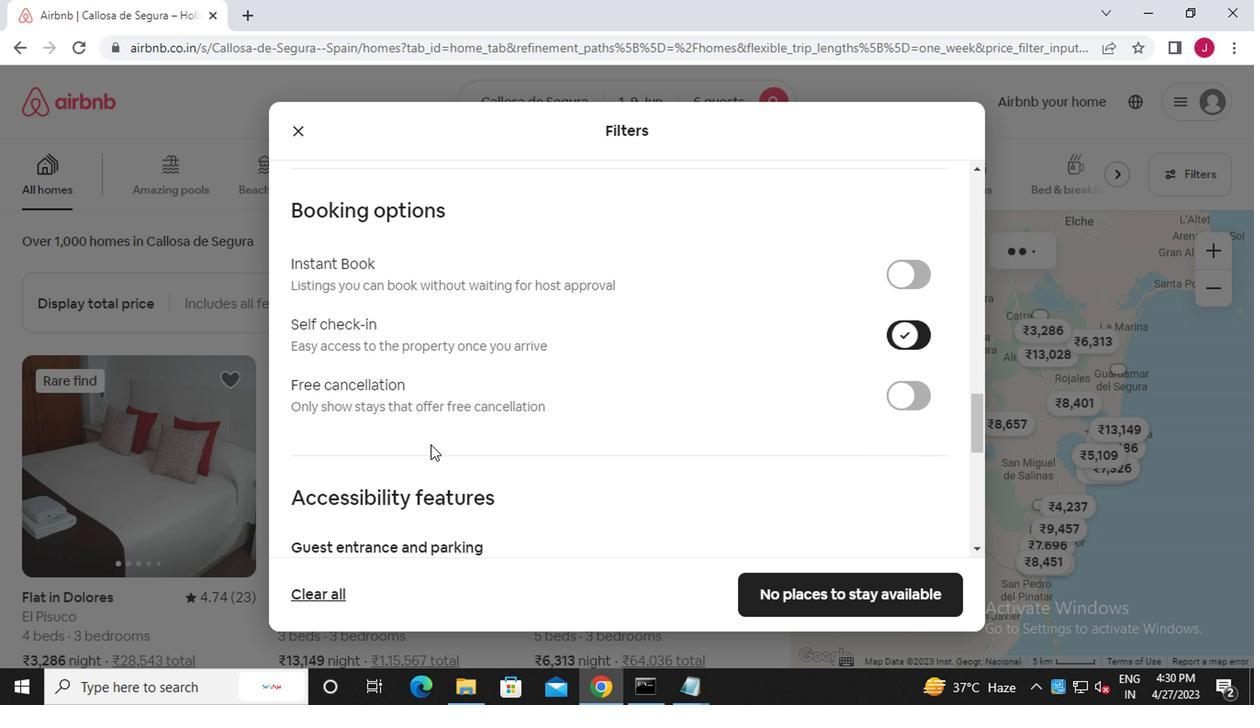
Action: Mouse scrolled (327, 466) with delta (0, -1)
Screenshot: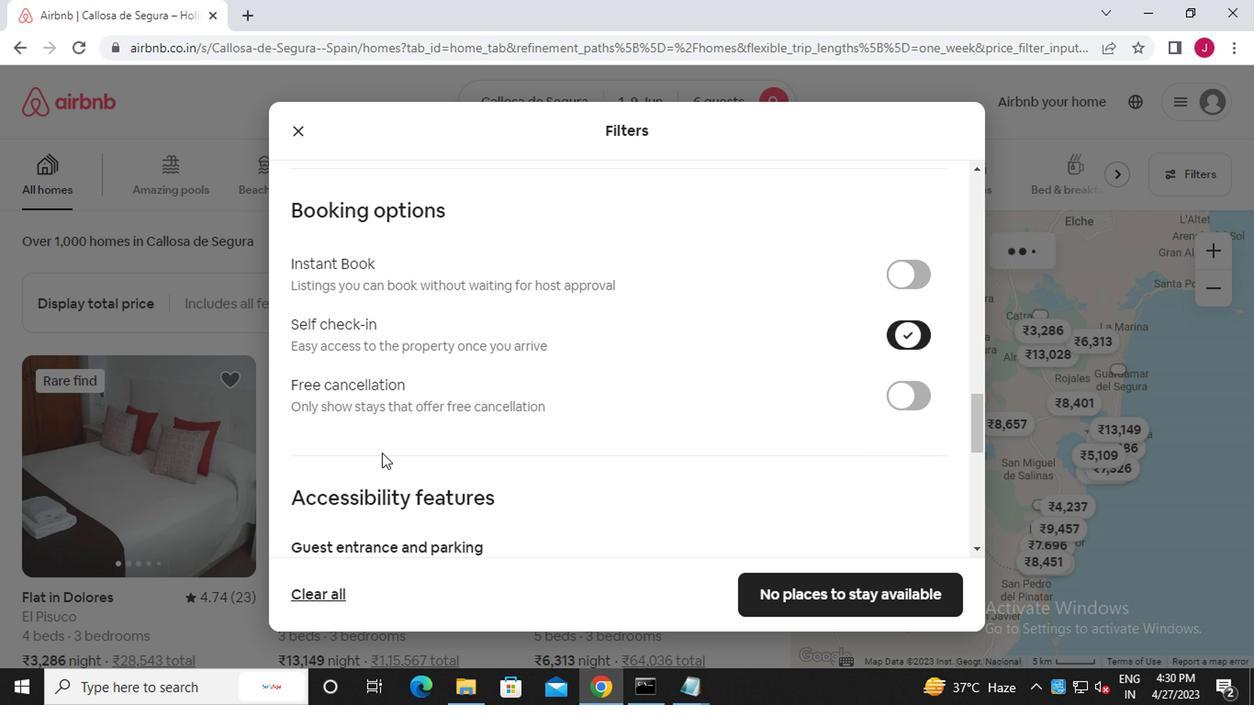 
Action: Mouse scrolled (327, 466) with delta (0, -1)
Screenshot: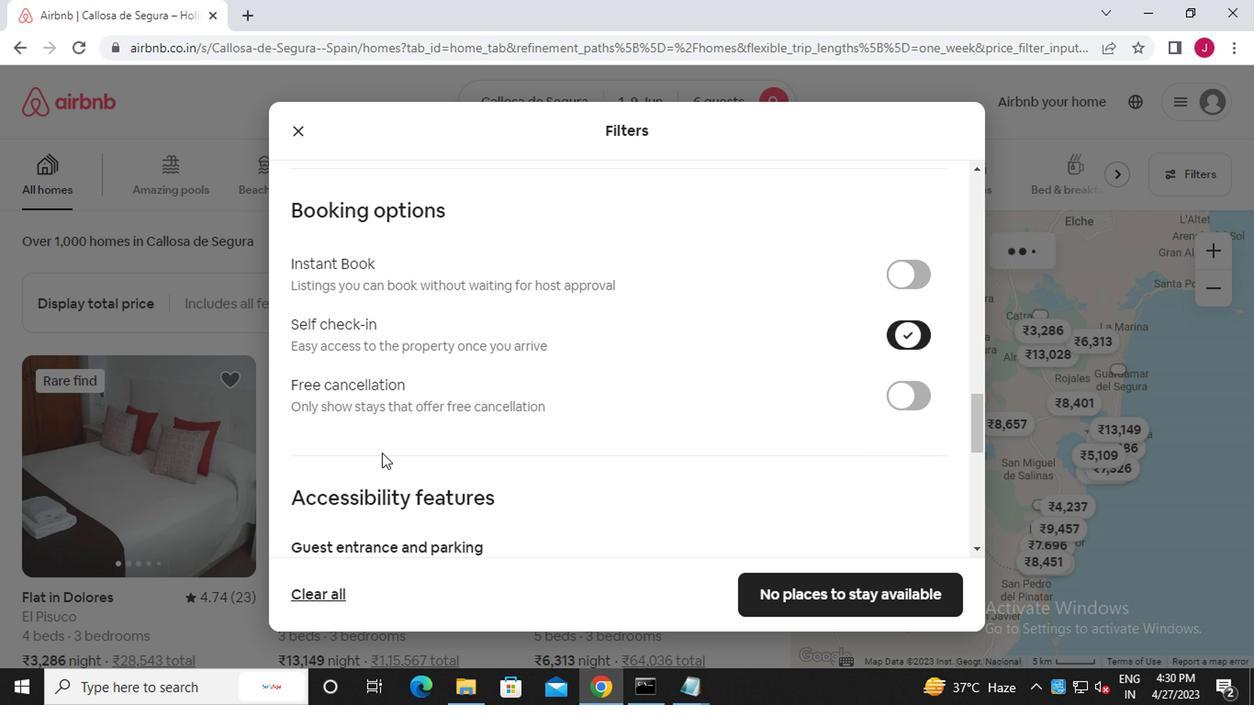 
Action: Mouse scrolled (327, 466) with delta (0, -1)
Screenshot: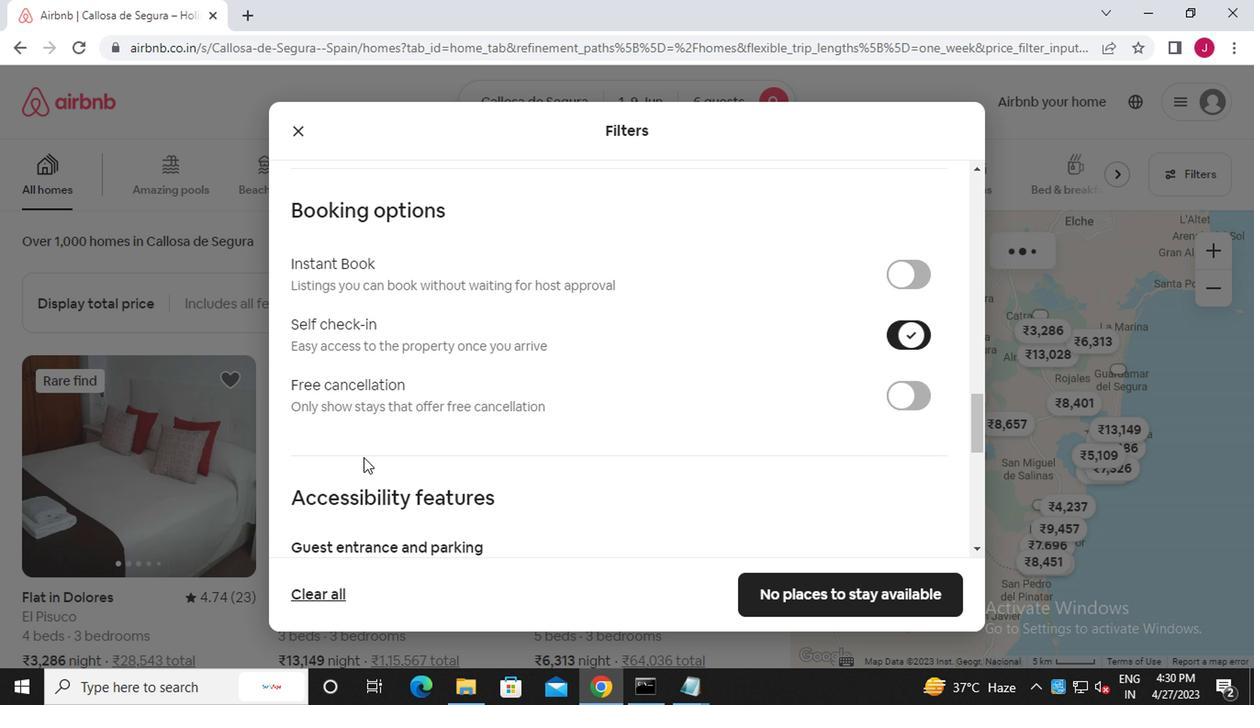 
Action: Mouse scrolled (327, 466) with delta (0, -1)
Screenshot: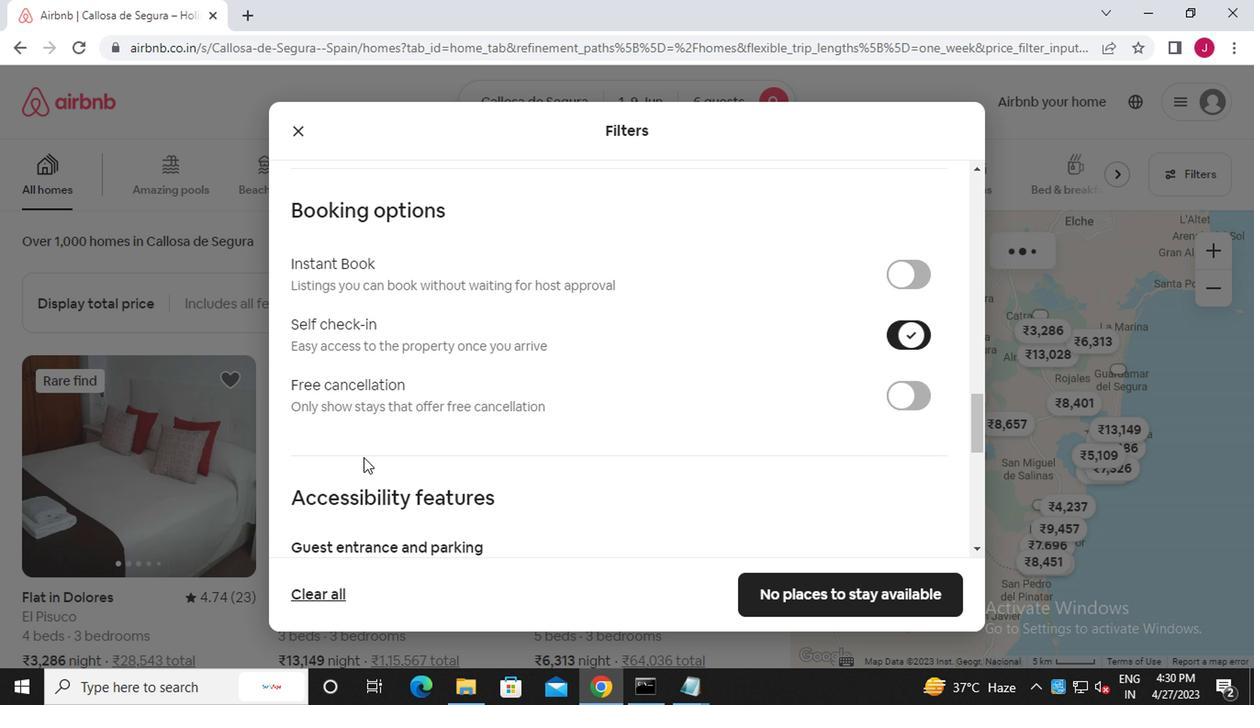 
Action: Mouse scrolled (327, 466) with delta (0, -1)
Screenshot: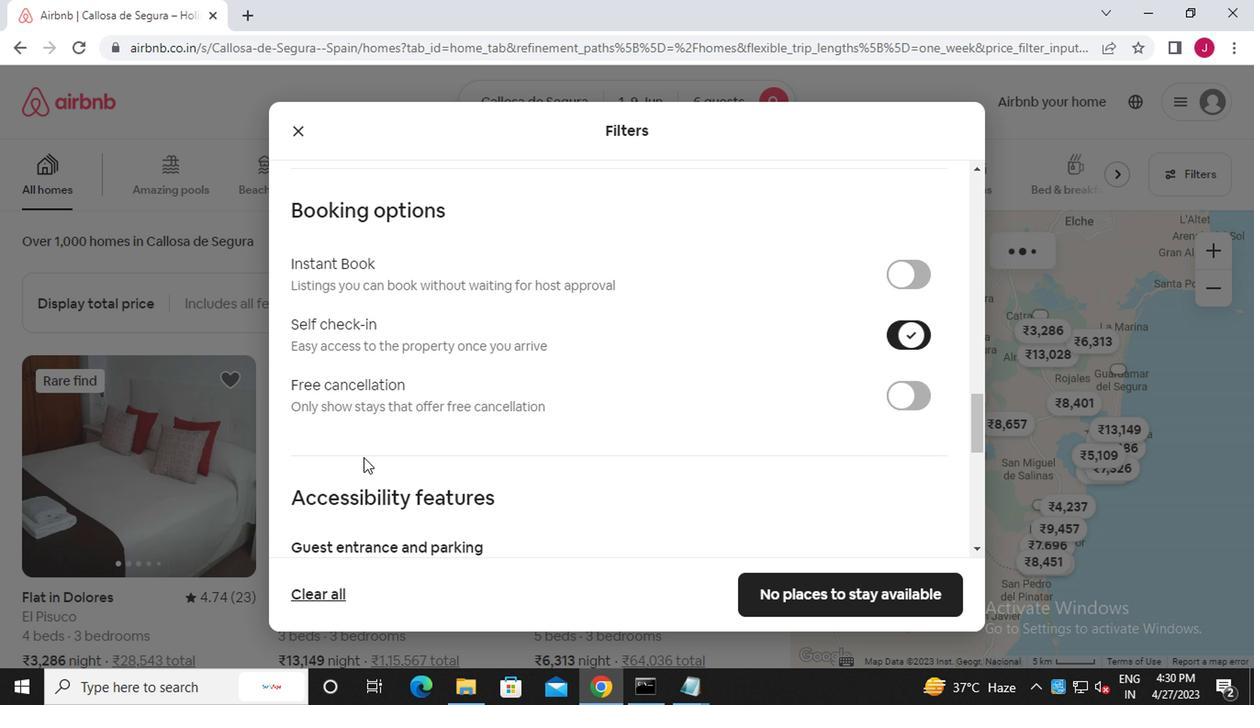 
Action: Mouse scrolled (327, 466) with delta (0, -1)
Screenshot: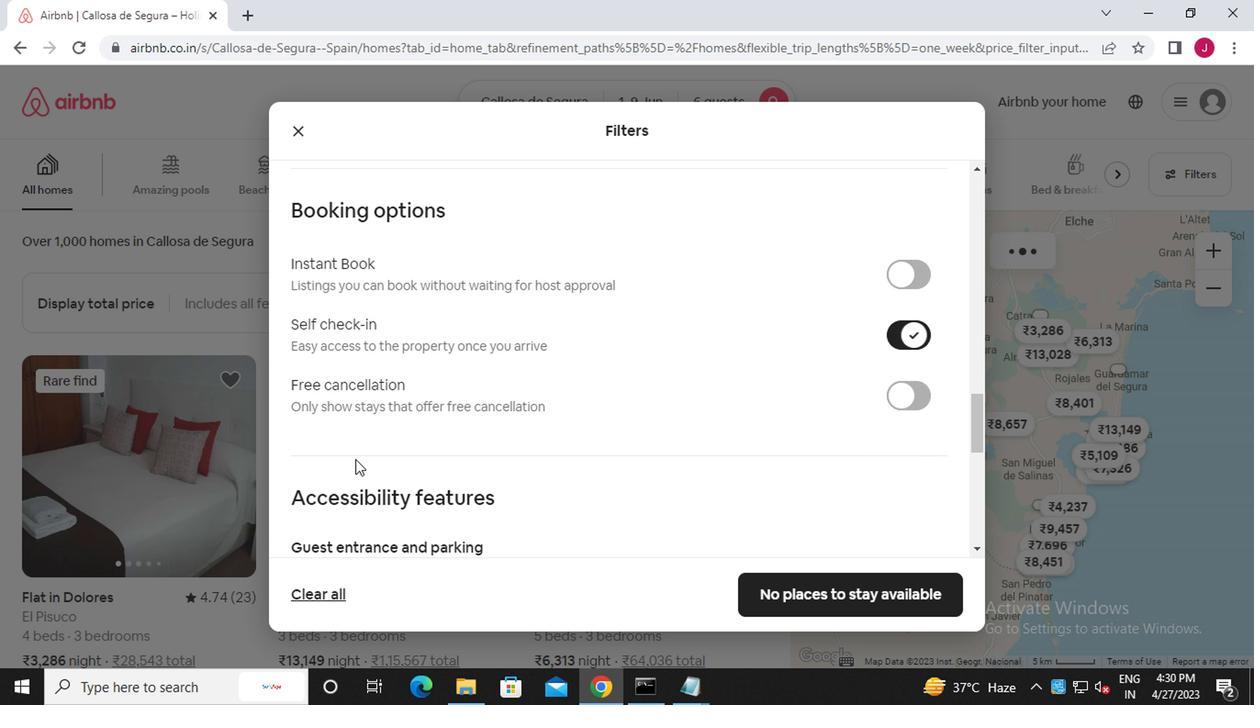 
Action: Mouse moved to (295, 433)
Screenshot: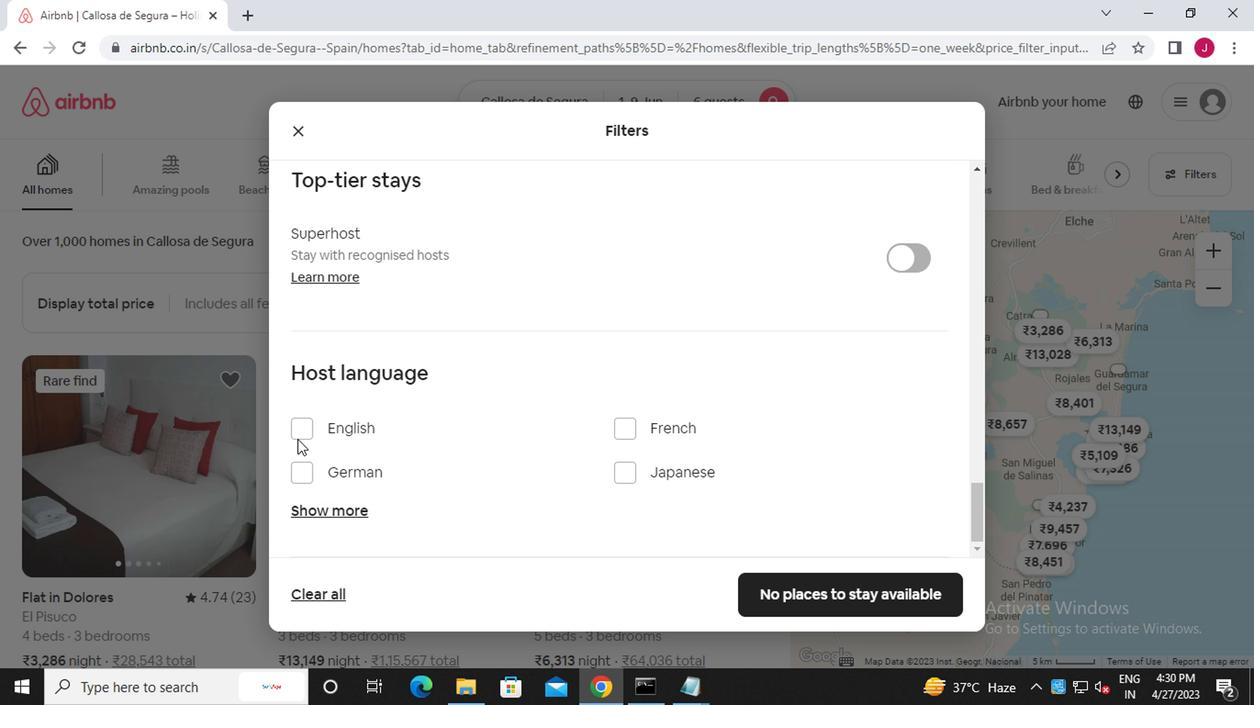 
Action: Mouse pressed left at (295, 433)
Screenshot: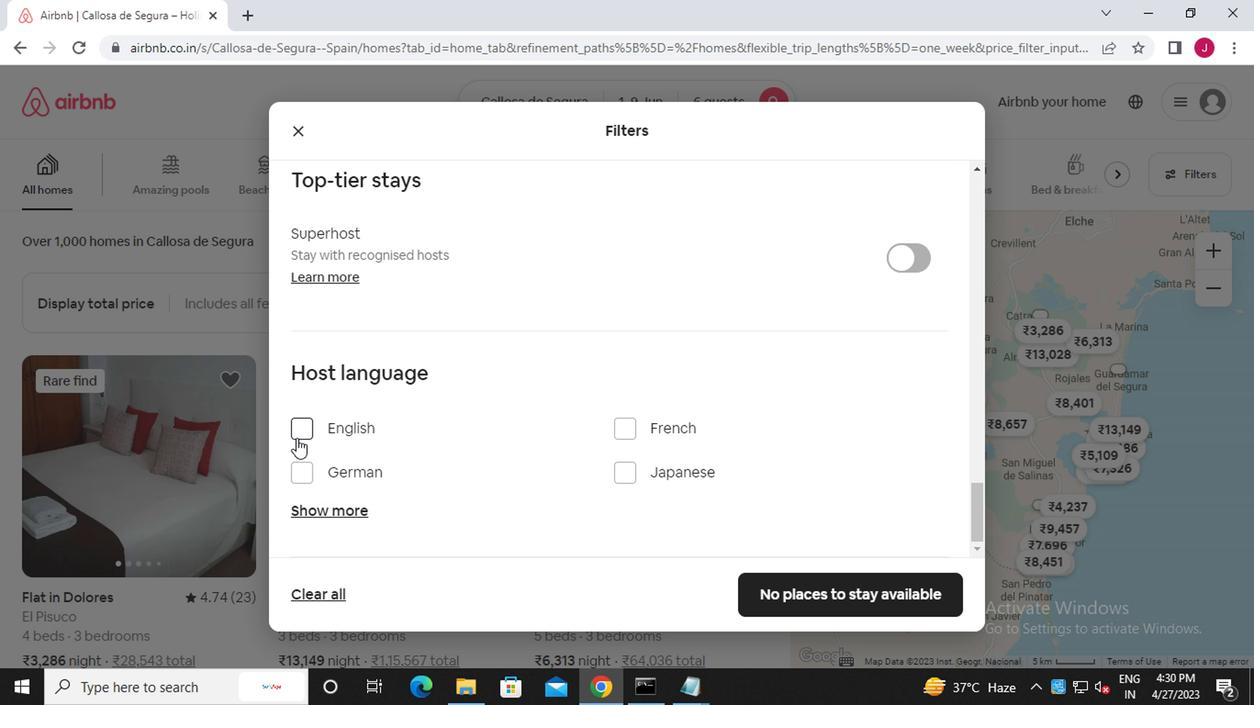 
Action: Mouse moved to (778, 604)
Screenshot: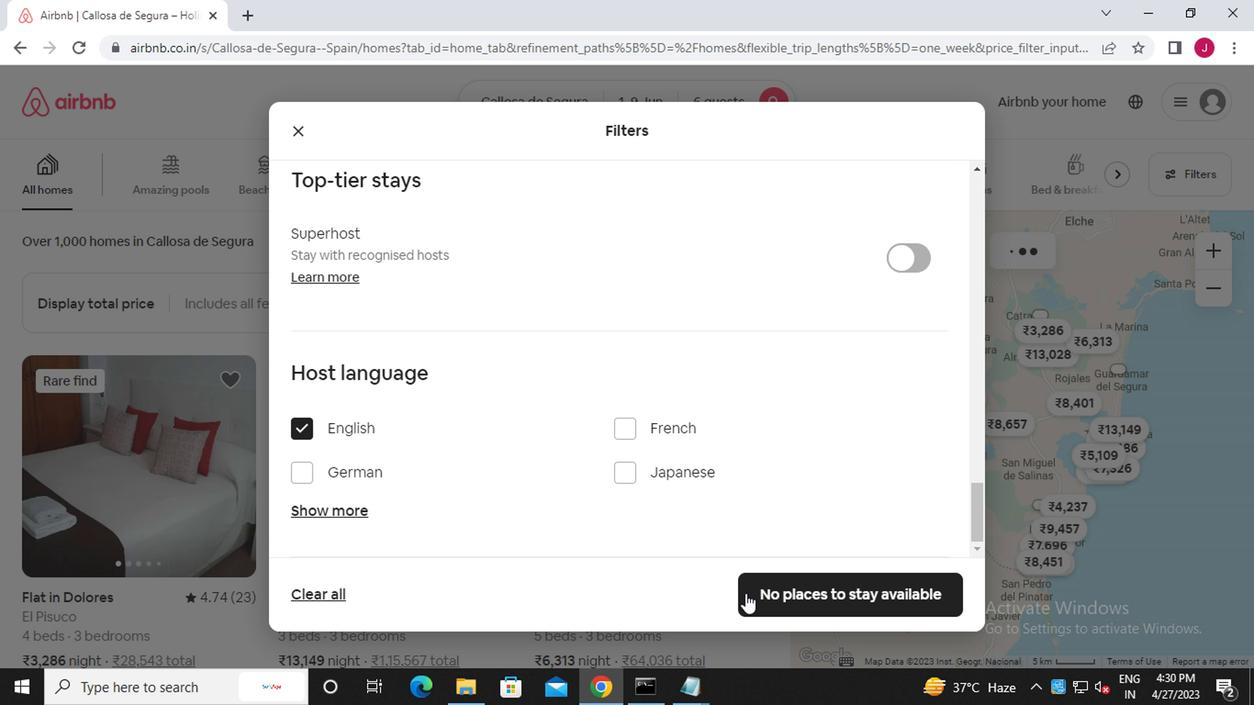 
Action: Mouse pressed left at (778, 604)
Screenshot: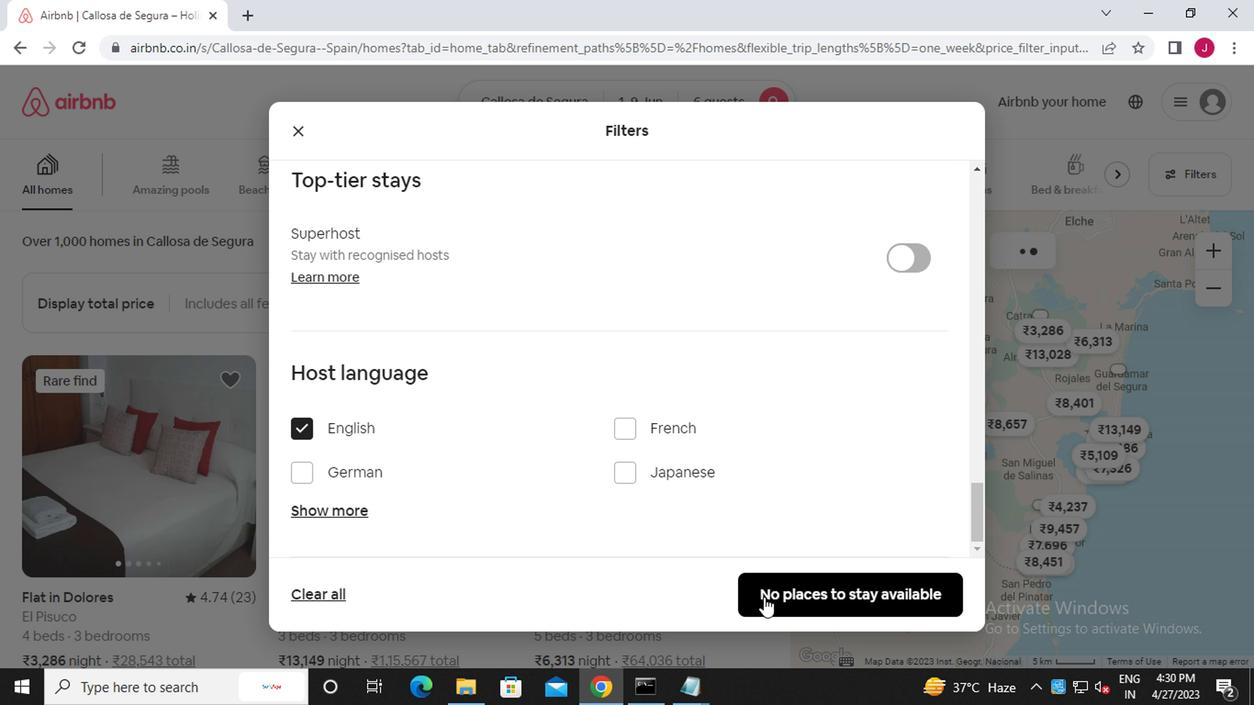 
Action: Mouse moved to (774, 604)
Screenshot: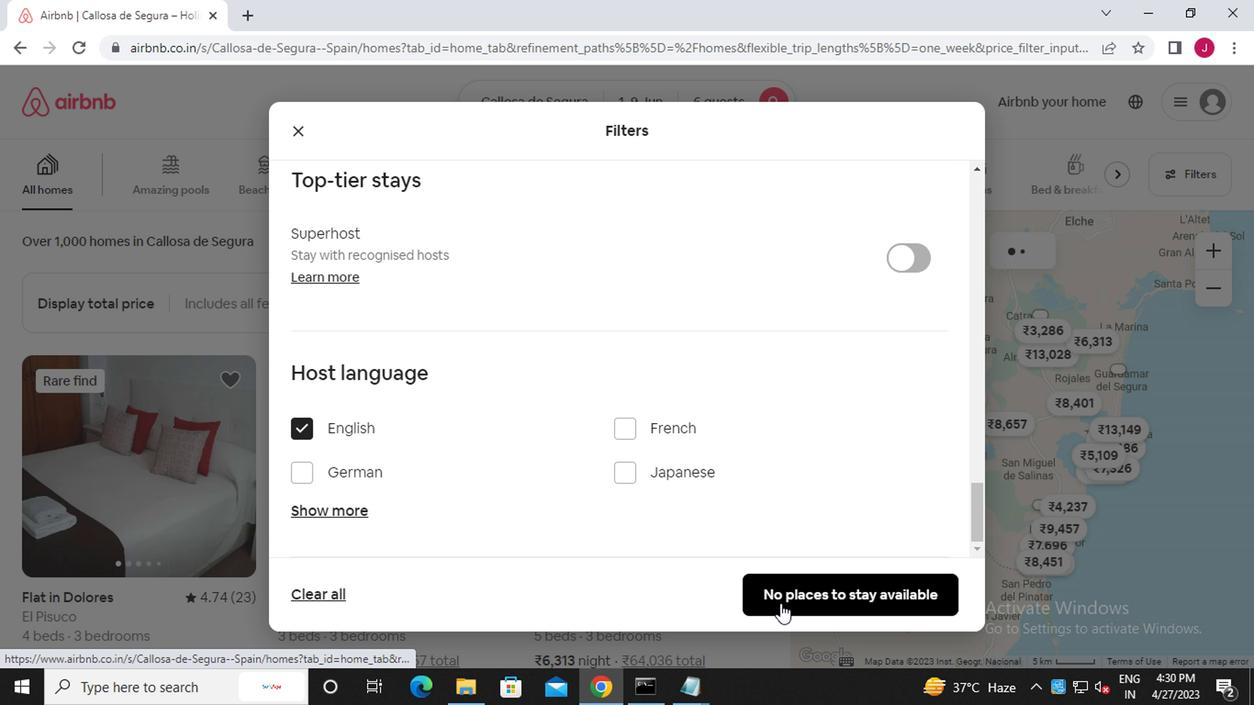 
